 Task: Check the sale-to-list ratio of 2 full bathrooms in the last 3 years.
Action: Mouse moved to (1139, 262)
Screenshot: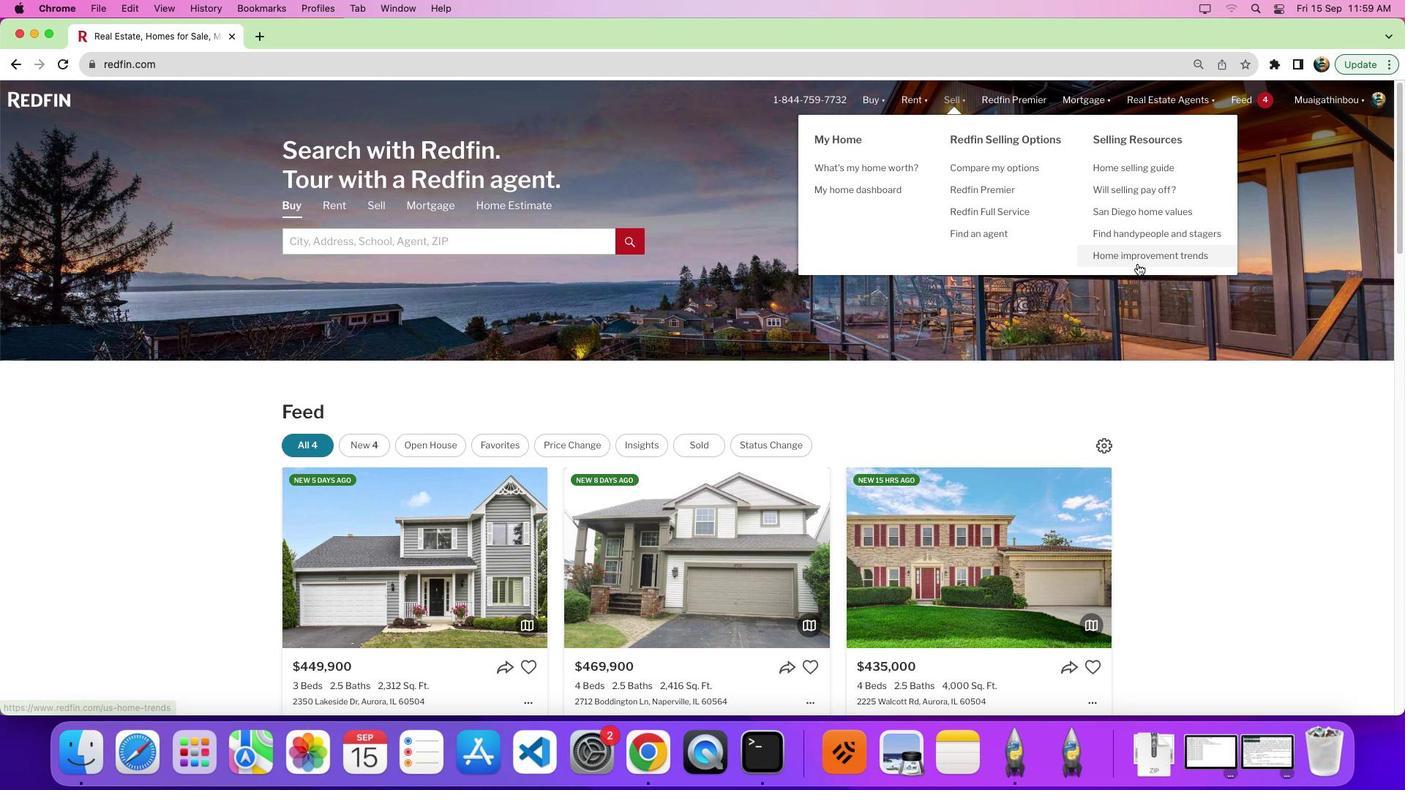 
Action: Mouse pressed left at (1139, 262)
Screenshot: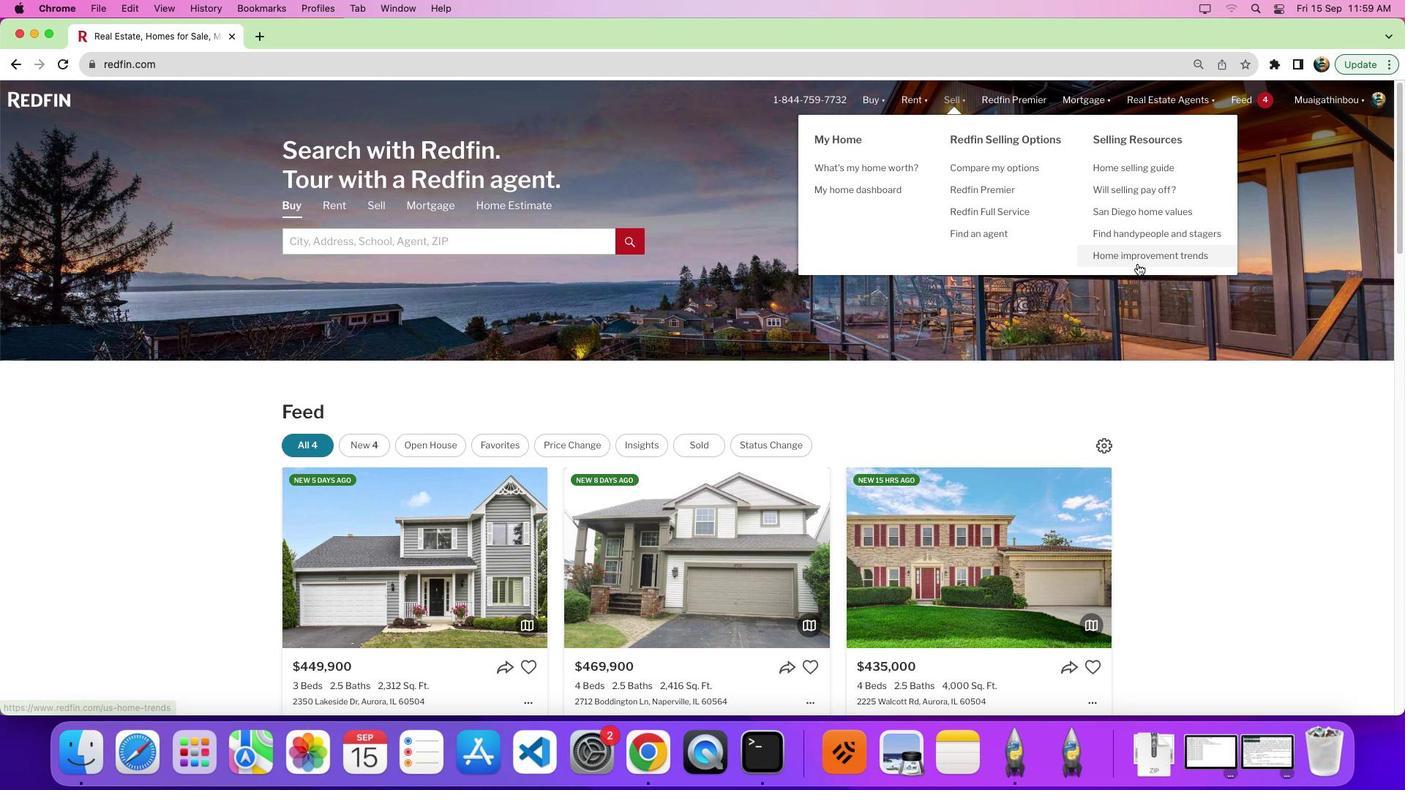 
Action: Mouse moved to (1139, 252)
Screenshot: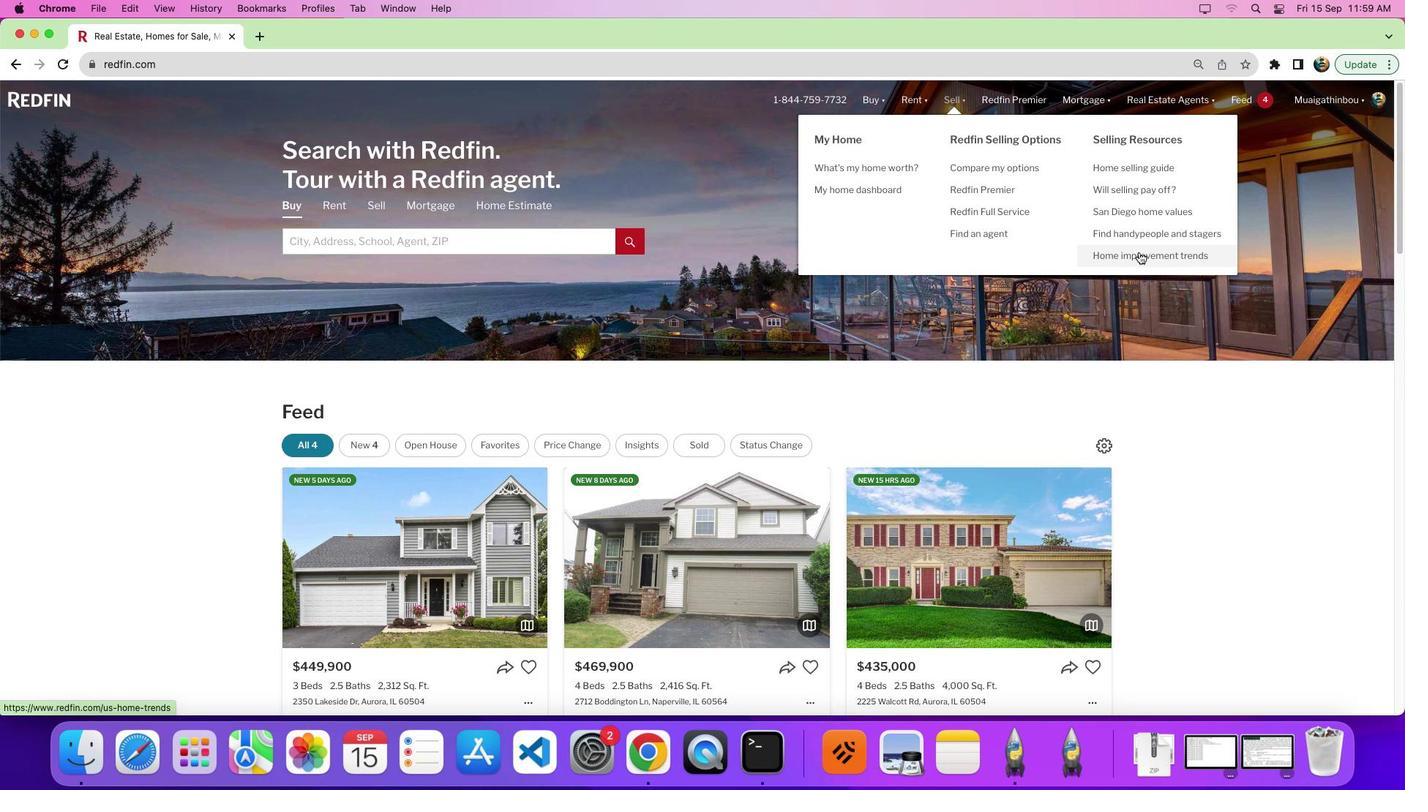 
Action: Mouse pressed left at (1139, 252)
Screenshot: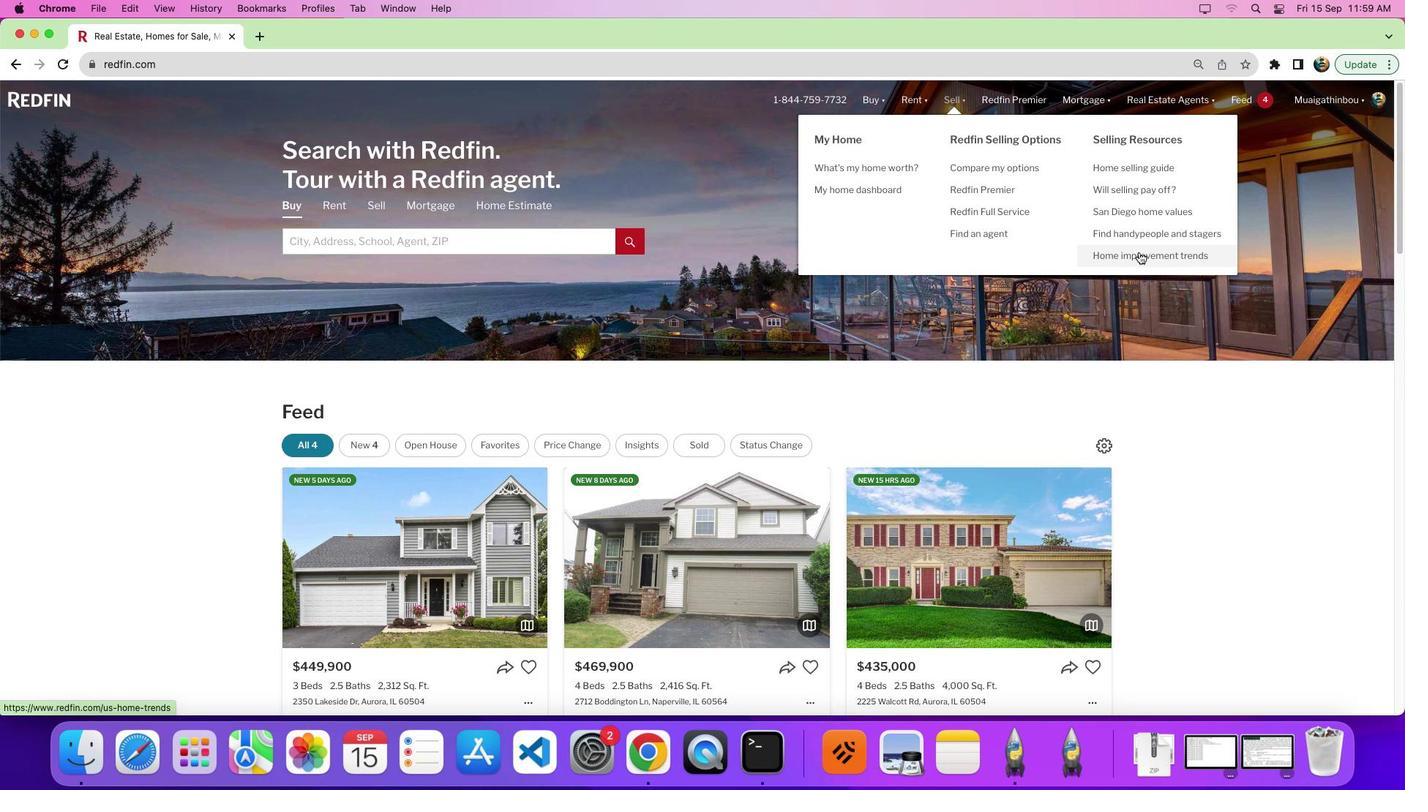 
Action: Mouse moved to (385, 281)
Screenshot: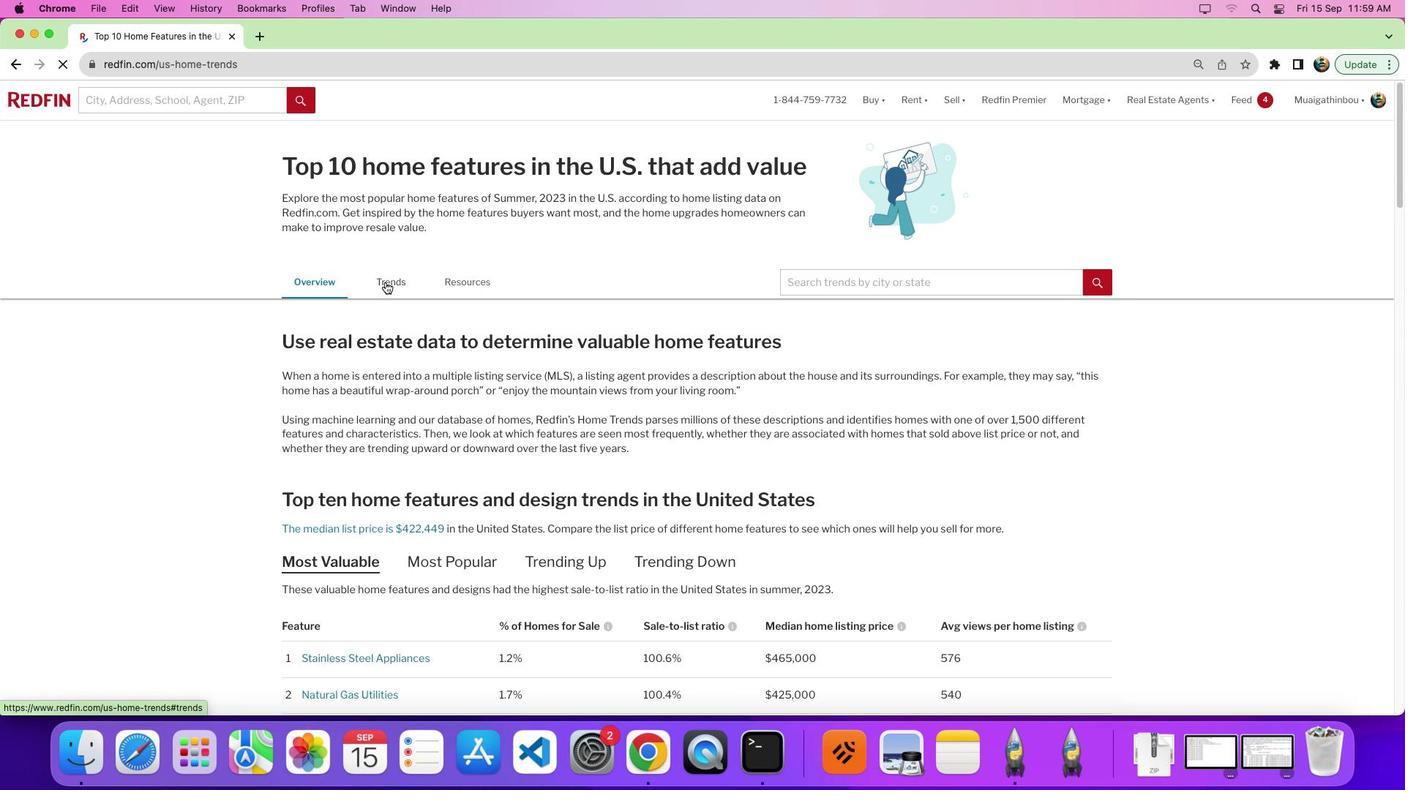 
Action: Mouse pressed left at (385, 281)
Screenshot: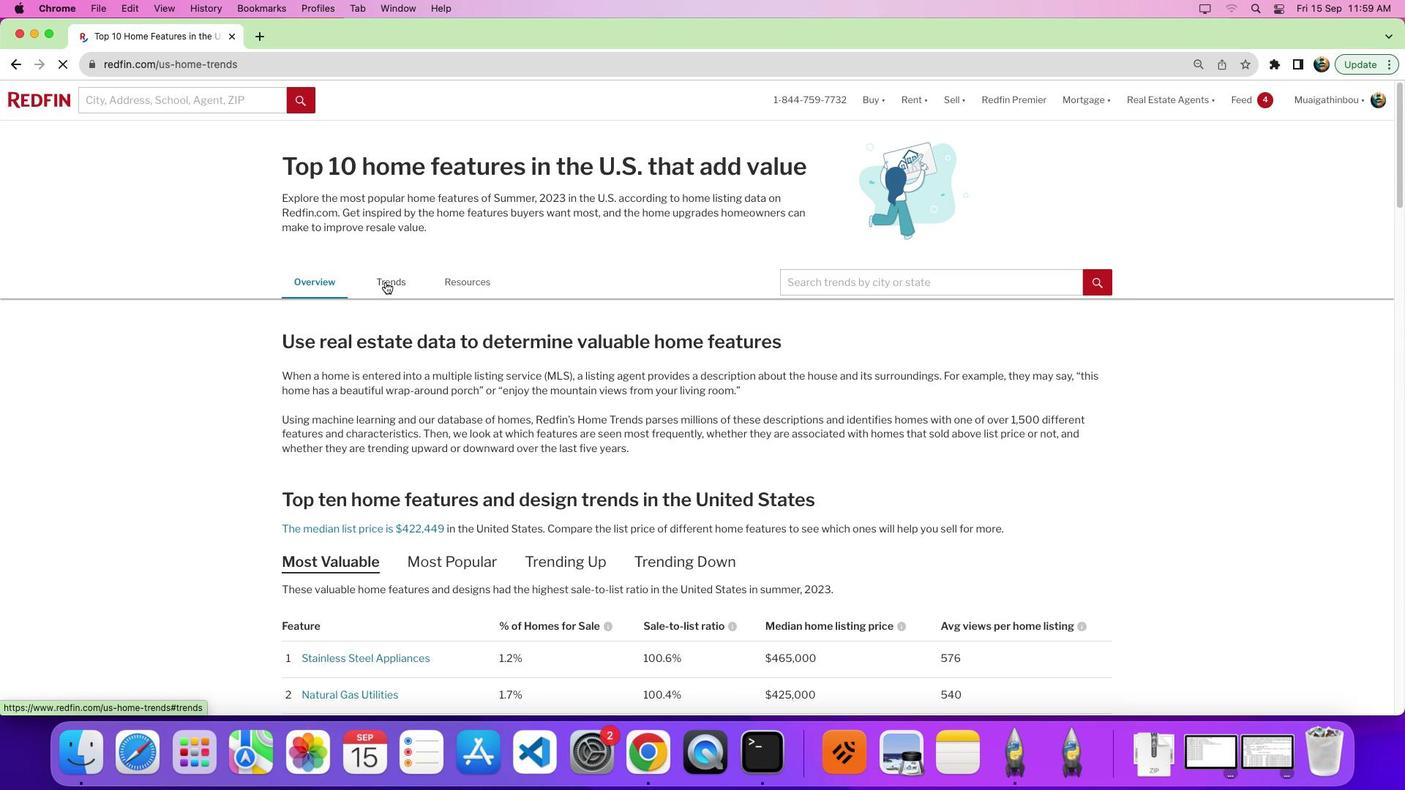 
Action: Mouse moved to (564, 434)
Screenshot: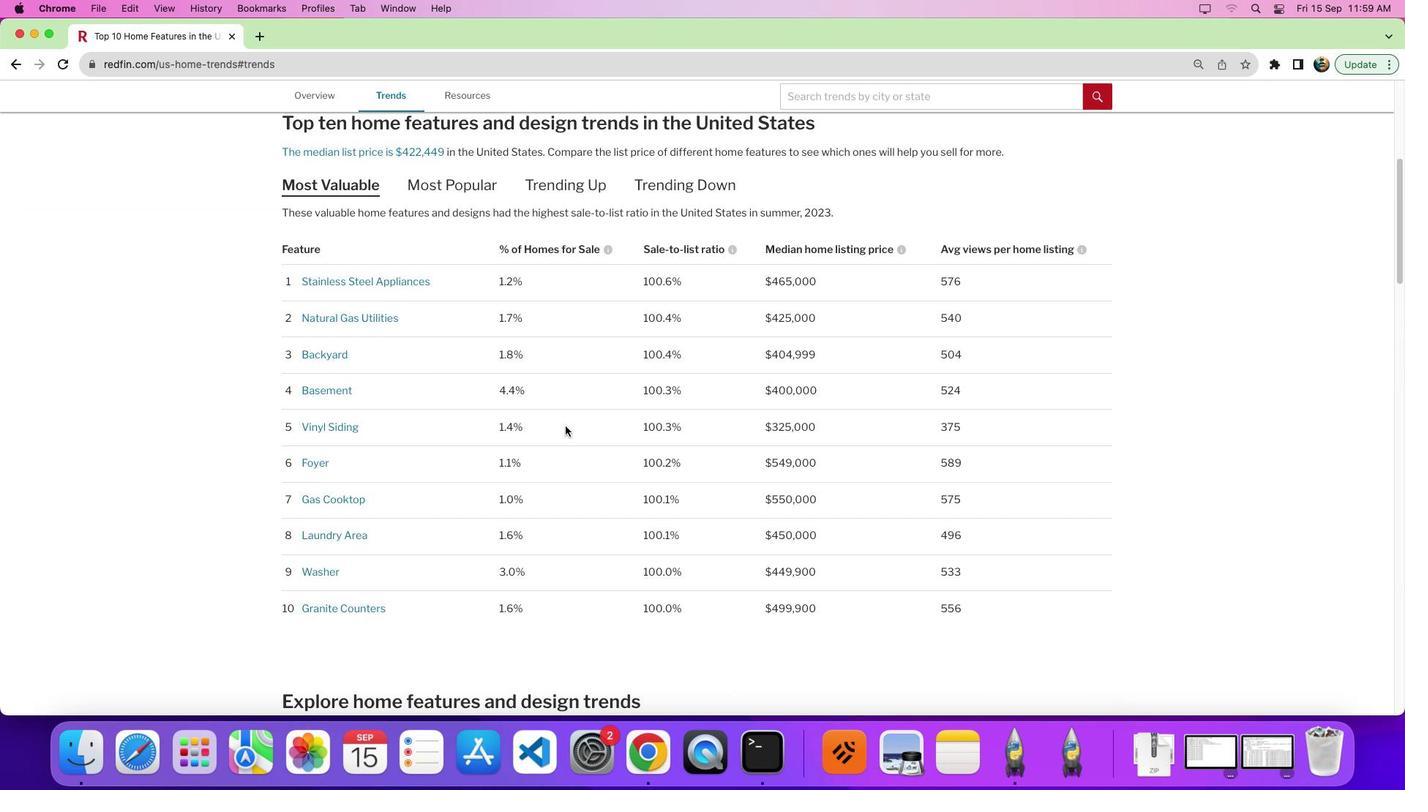 
Action: Mouse scrolled (564, 434) with delta (0, 0)
Screenshot: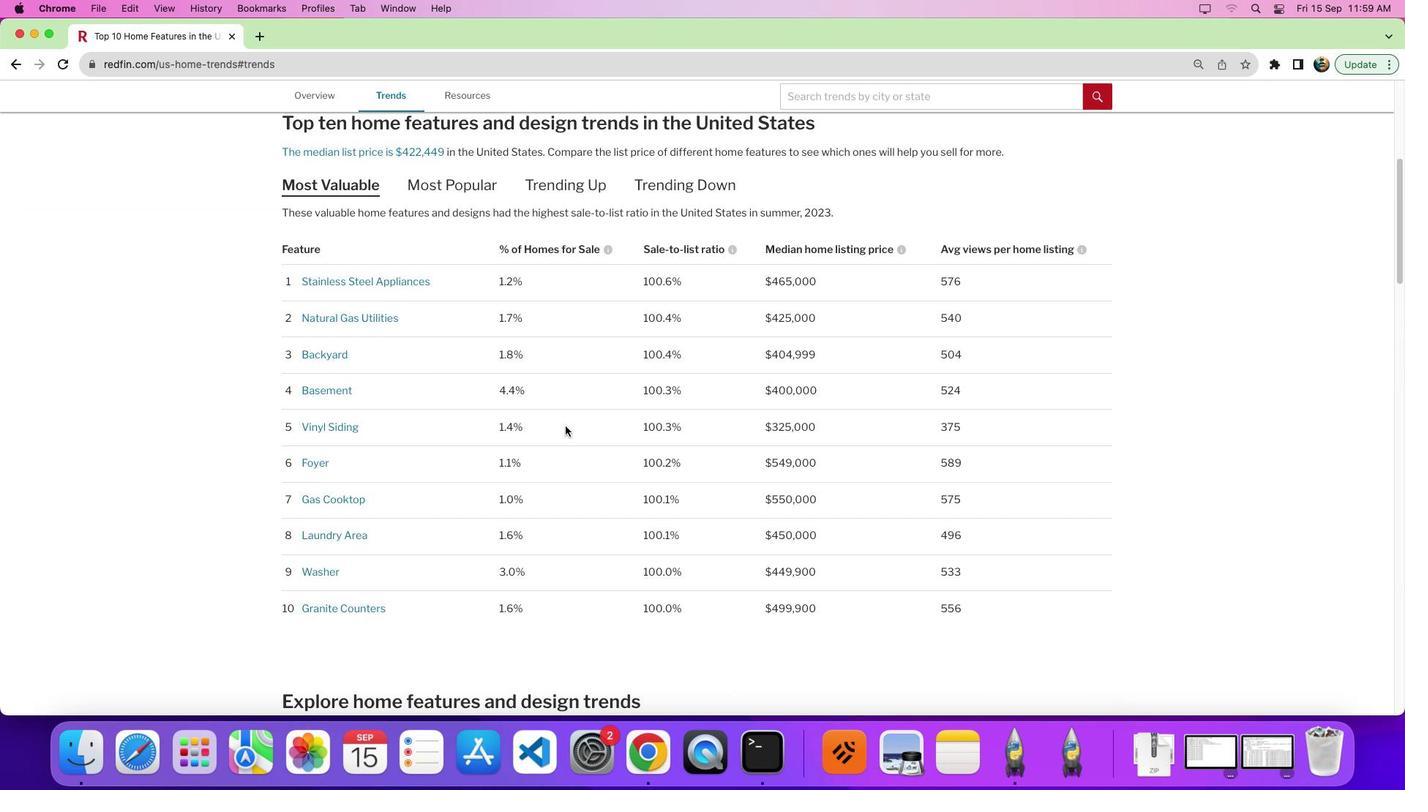 
Action: Mouse moved to (566, 427)
Screenshot: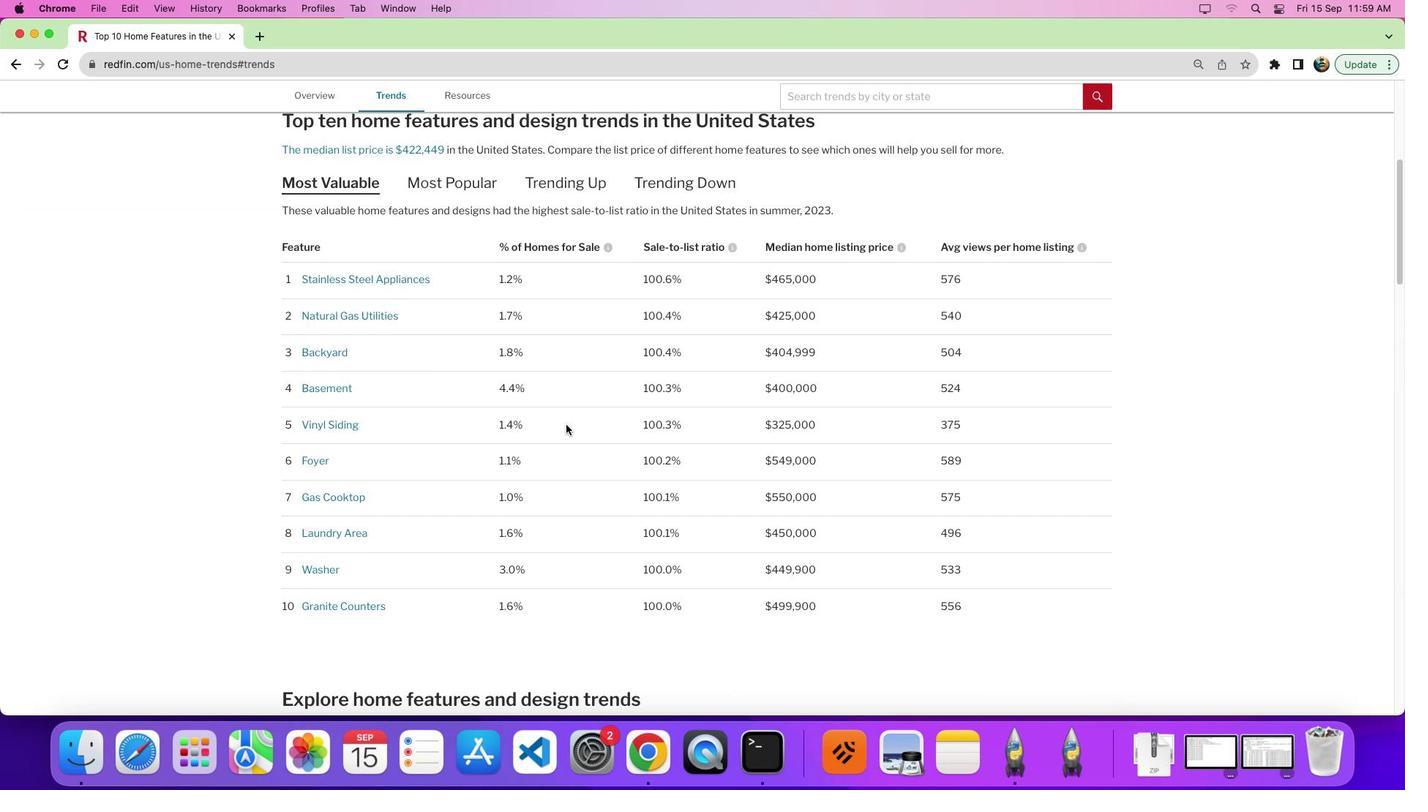 
Action: Mouse scrolled (566, 427) with delta (0, 0)
Screenshot: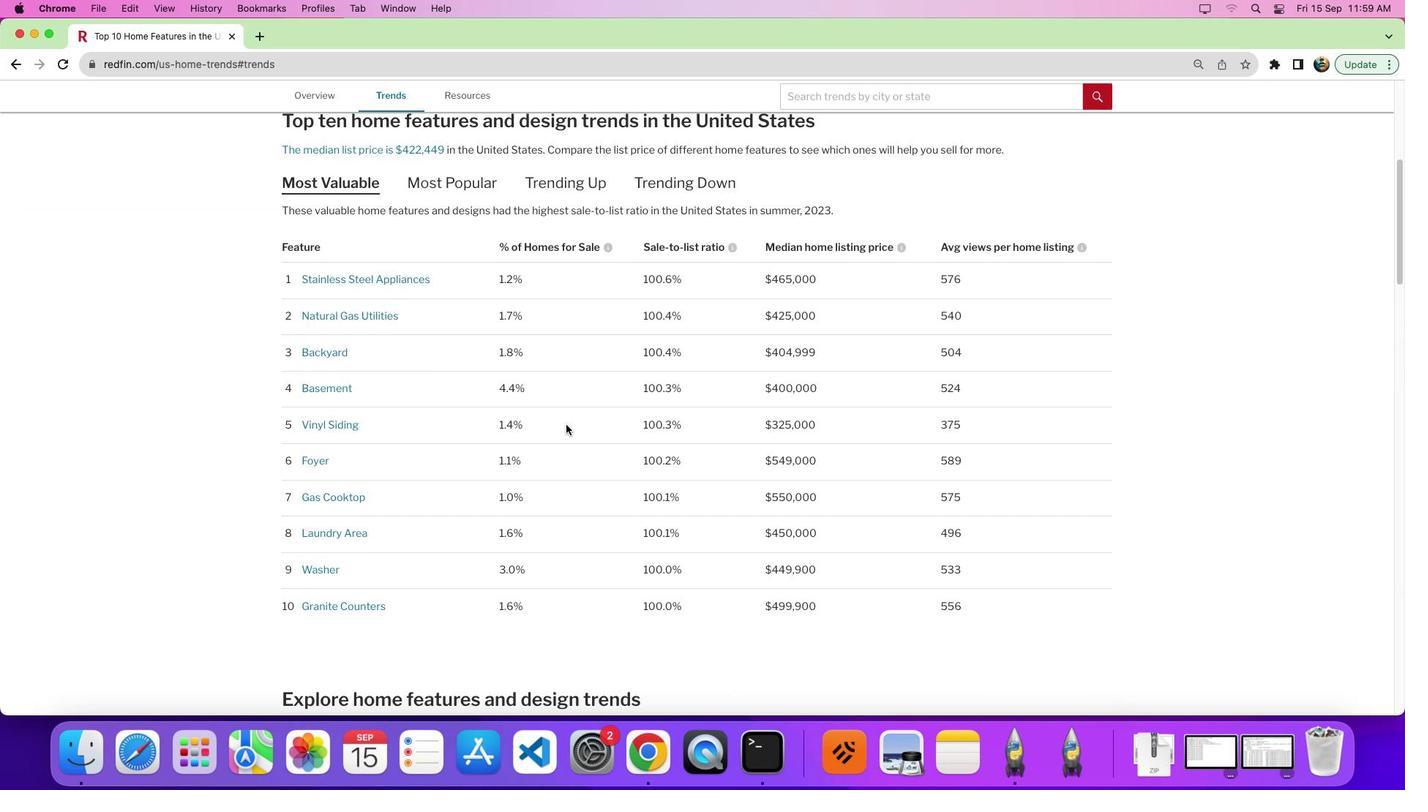
Action: Mouse moved to (566, 424)
Screenshot: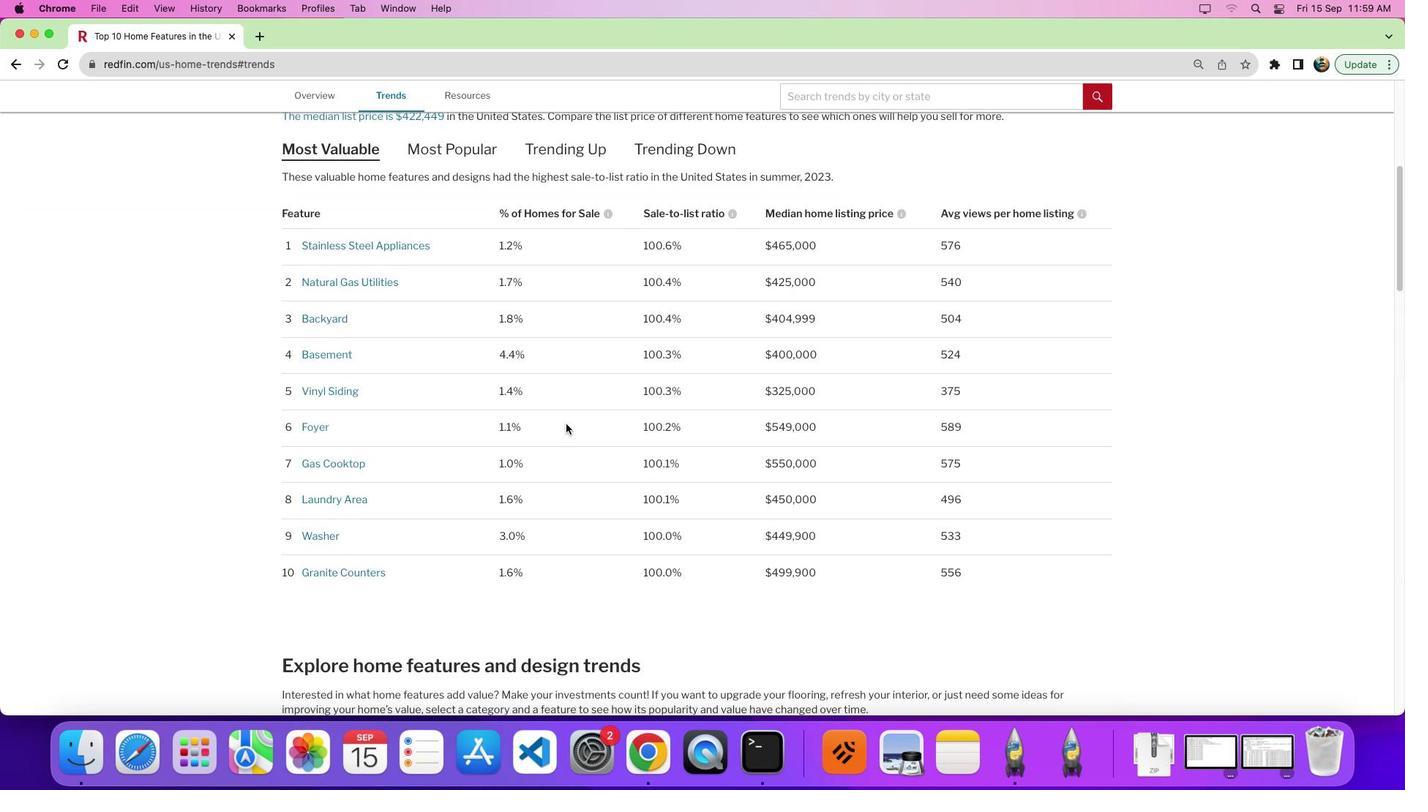 
Action: Mouse scrolled (566, 424) with delta (0, 0)
Screenshot: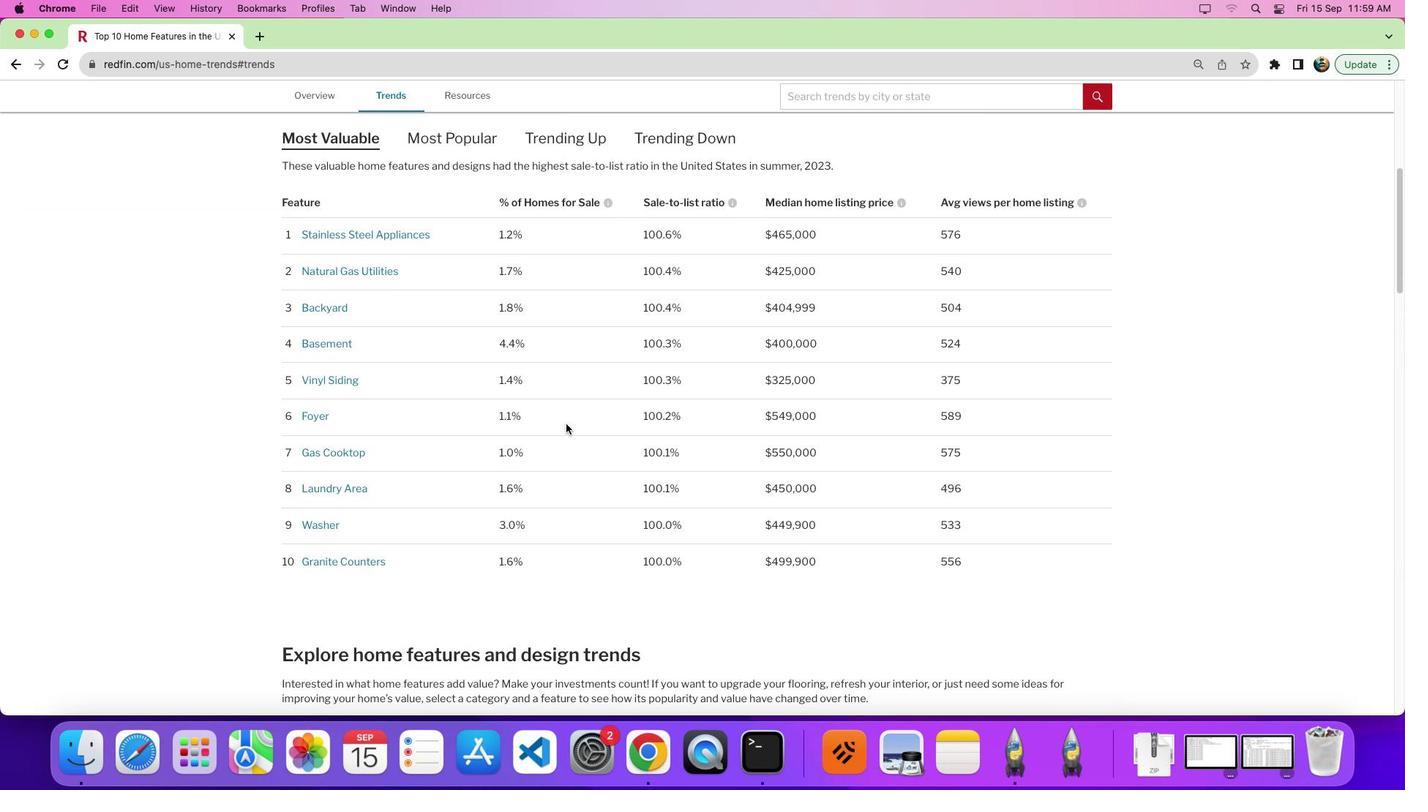 
Action: Mouse scrolled (566, 424) with delta (0, 0)
Screenshot: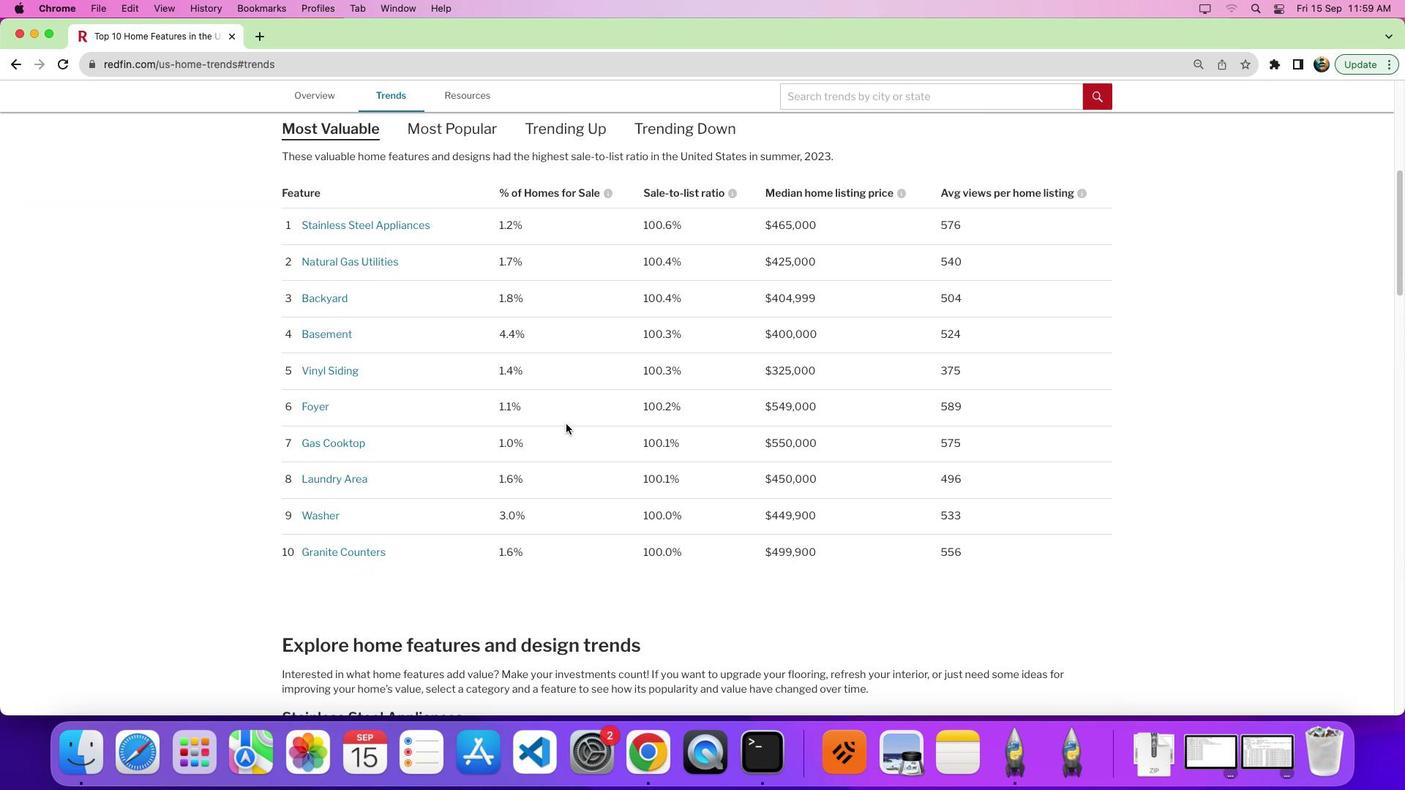 
Action: Mouse scrolled (566, 424) with delta (0, -4)
Screenshot: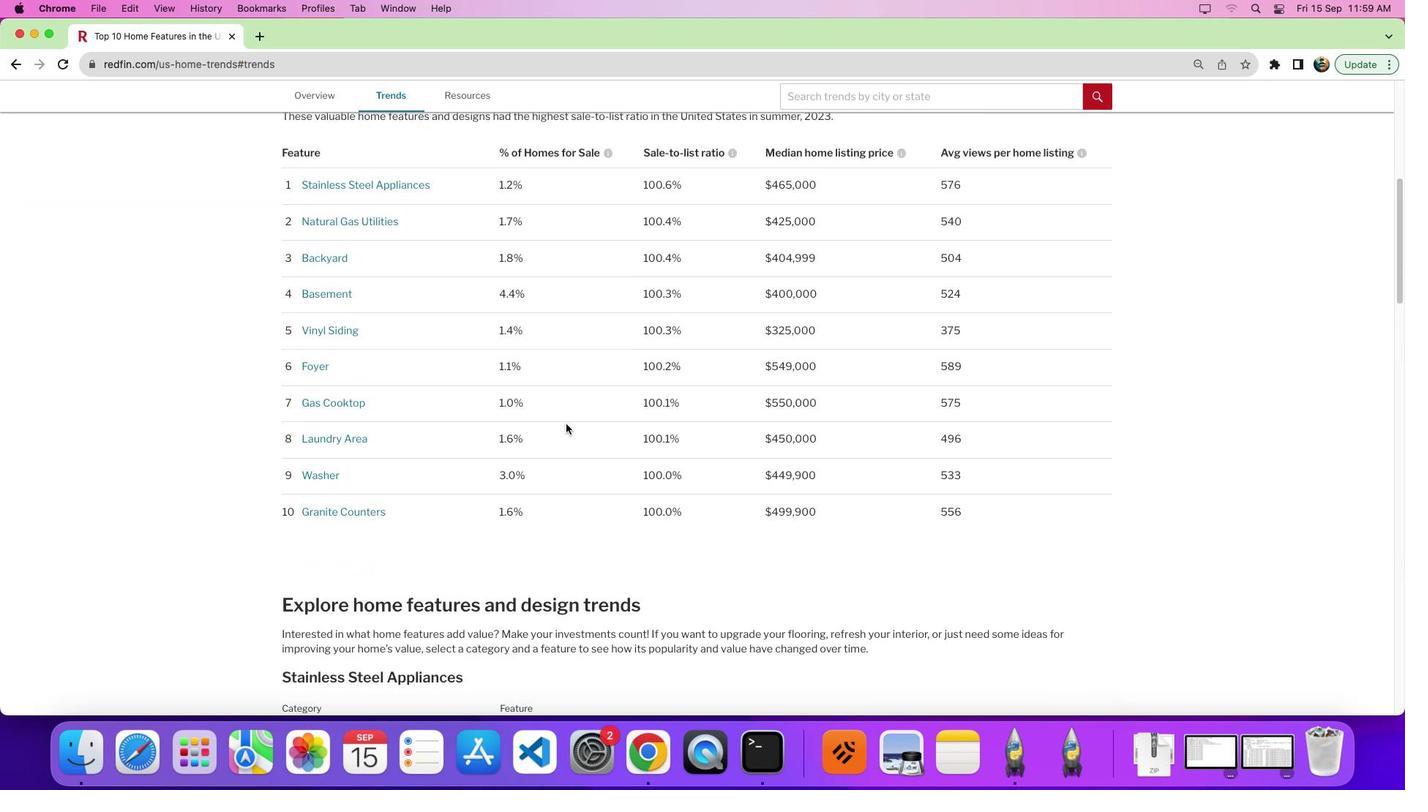 
Action: Mouse scrolled (566, 424) with delta (0, -4)
Screenshot: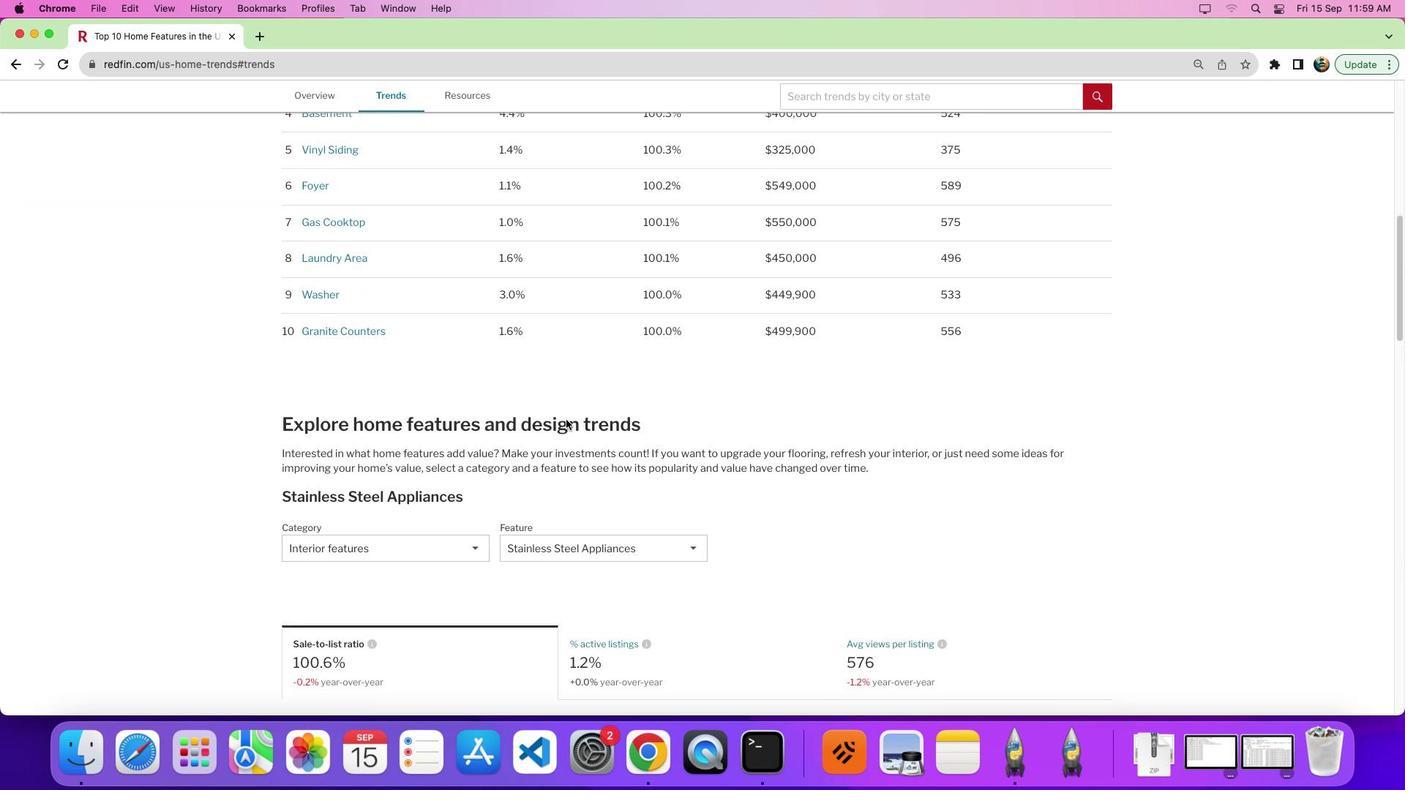 
Action: Mouse moved to (566, 413)
Screenshot: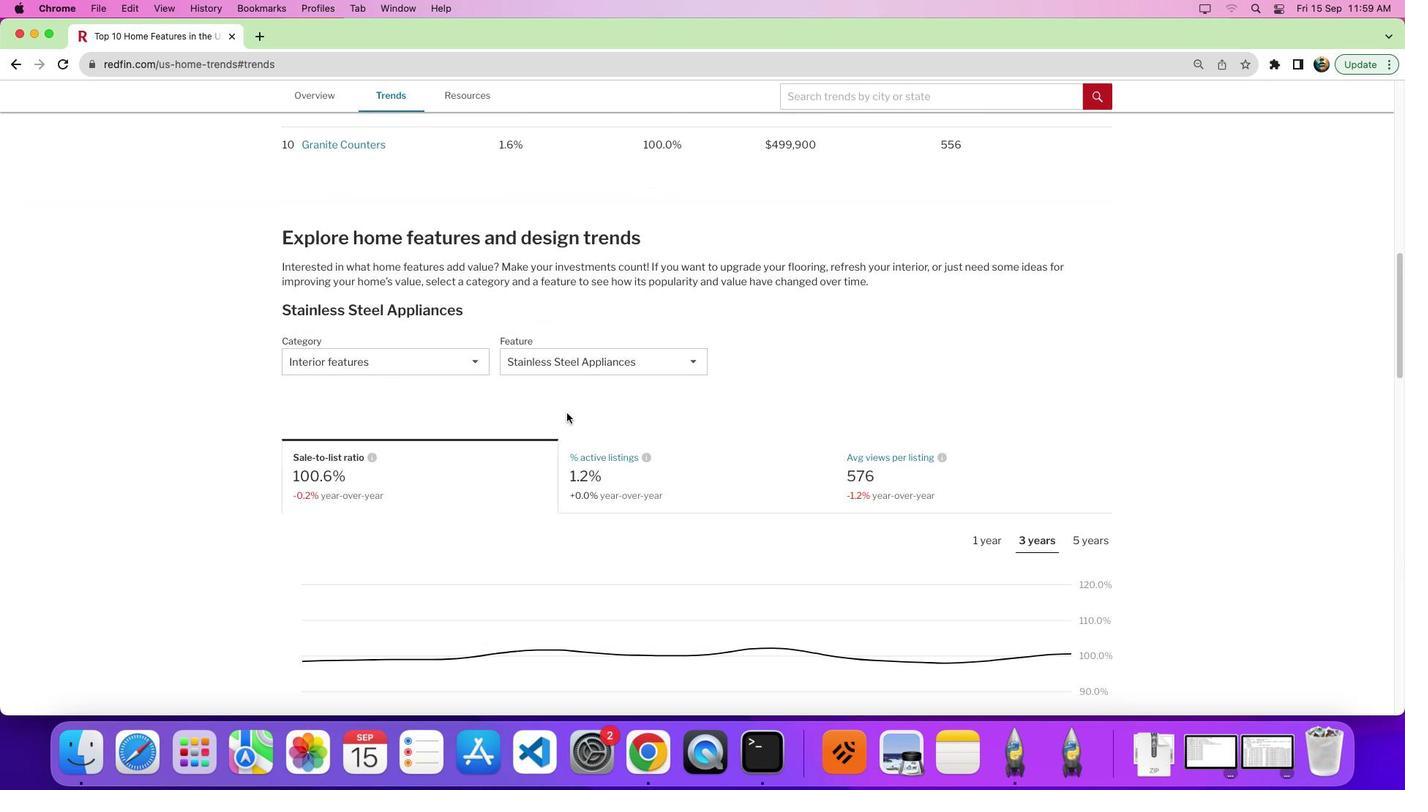 
Action: Mouse scrolled (566, 413) with delta (0, 0)
Screenshot: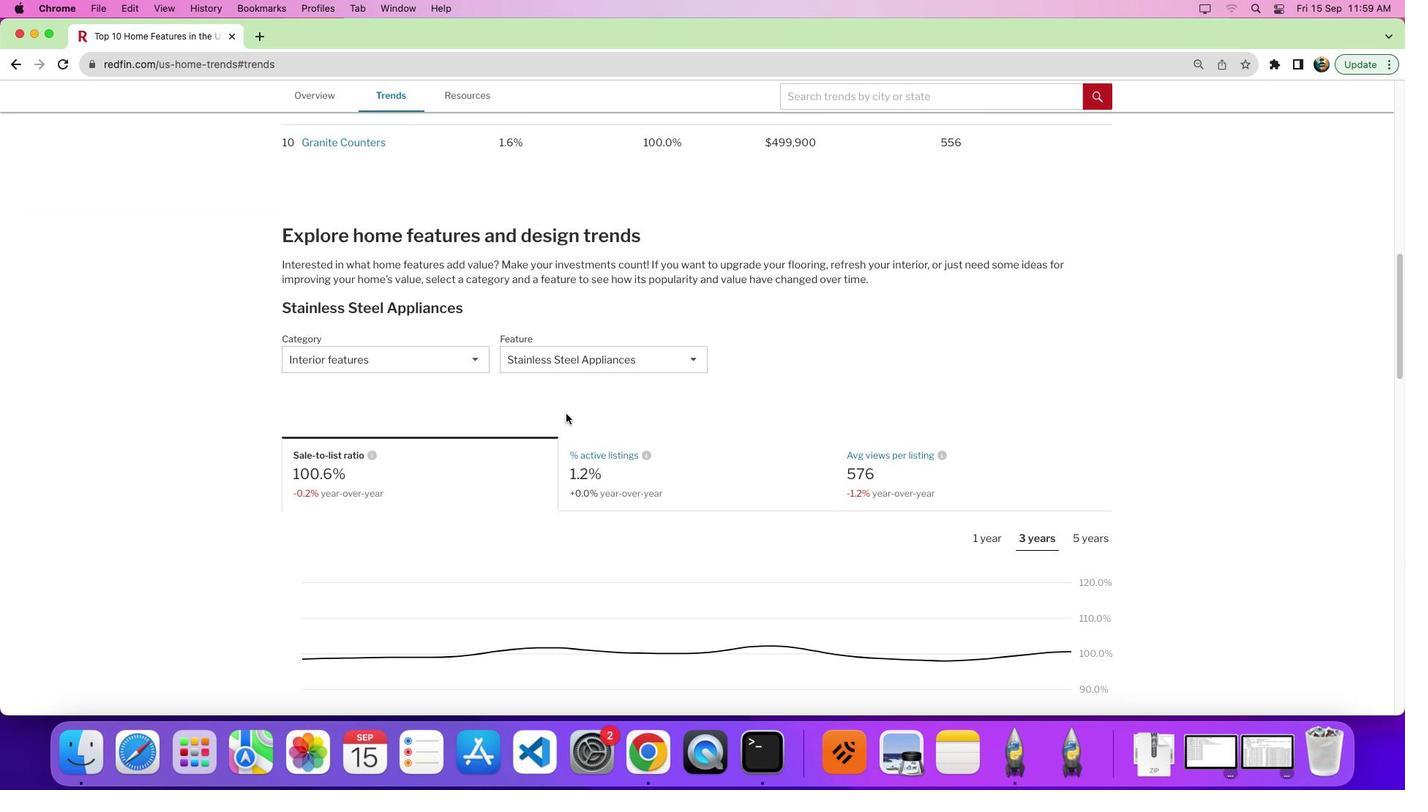 
Action: Mouse moved to (421, 363)
Screenshot: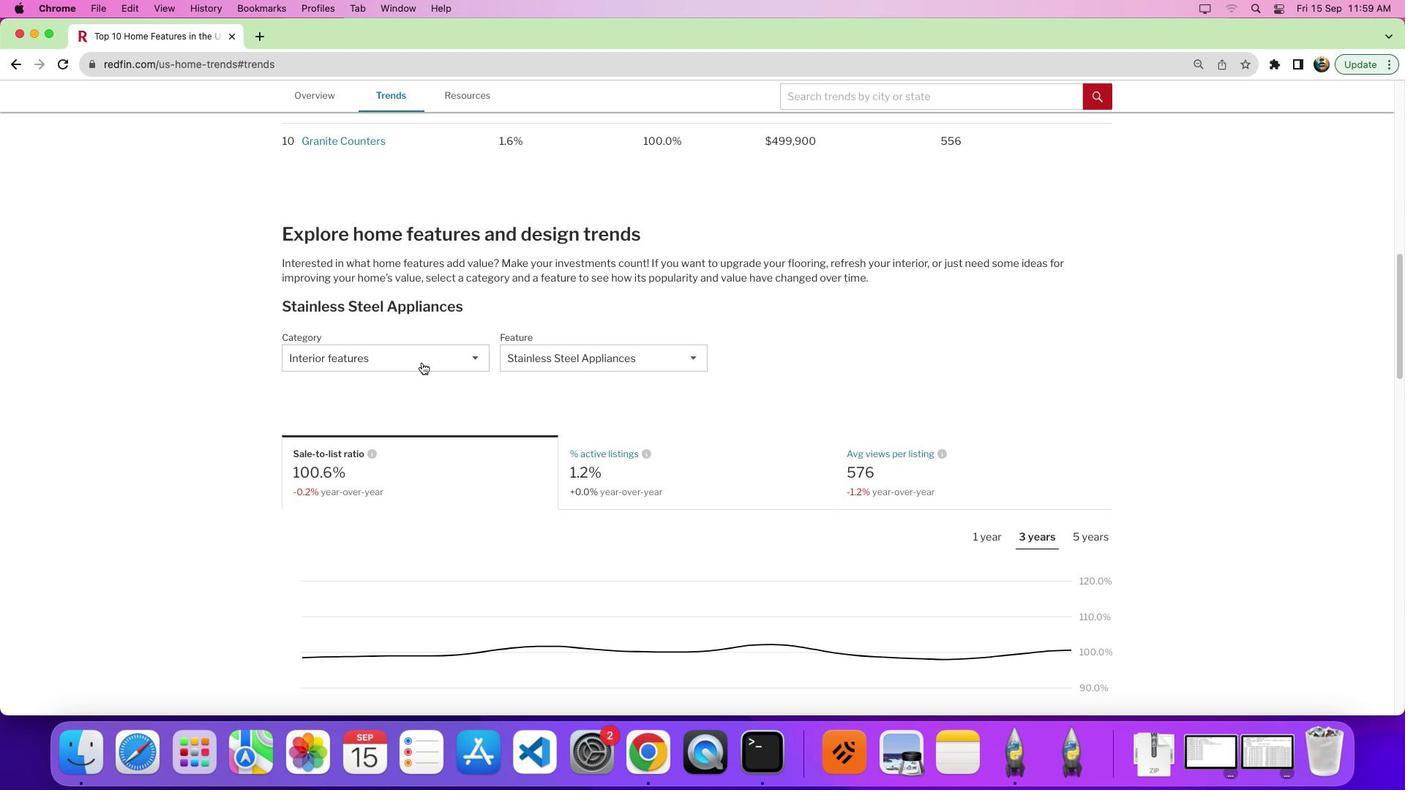 
Action: Mouse pressed left at (421, 363)
Screenshot: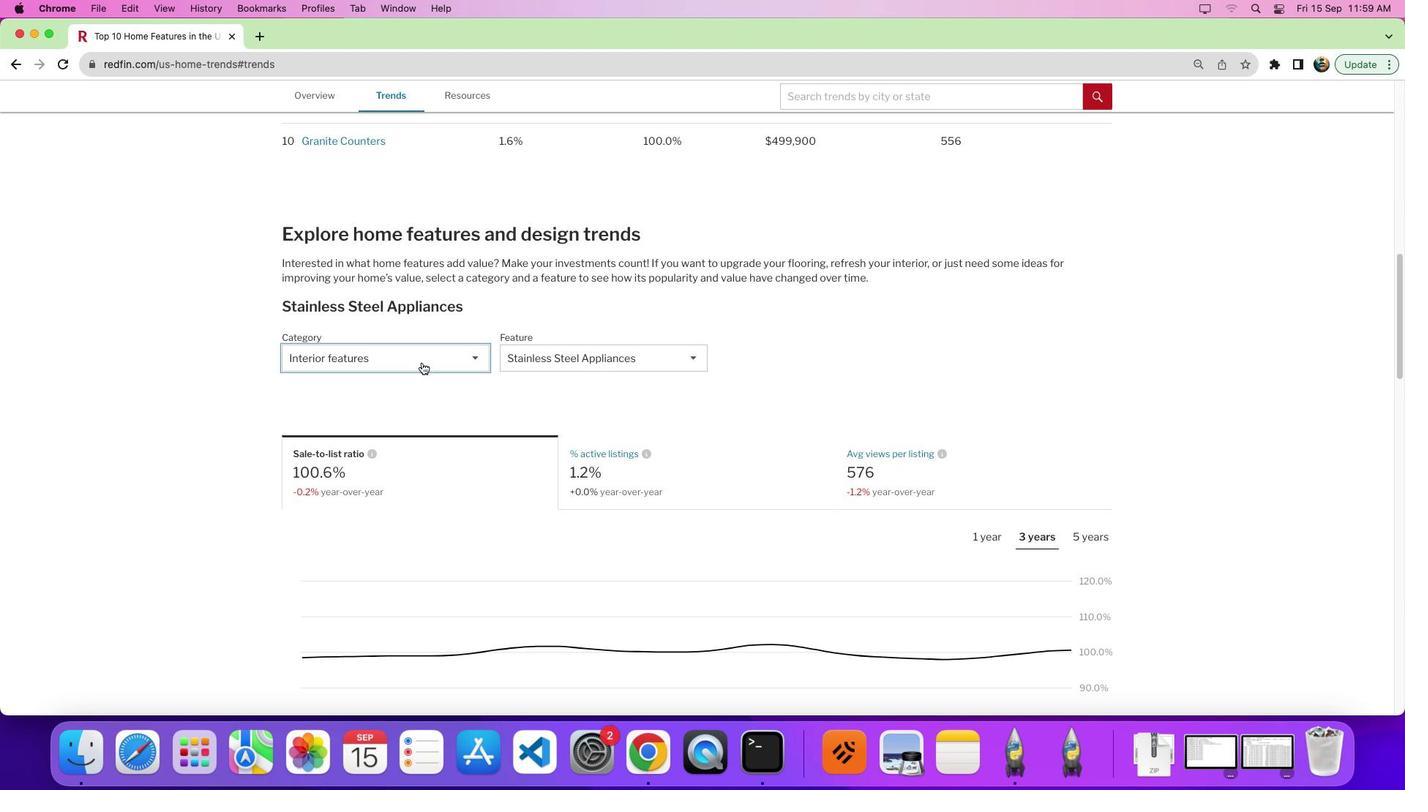 
Action: Mouse moved to (432, 417)
Screenshot: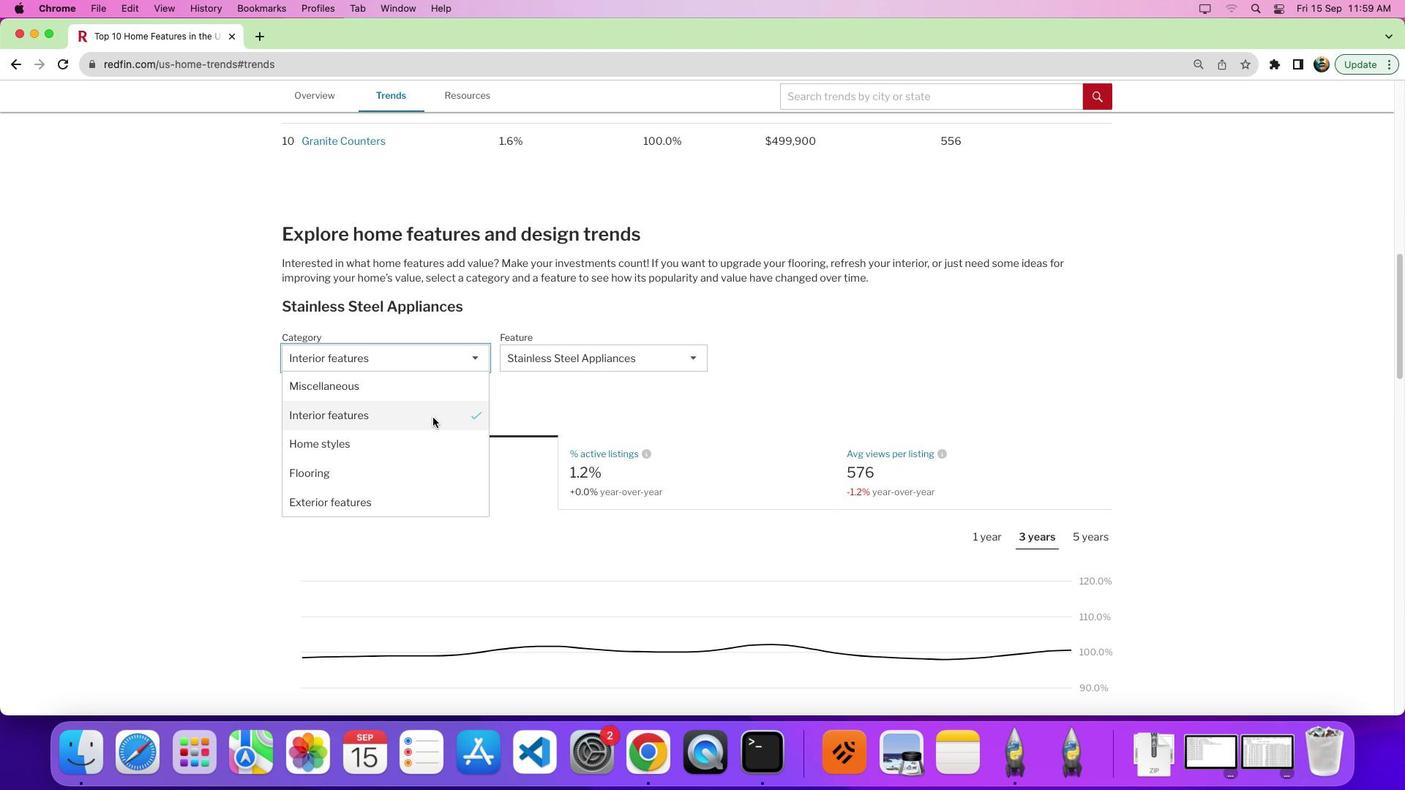 
Action: Mouse pressed left at (432, 417)
Screenshot: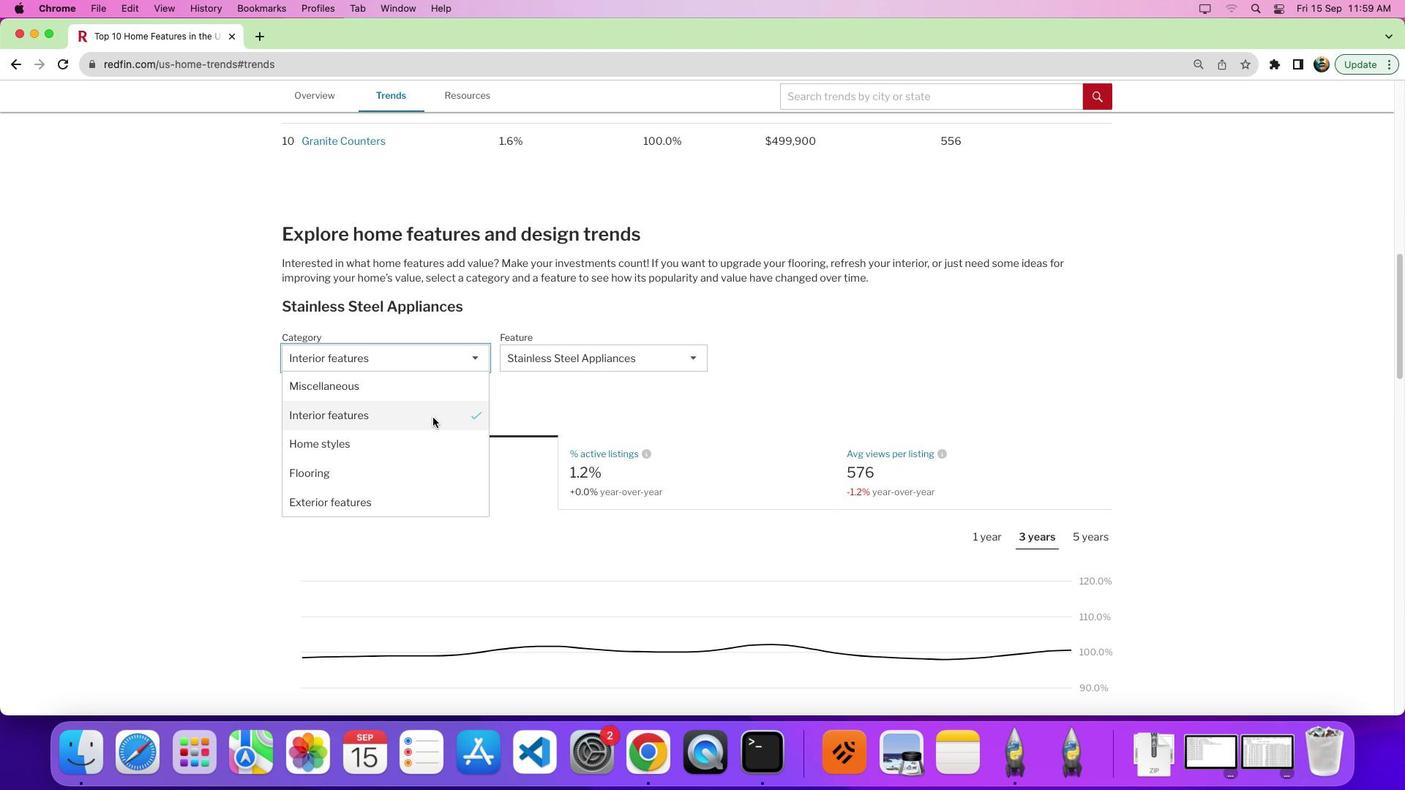 
Action: Mouse moved to (574, 374)
Screenshot: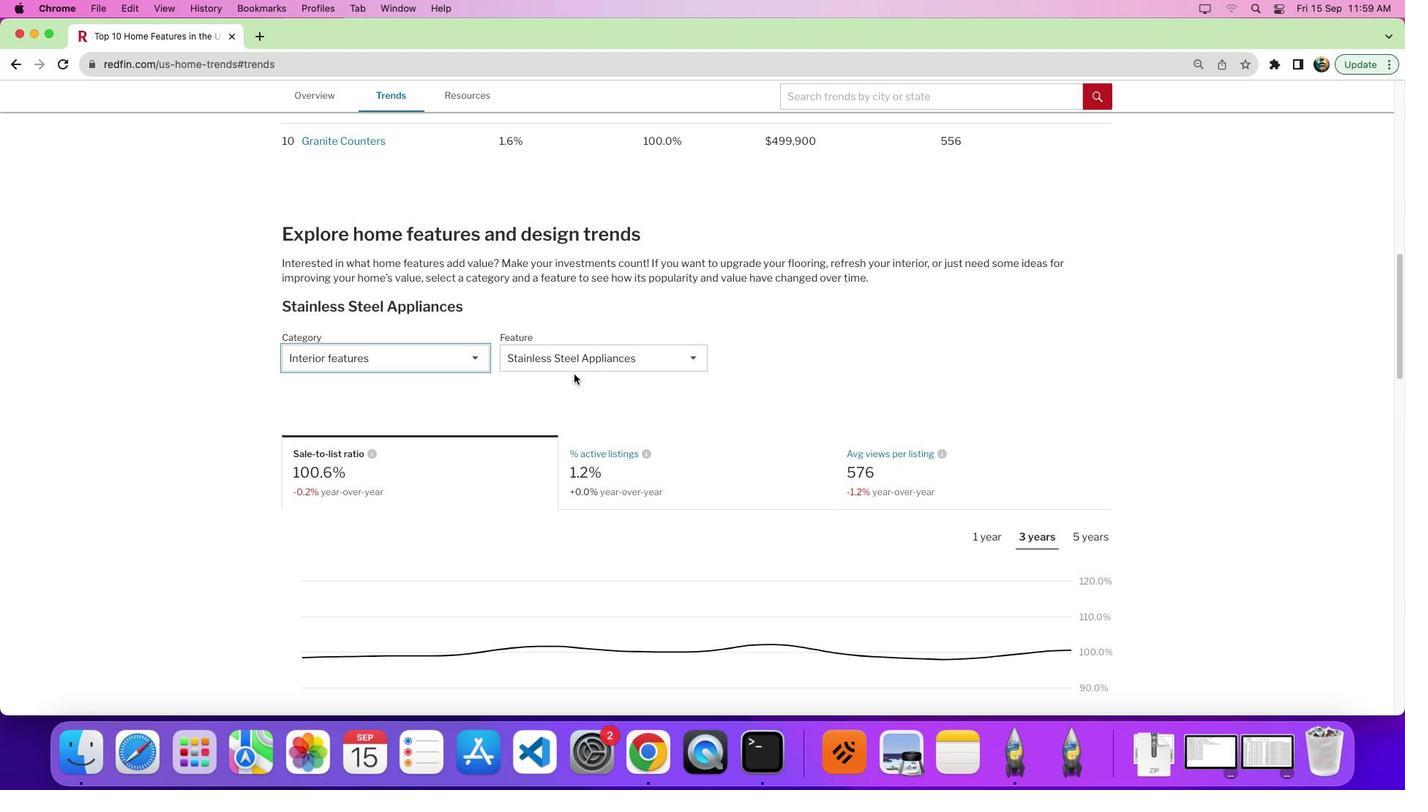 
Action: Mouse pressed left at (574, 374)
Screenshot: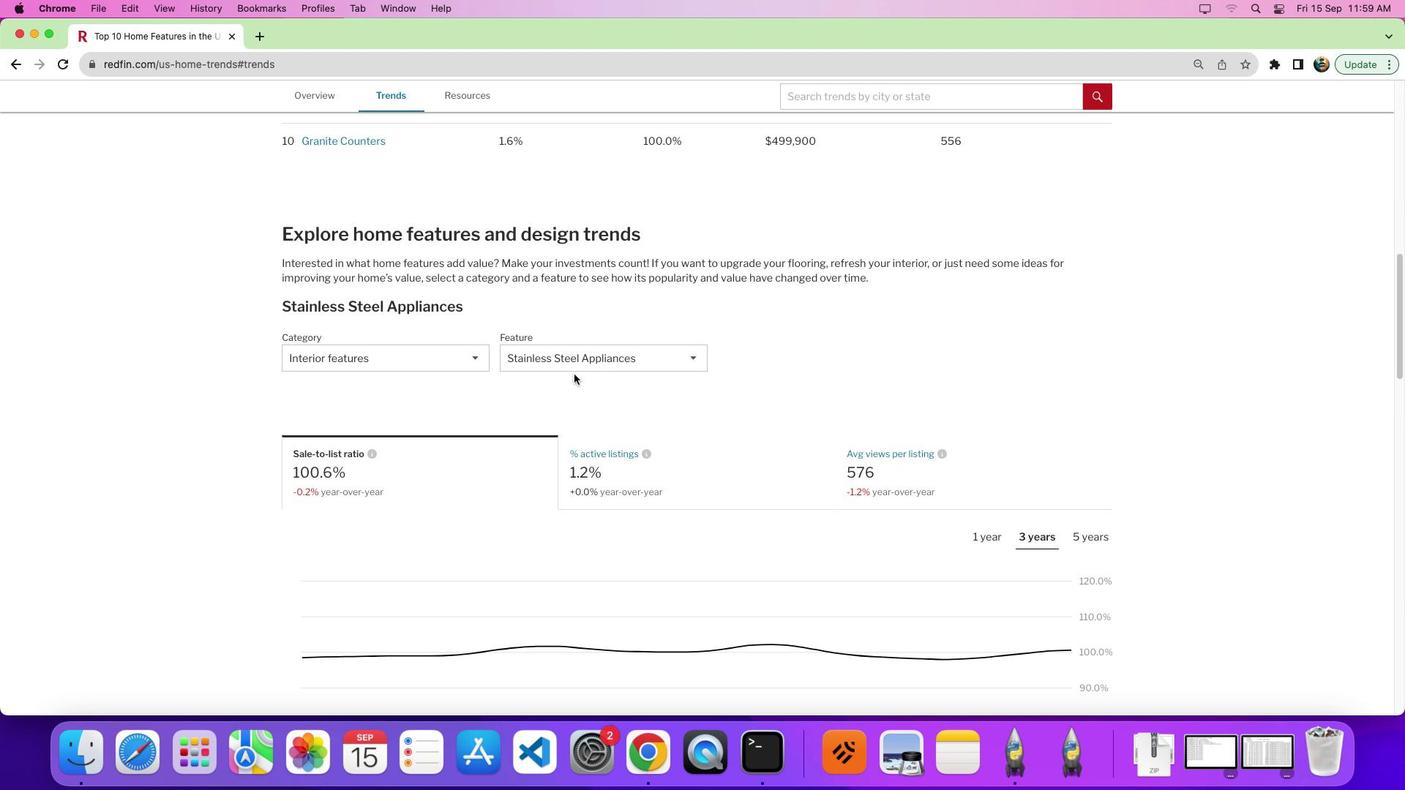 
Action: Mouse moved to (585, 364)
Screenshot: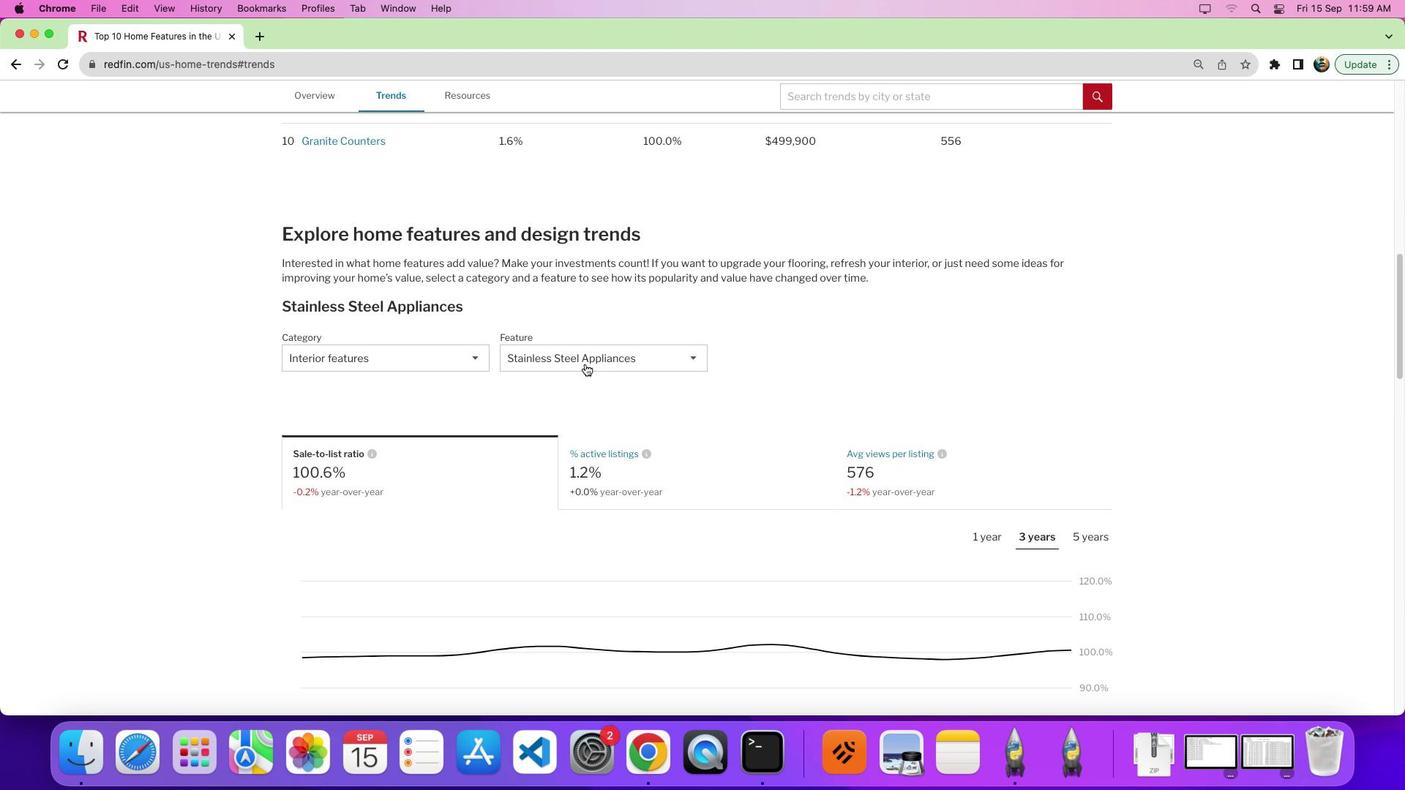 
Action: Mouse pressed left at (585, 364)
Screenshot: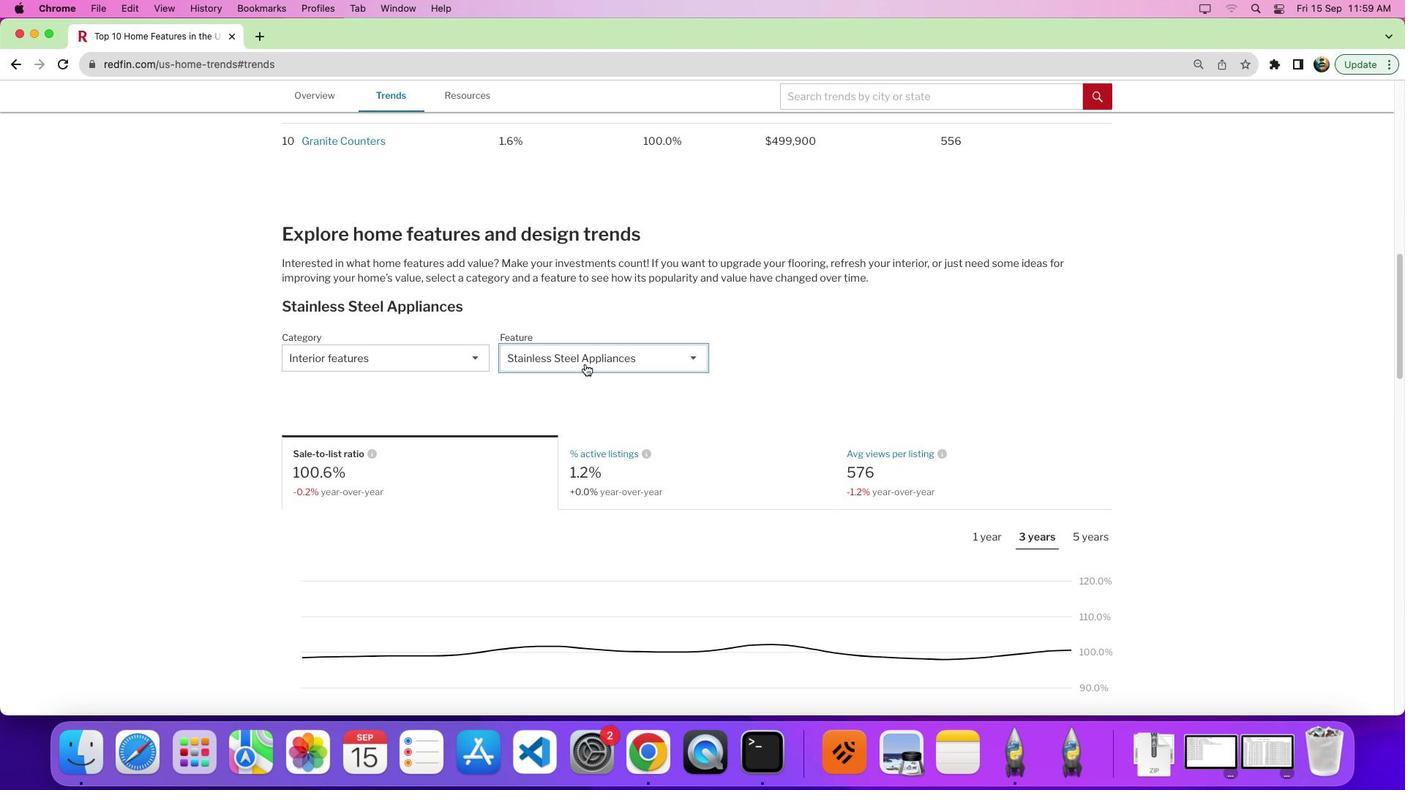 
Action: Mouse moved to (594, 417)
Screenshot: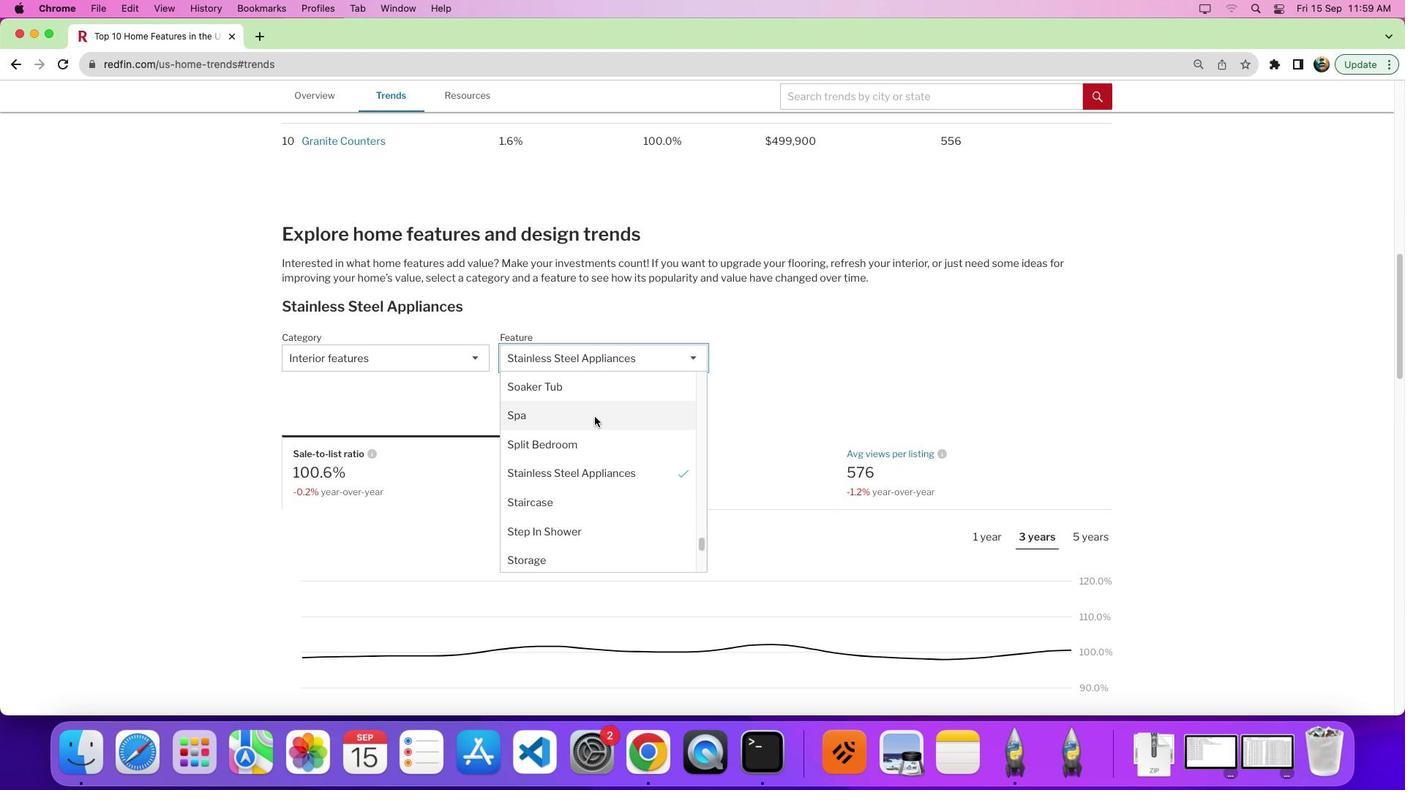 
Action: Mouse scrolled (594, 417) with delta (0, 0)
Screenshot: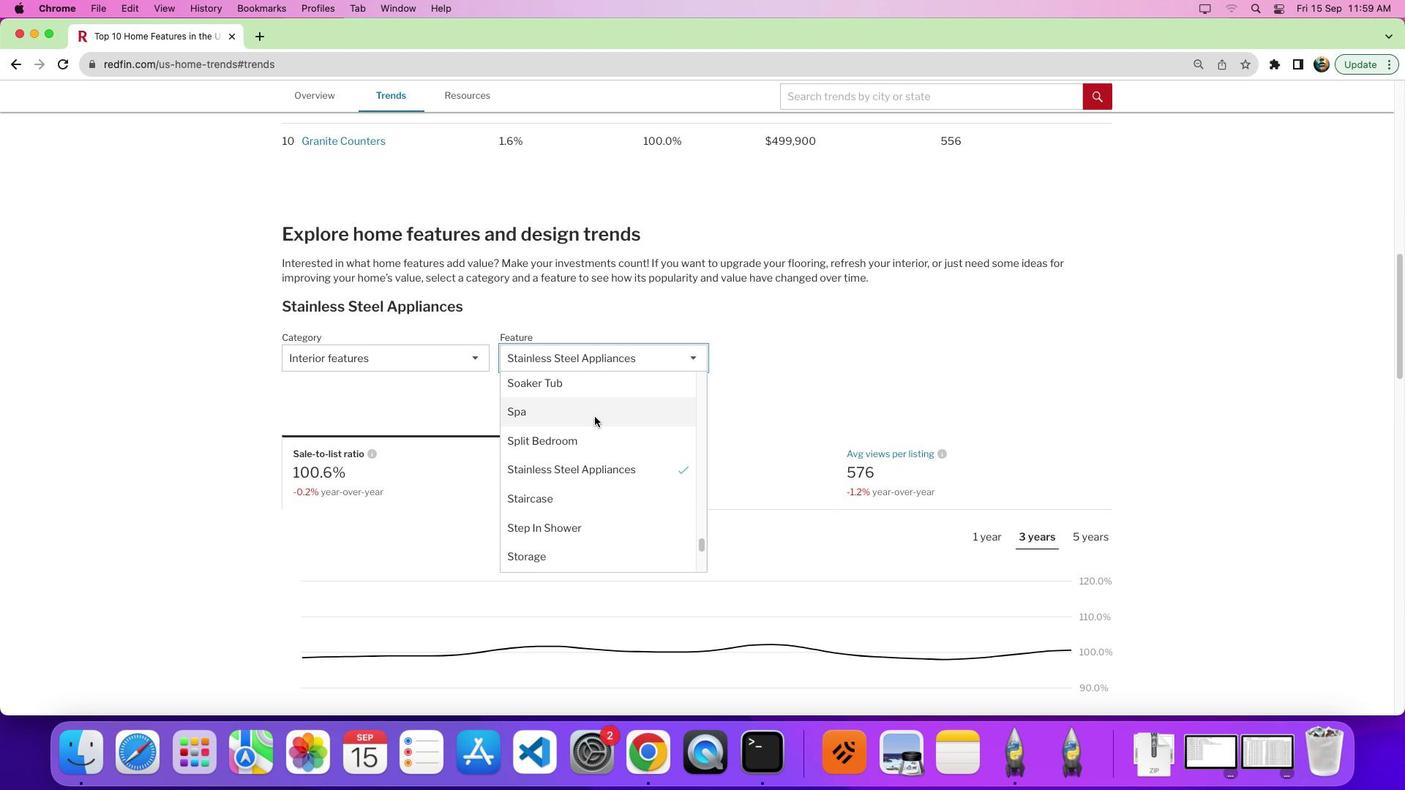
Action: Mouse scrolled (594, 417) with delta (0, 0)
Screenshot: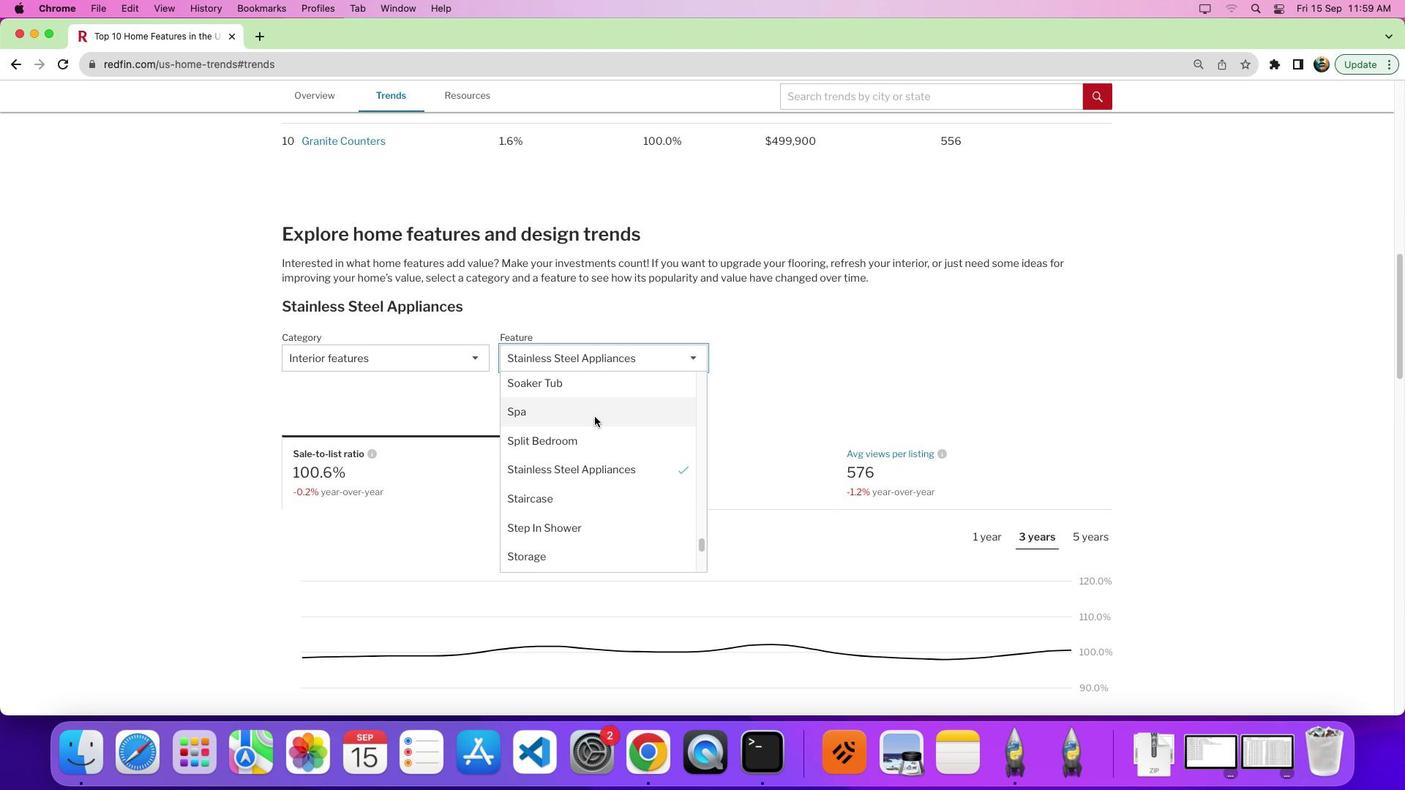 
Action: Mouse scrolled (594, 417) with delta (0, -3)
Screenshot: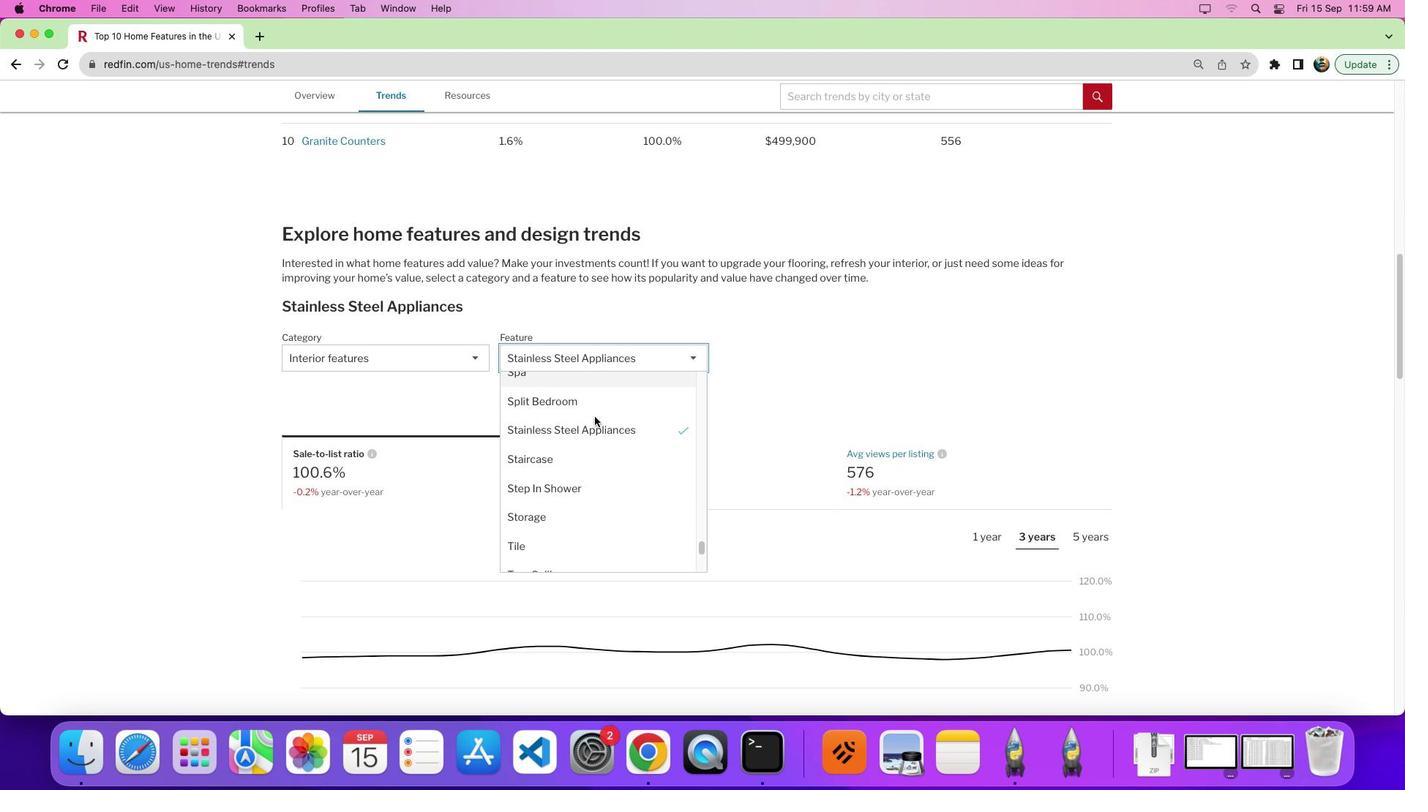 
Action: Mouse moved to (594, 417)
Screenshot: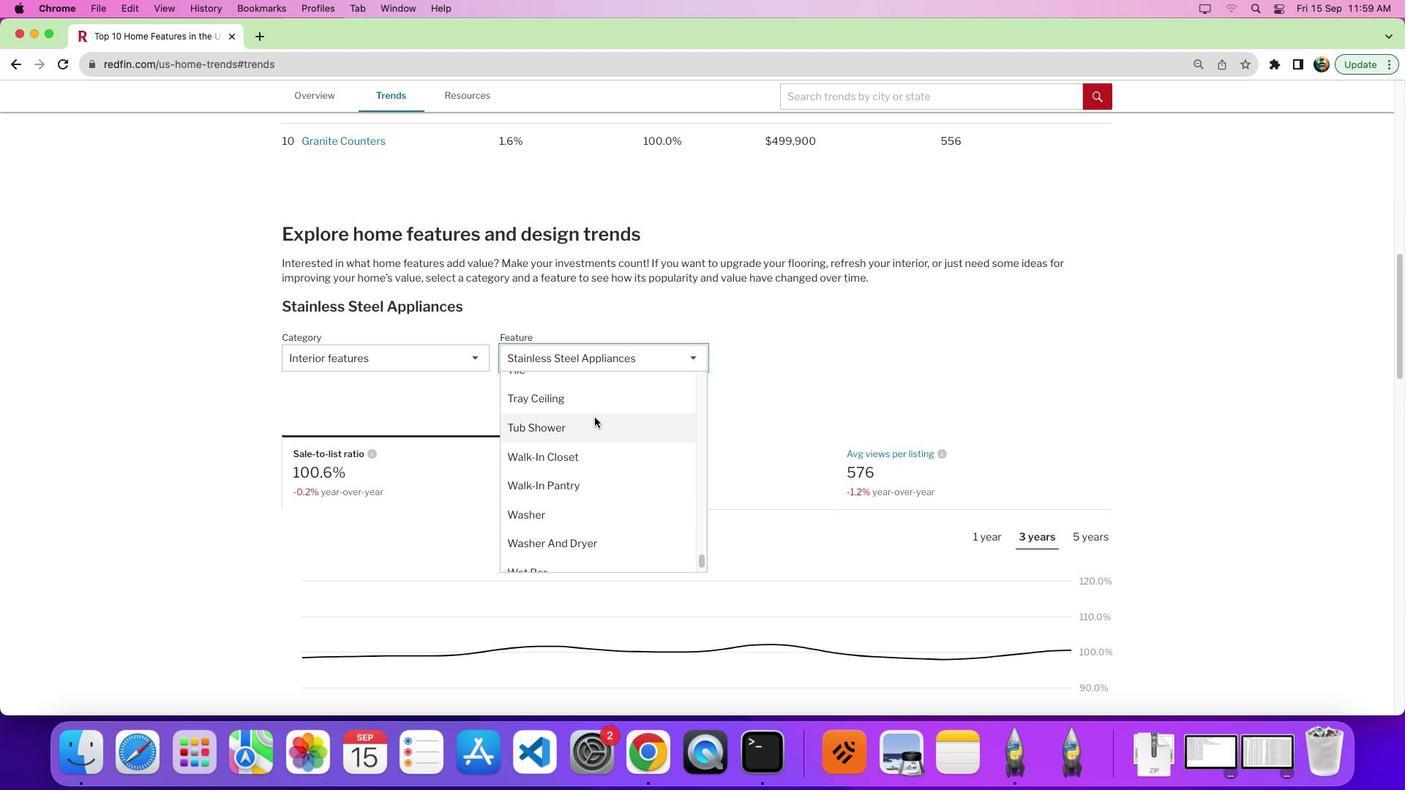 
Action: Mouse scrolled (594, 417) with delta (0, 0)
Screenshot: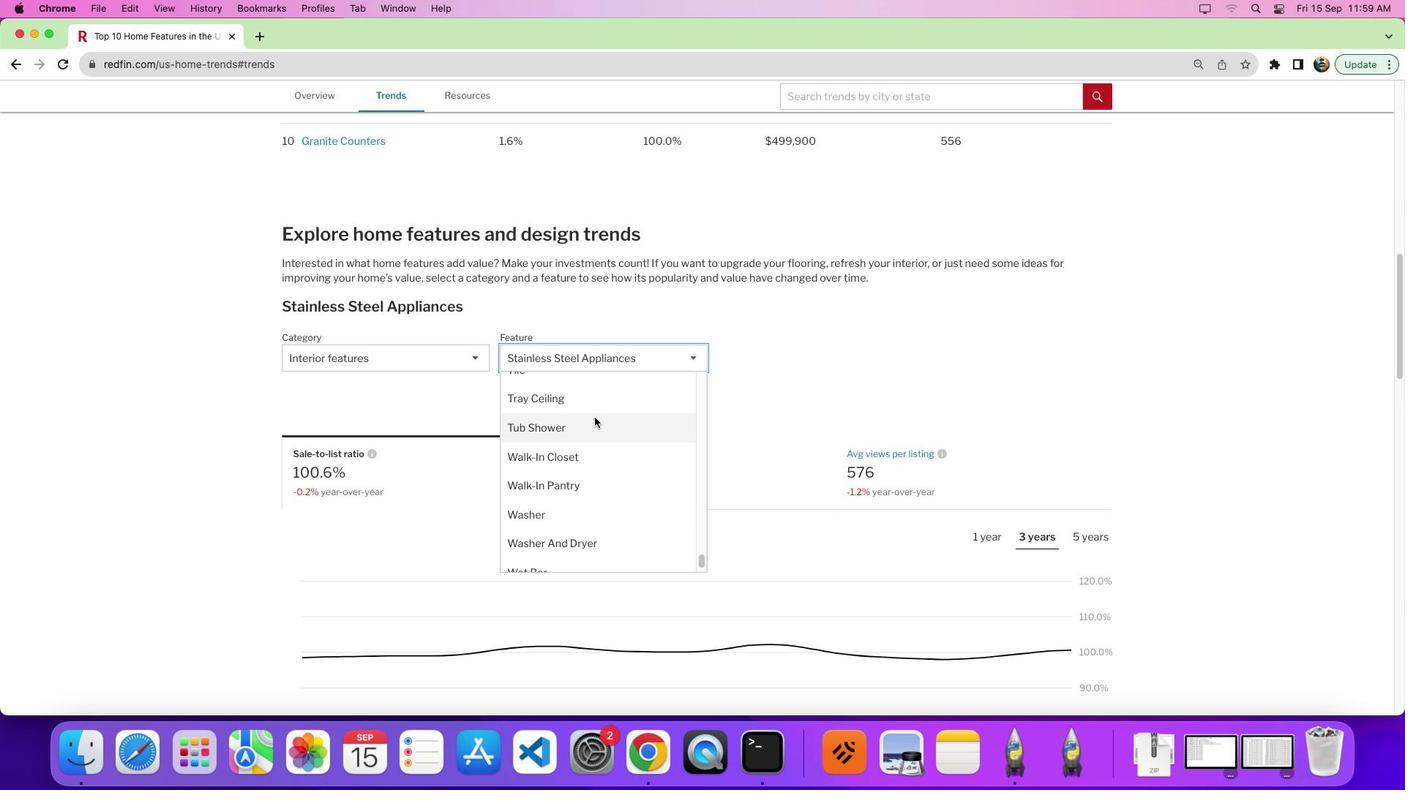 
Action: Mouse scrolled (594, 417) with delta (0, 0)
Screenshot: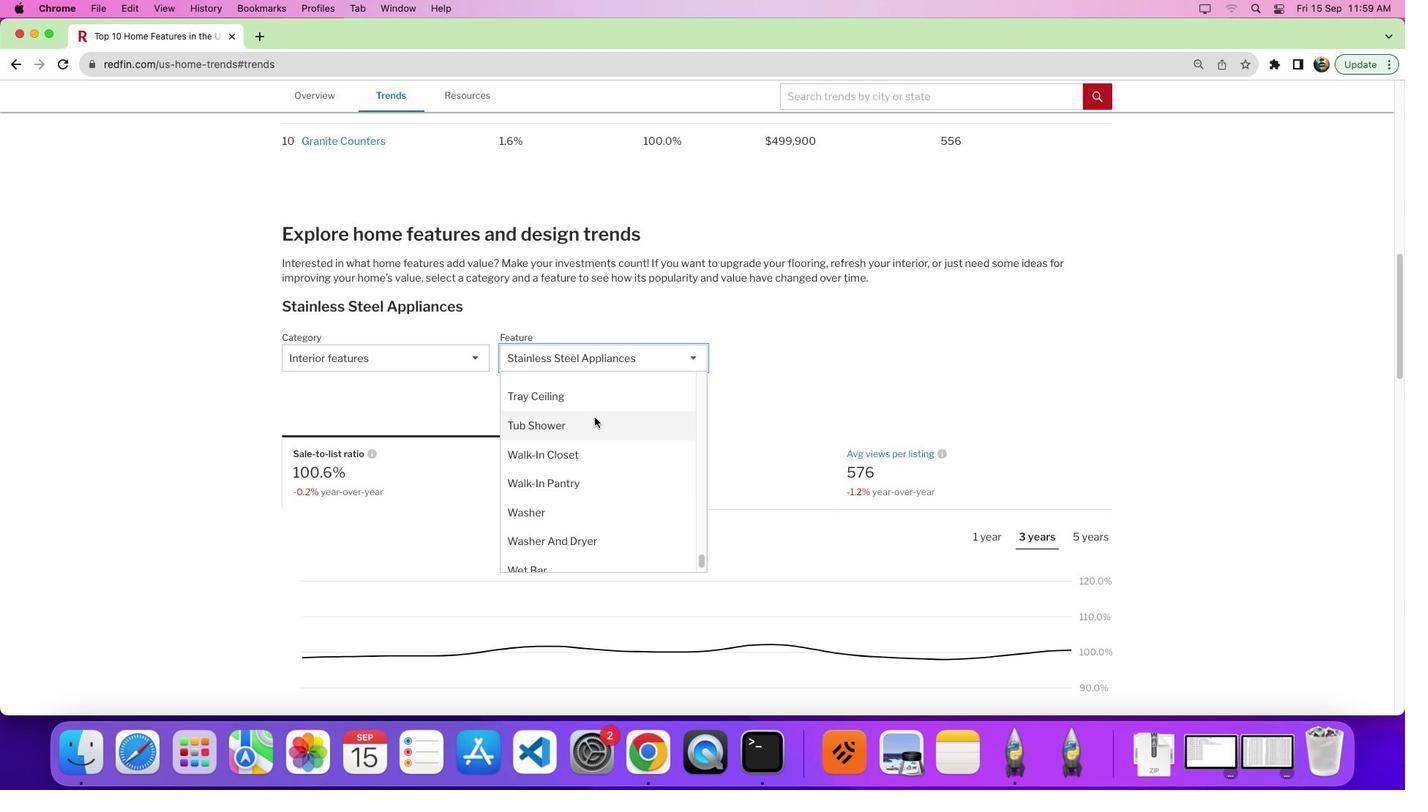 
Action: Mouse scrolled (594, 417) with delta (0, 0)
Screenshot: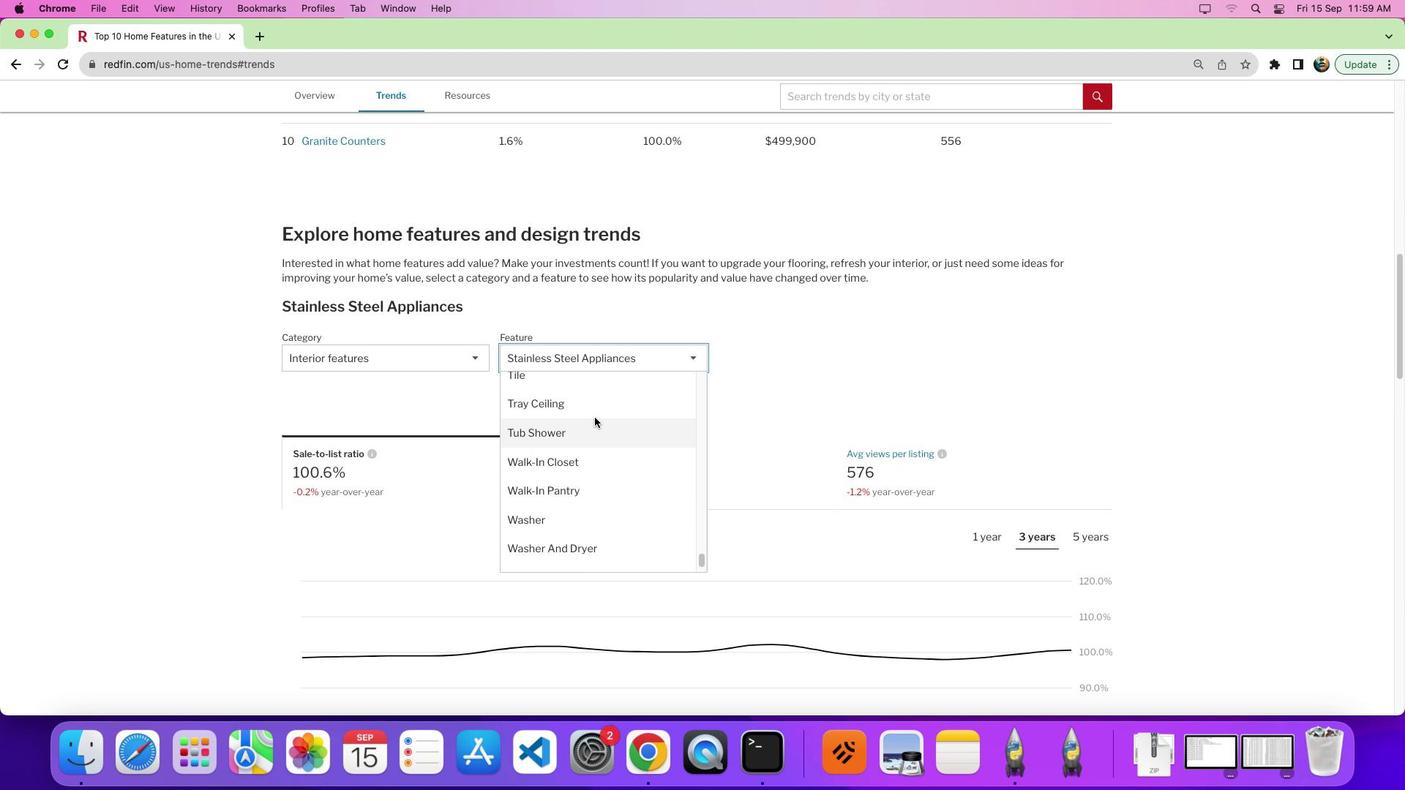 
Action: Mouse scrolled (594, 417) with delta (0, 1)
Screenshot: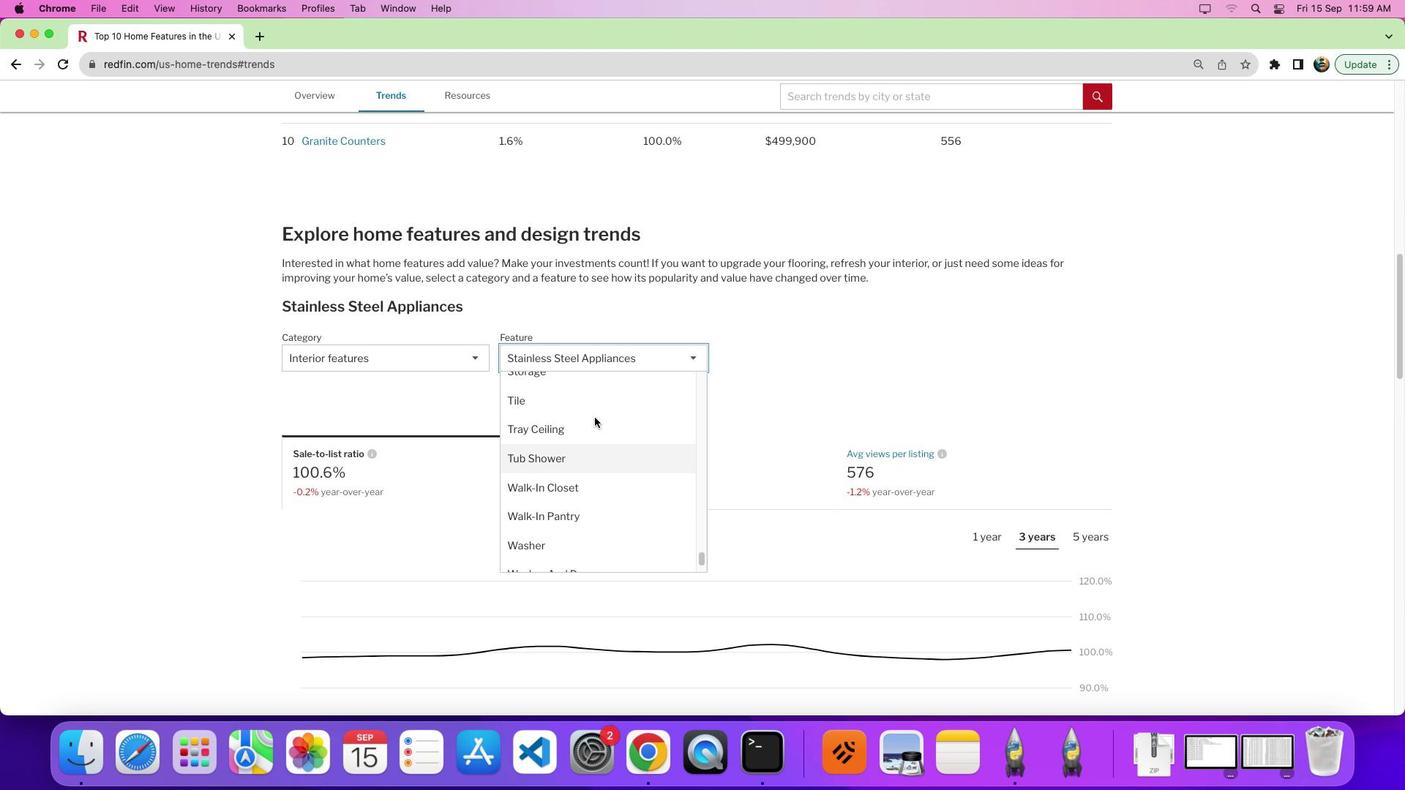 
Action: Mouse moved to (595, 418)
Screenshot: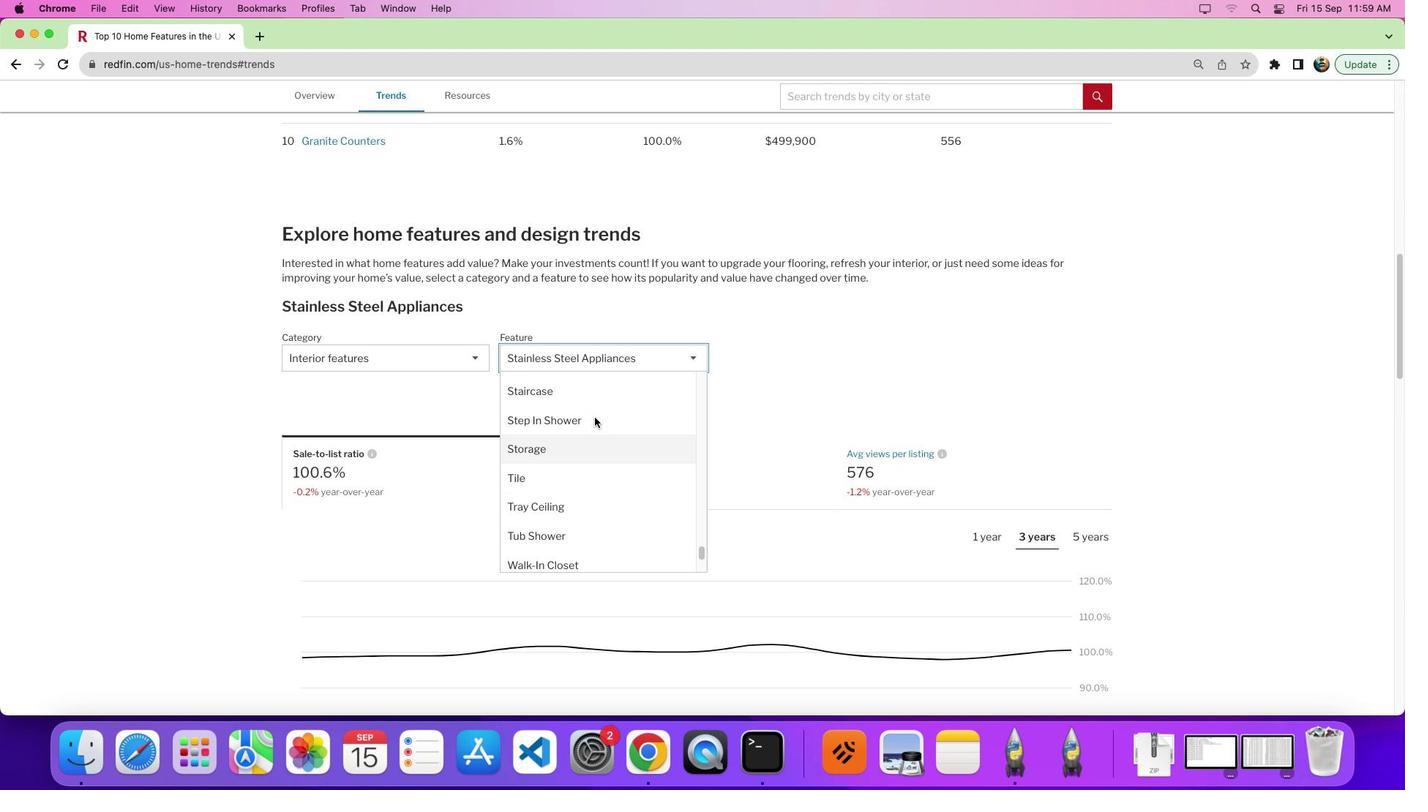 
Action: Mouse scrolled (595, 418) with delta (0, 0)
Screenshot: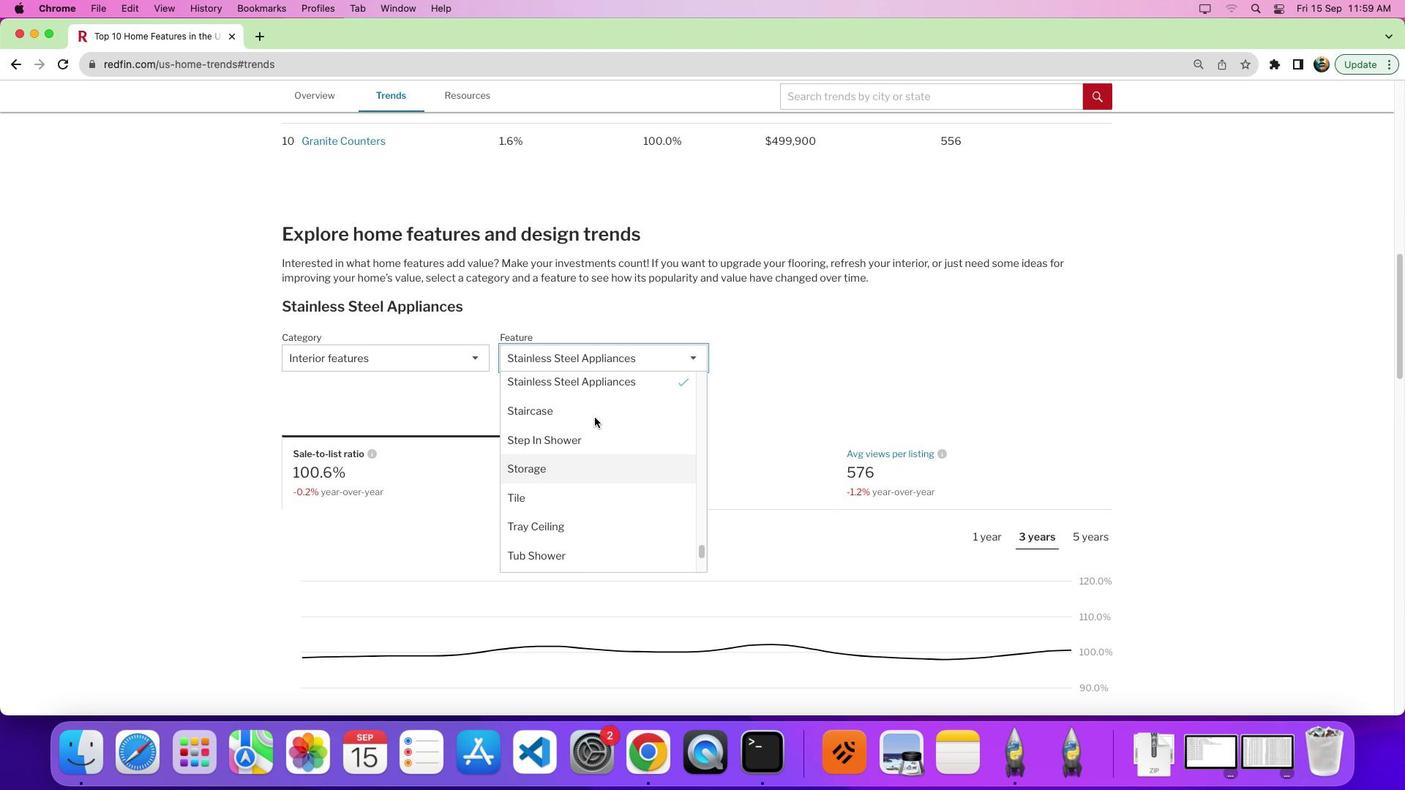 
Action: Mouse scrolled (595, 418) with delta (0, 1)
Screenshot: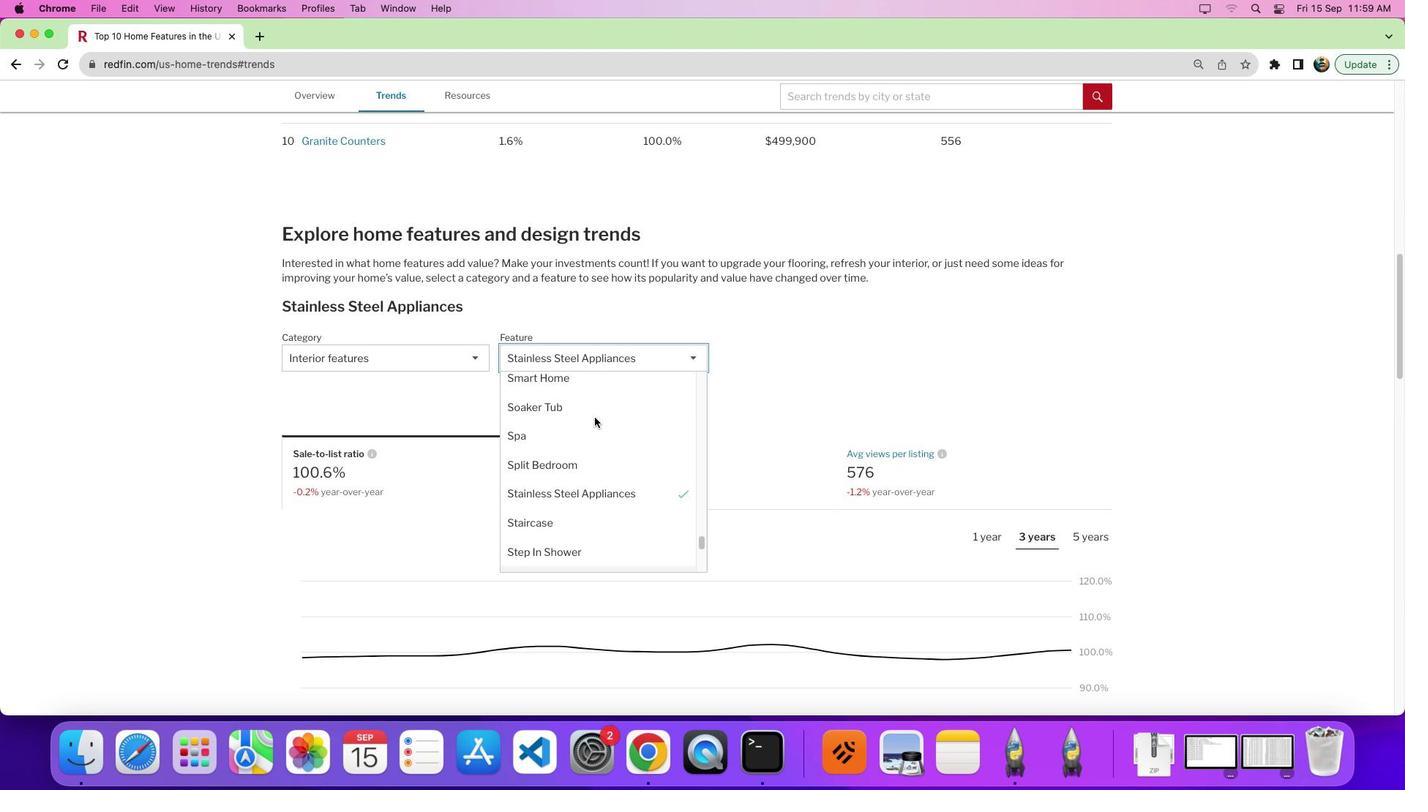 
Action: Mouse scrolled (595, 418) with delta (0, 6)
Screenshot: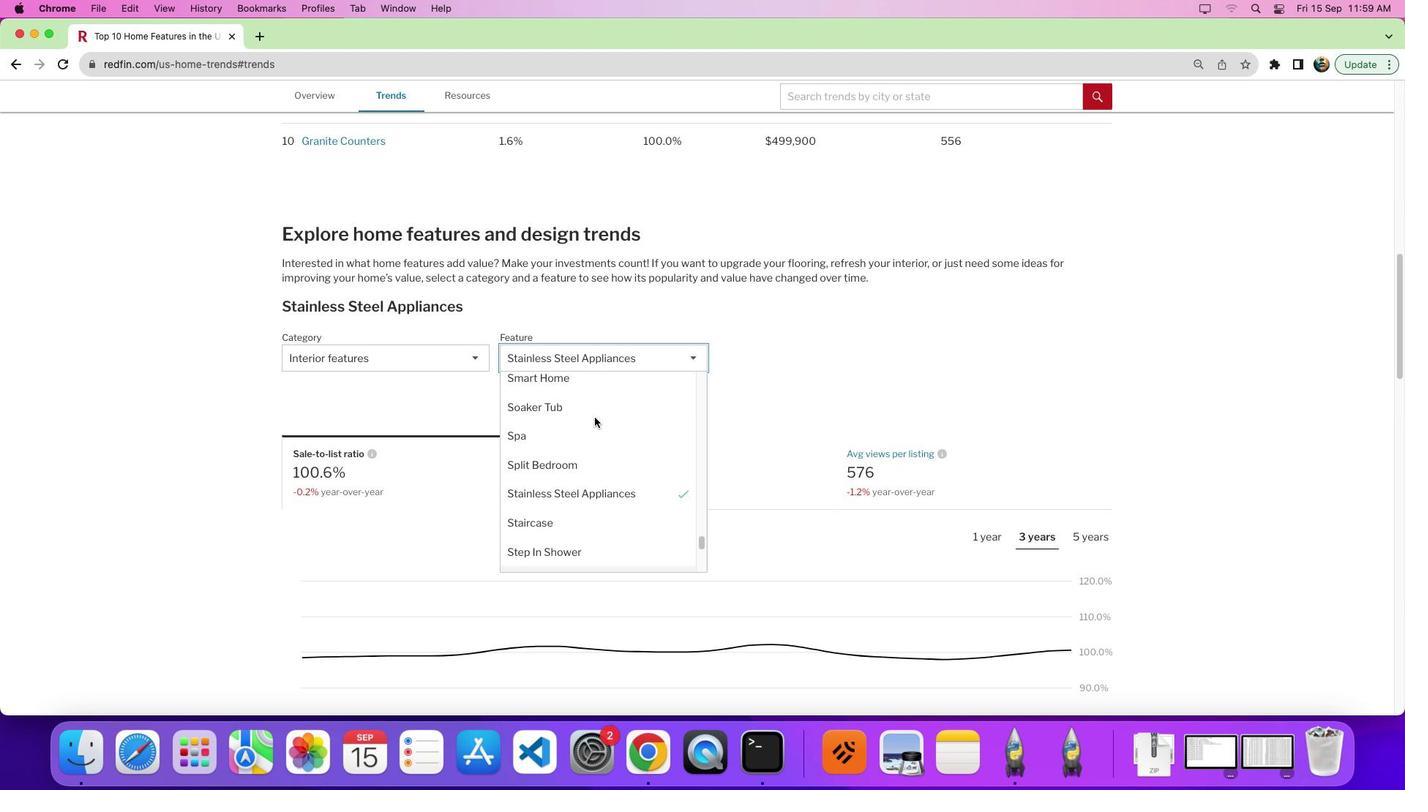 
Action: Mouse moved to (595, 420)
Screenshot: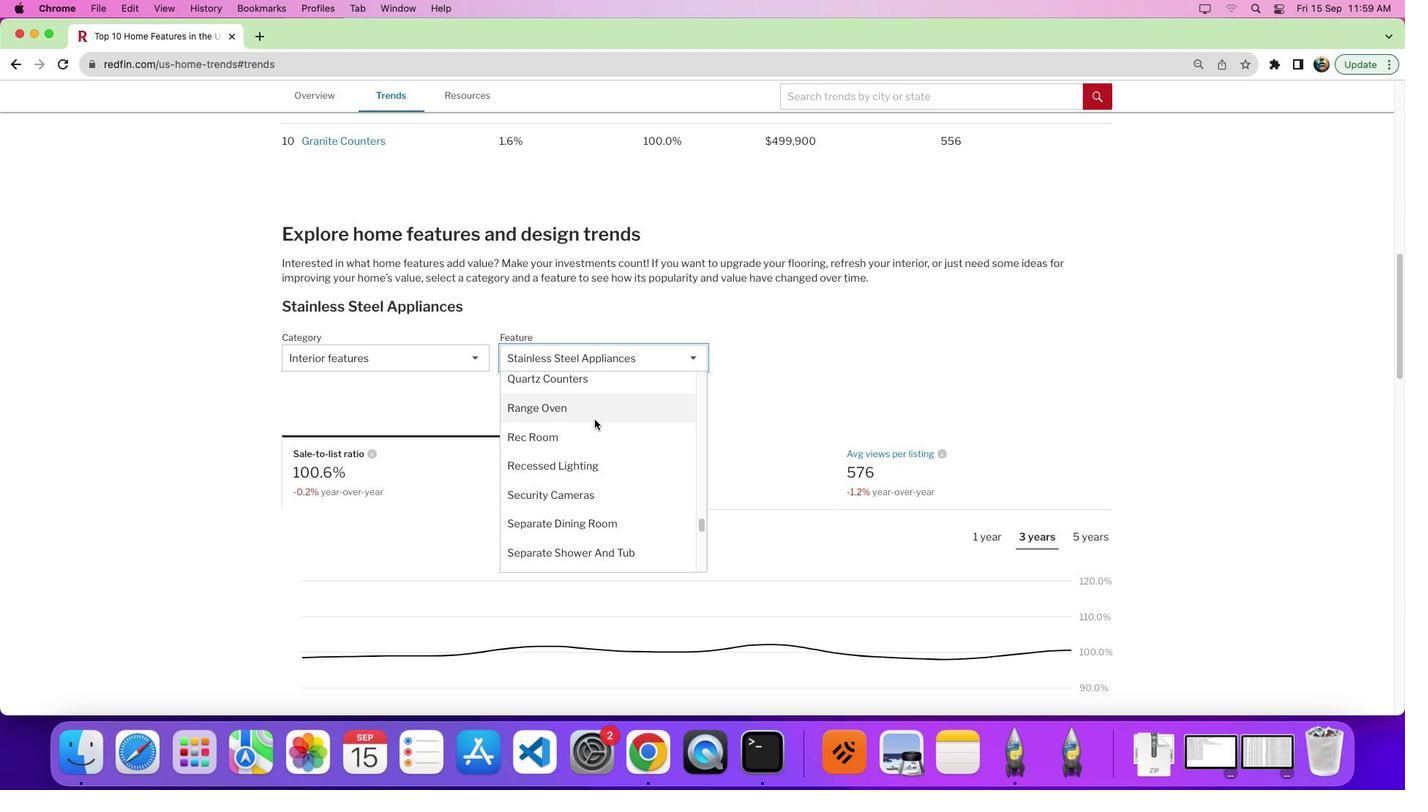 
Action: Mouse scrolled (595, 420) with delta (0, 0)
Screenshot: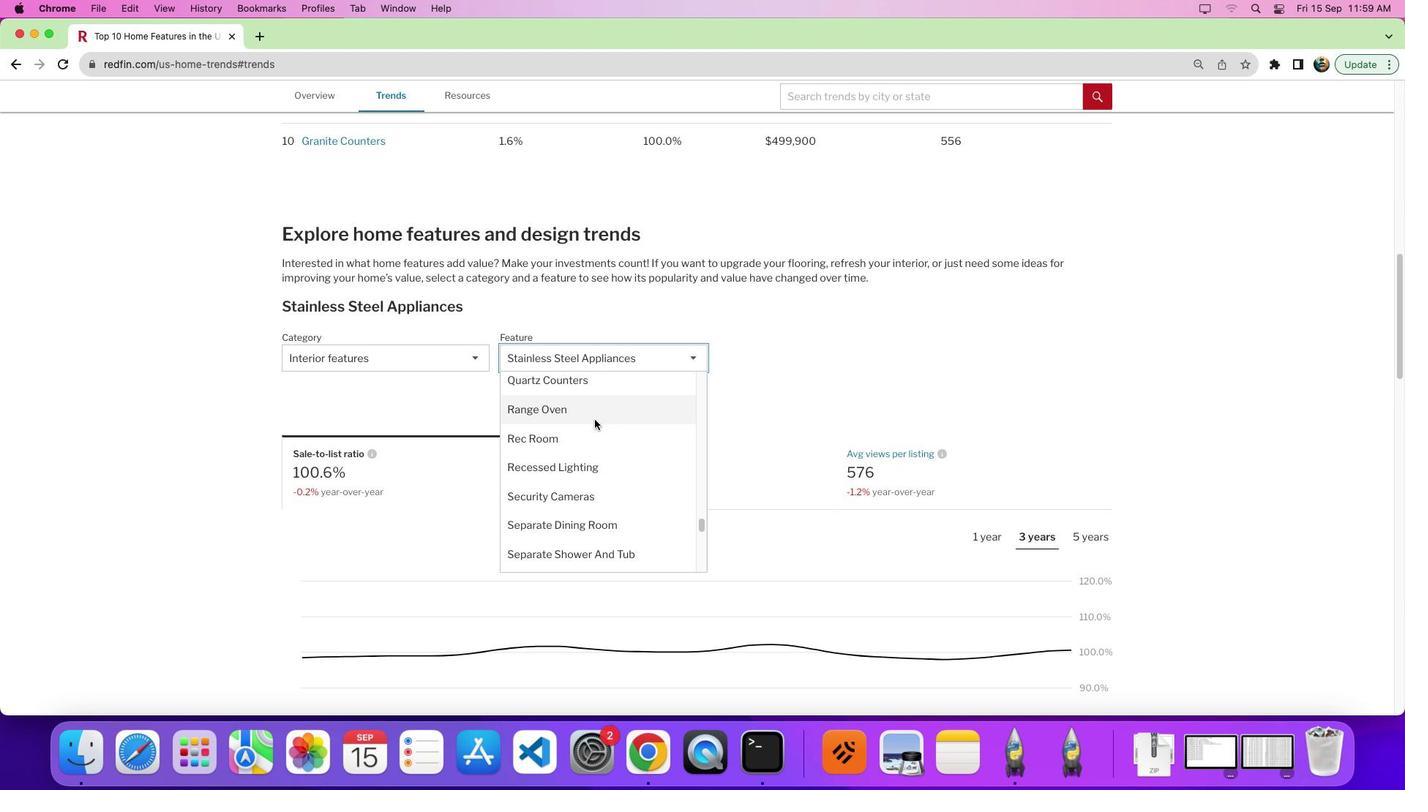 
Action: Mouse scrolled (595, 420) with delta (0, 0)
Screenshot: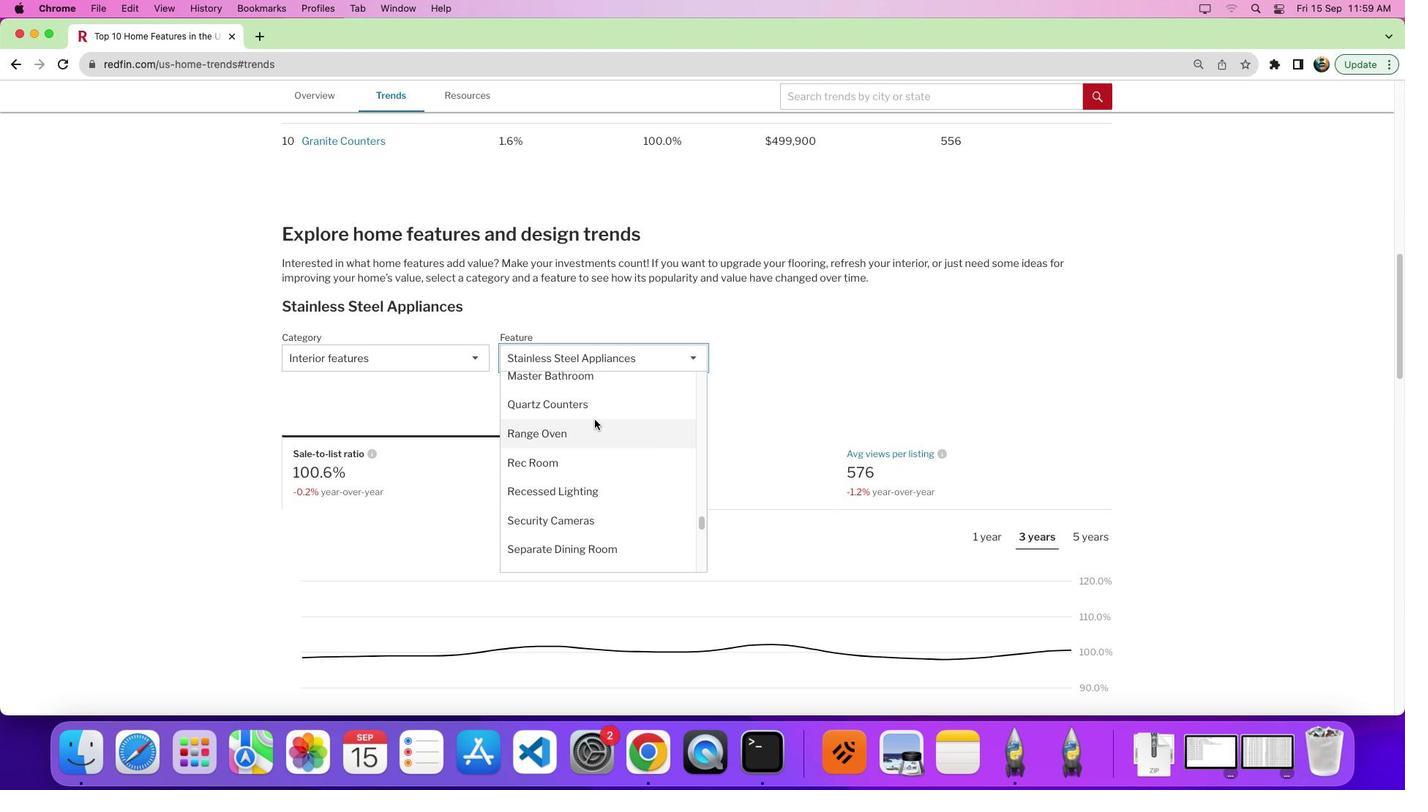 
Action: Mouse scrolled (595, 420) with delta (0, 5)
Screenshot: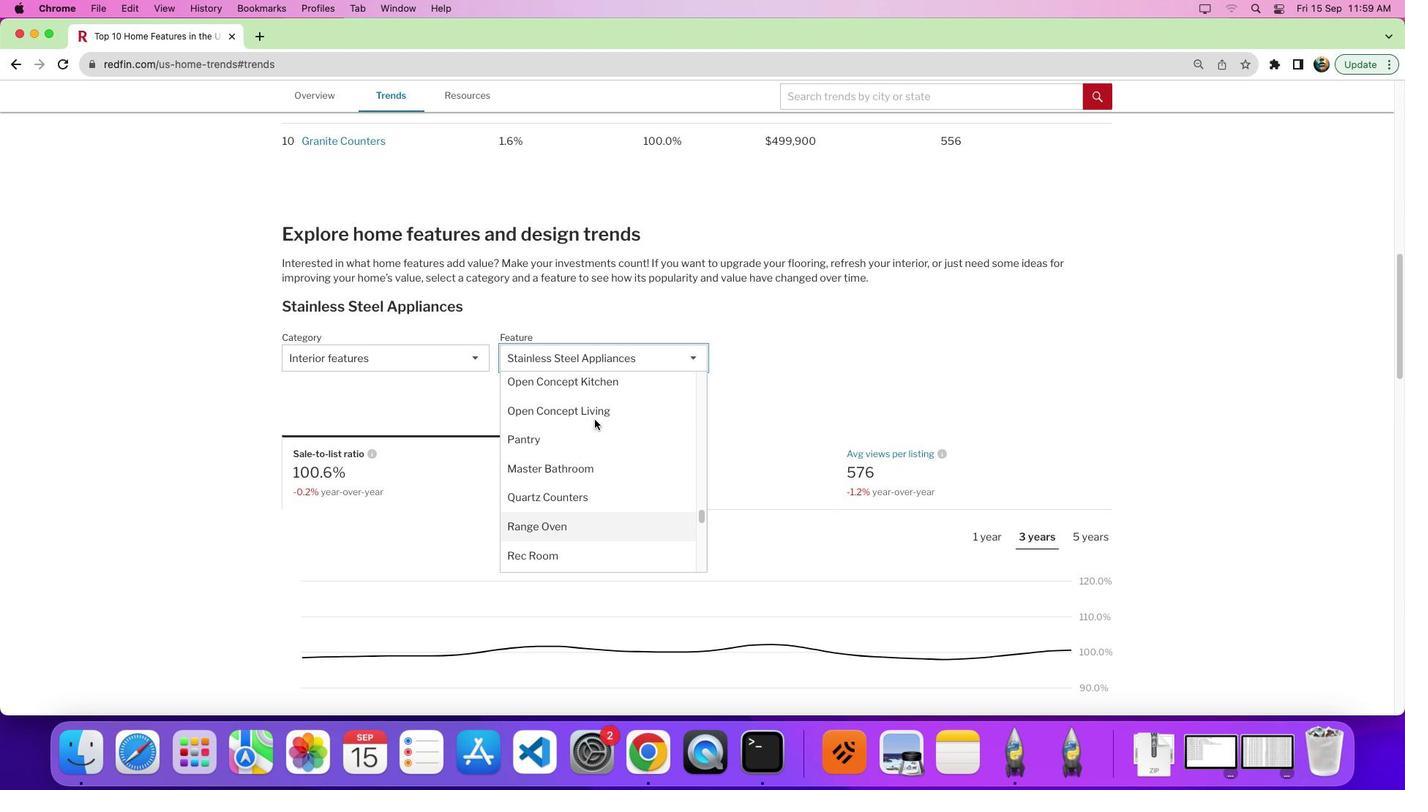 
Action: Mouse scrolled (595, 420) with delta (0, 0)
Screenshot: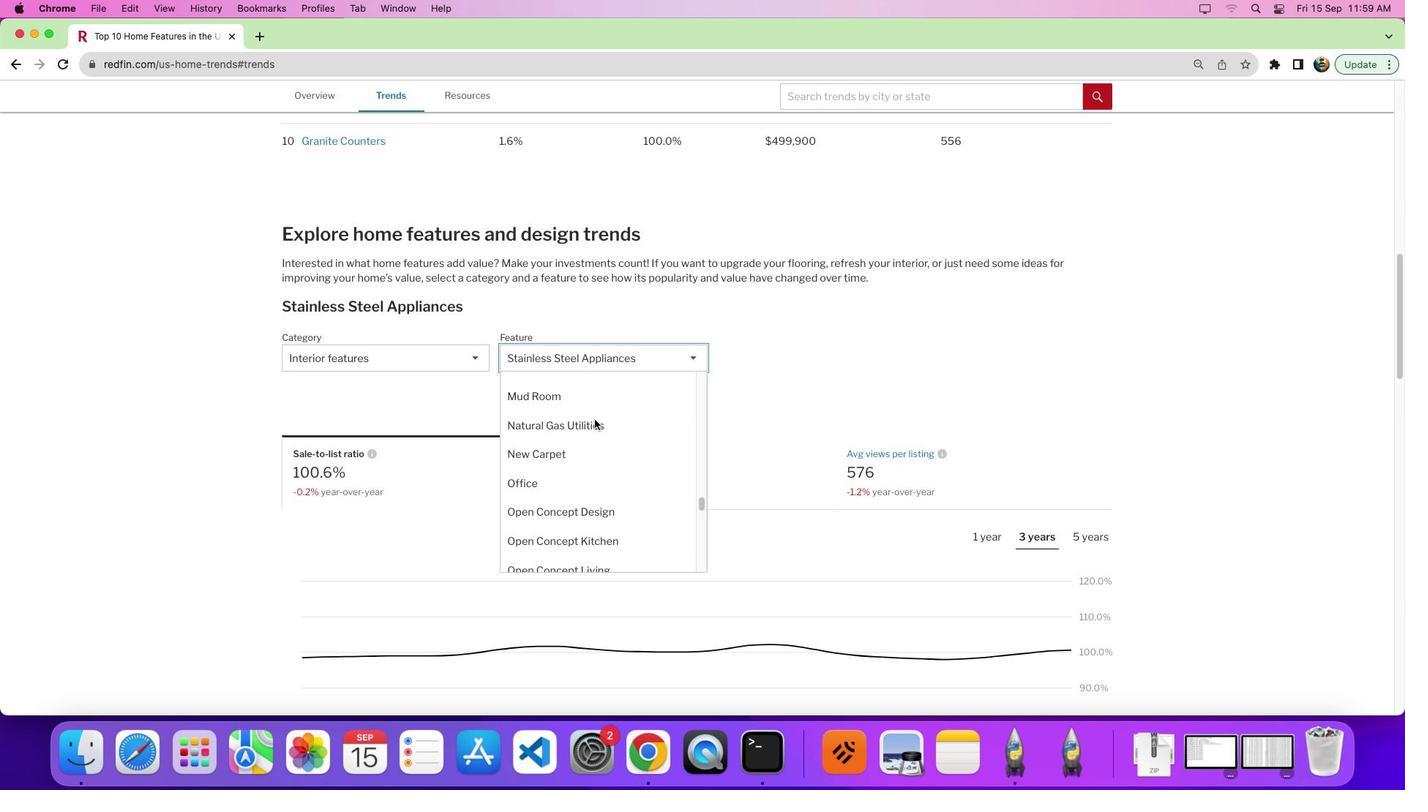 
Action: Mouse scrolled (595, 420) with delta (0, 0)
Screenshot: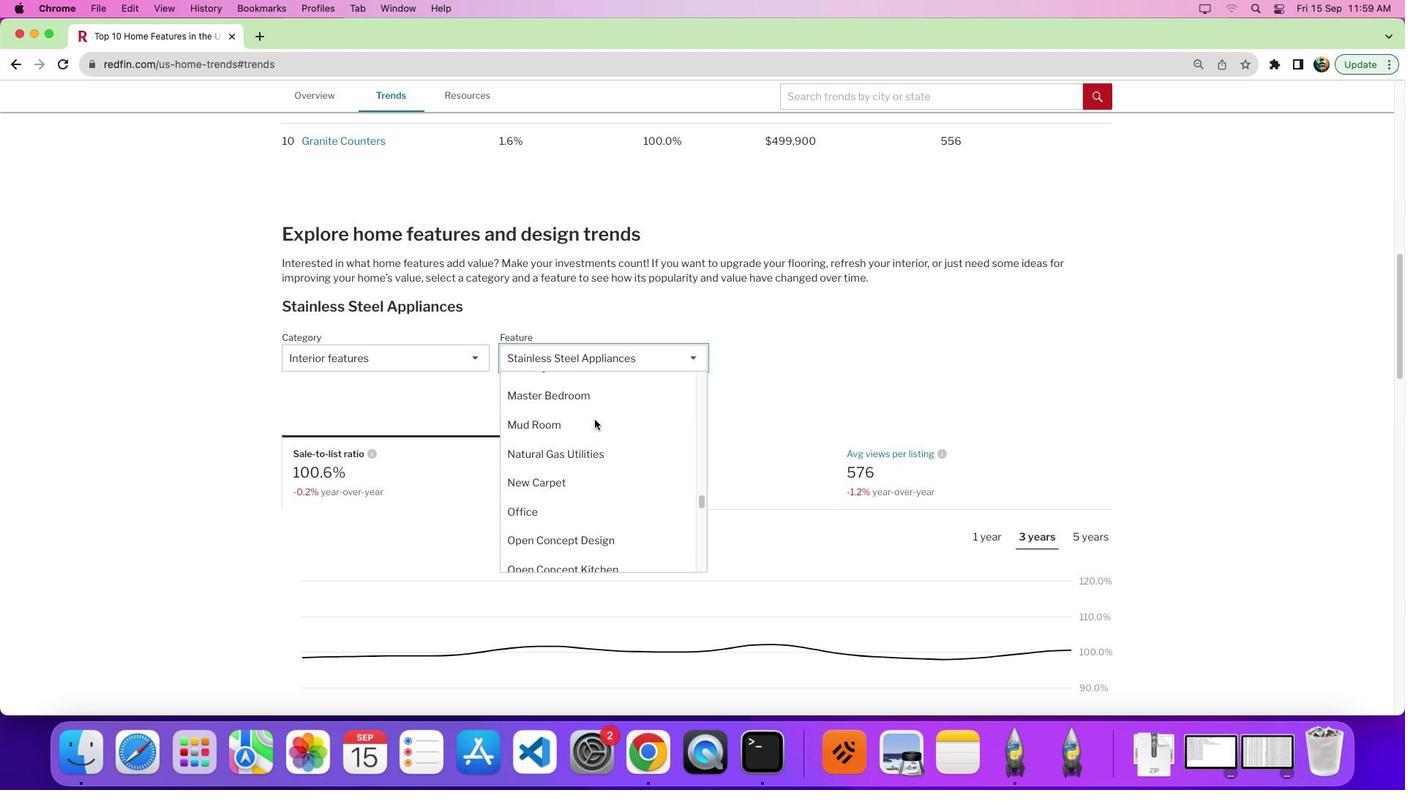 
Action: Mouse scrolled (595, 420) with delta (0, 6)
Screenshot: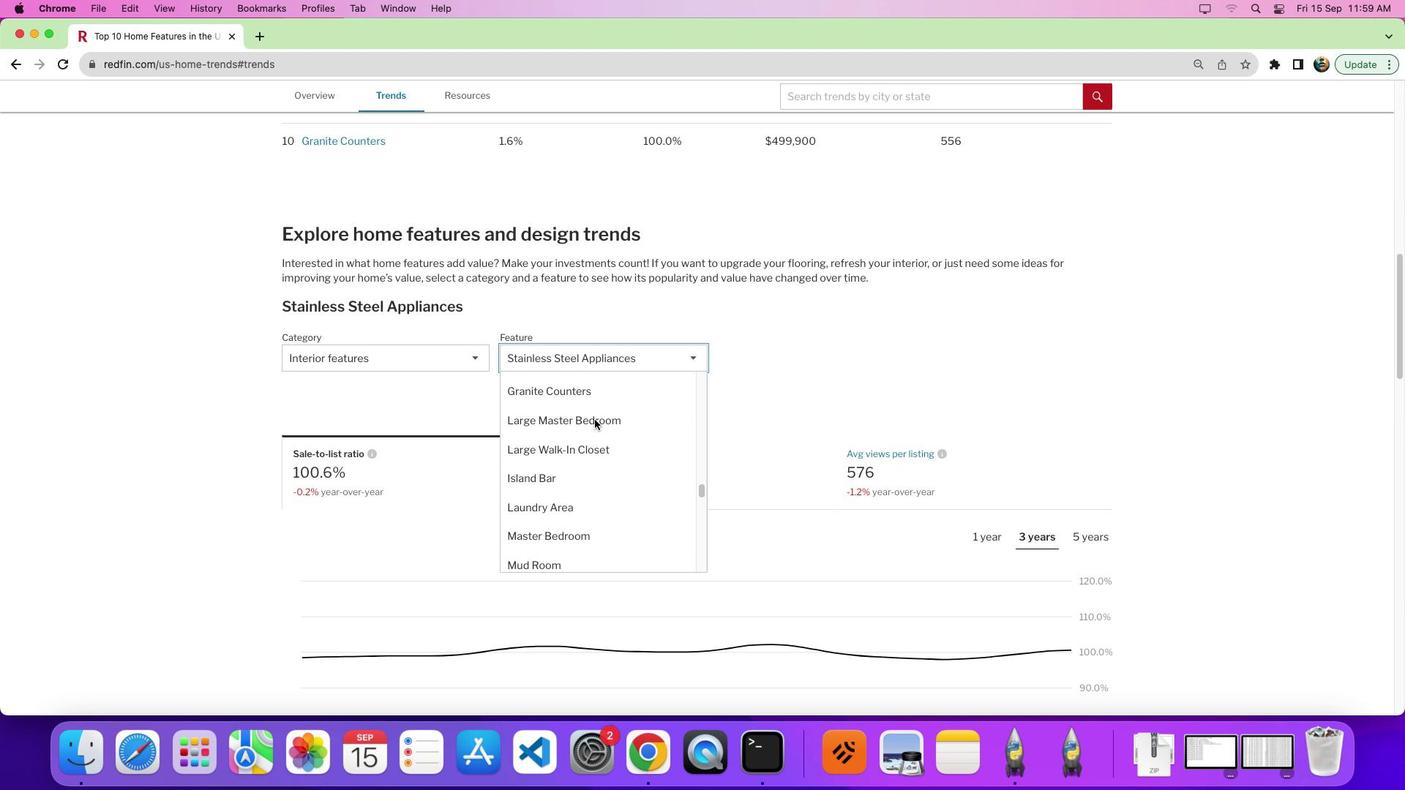 
Action: Mouse scrolled (595, 420) with delta (0, 0)
Screenshot: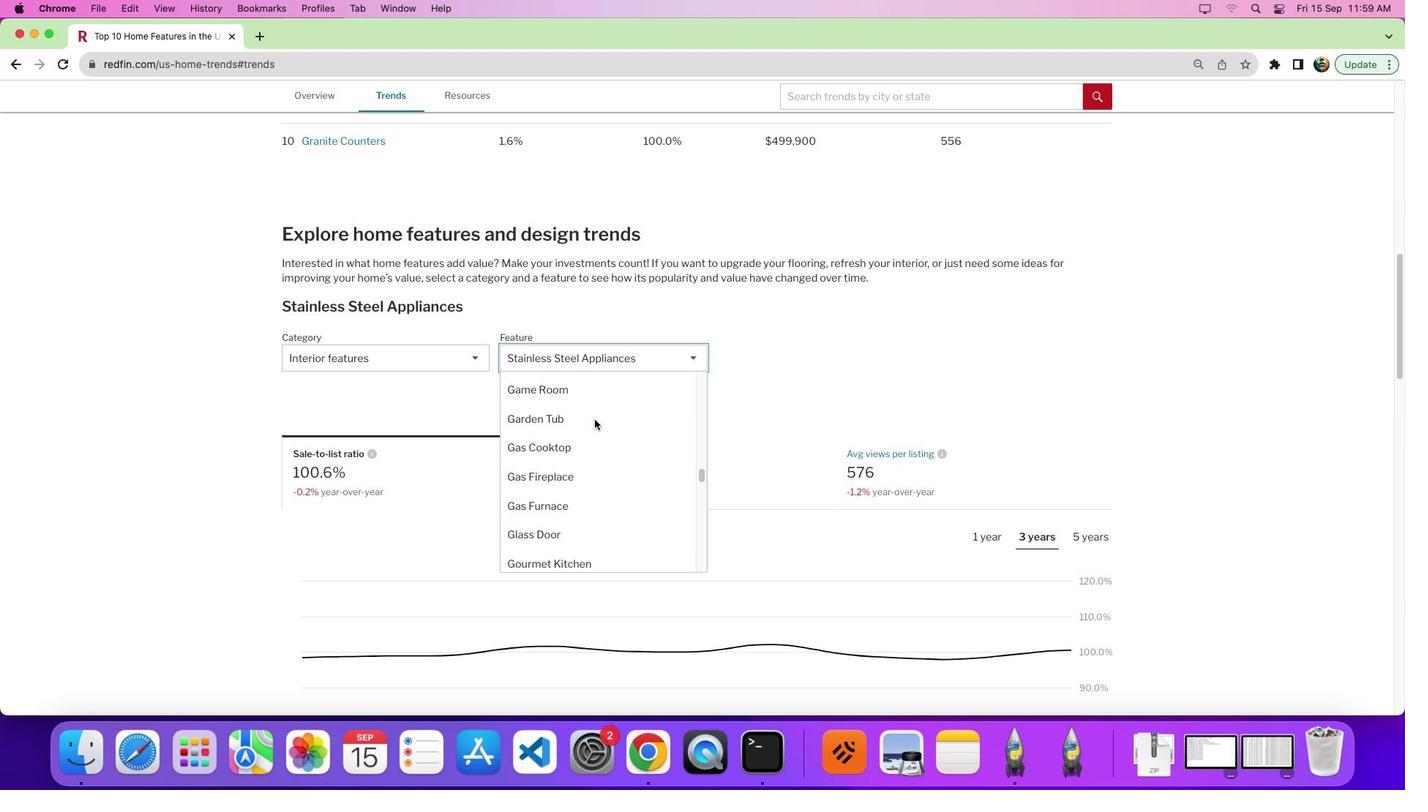 
Action: Mouse scrolled (595, 420) with delta (0, 0)
Screenshot: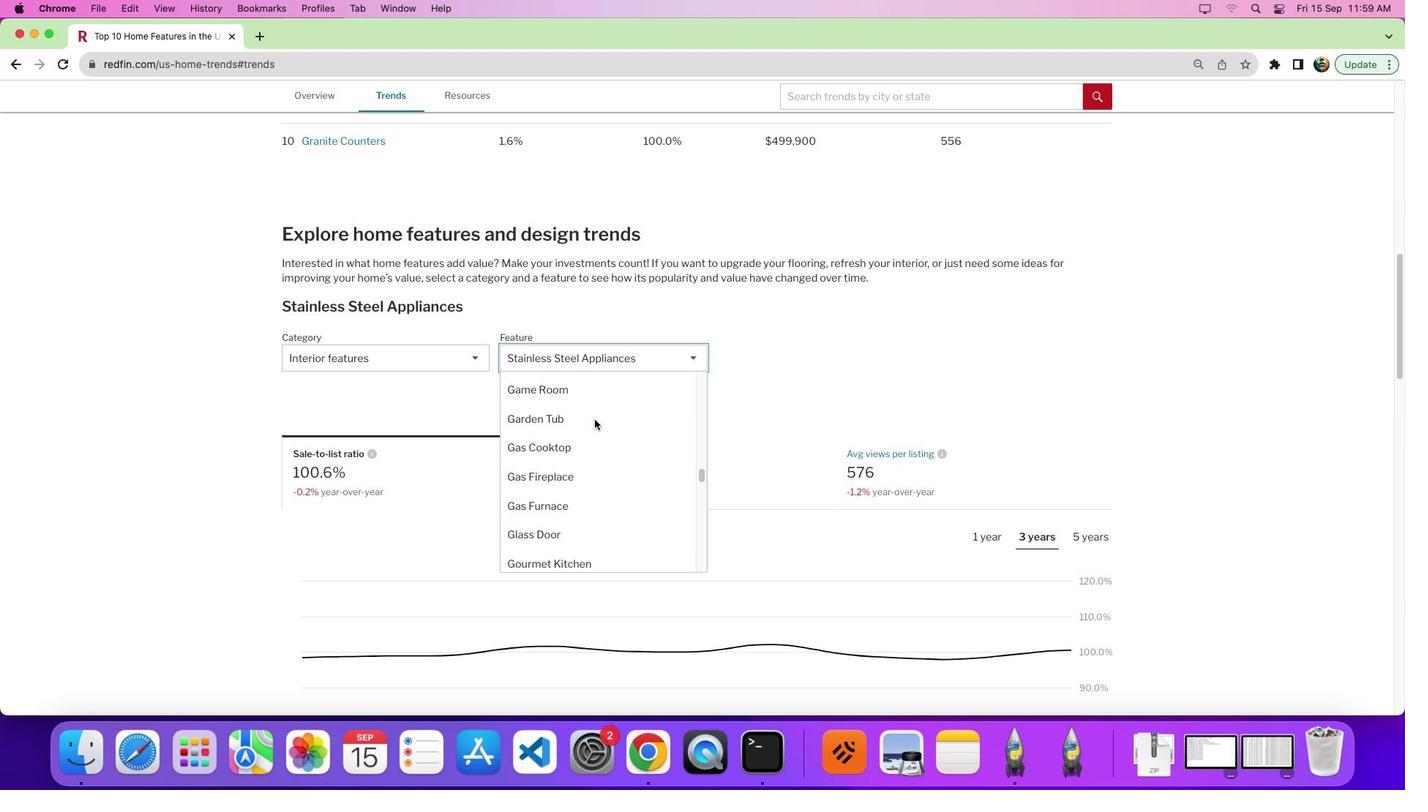 
Action: Mouse scrolled (595, 420) with delta (0, 6)
Screenshot: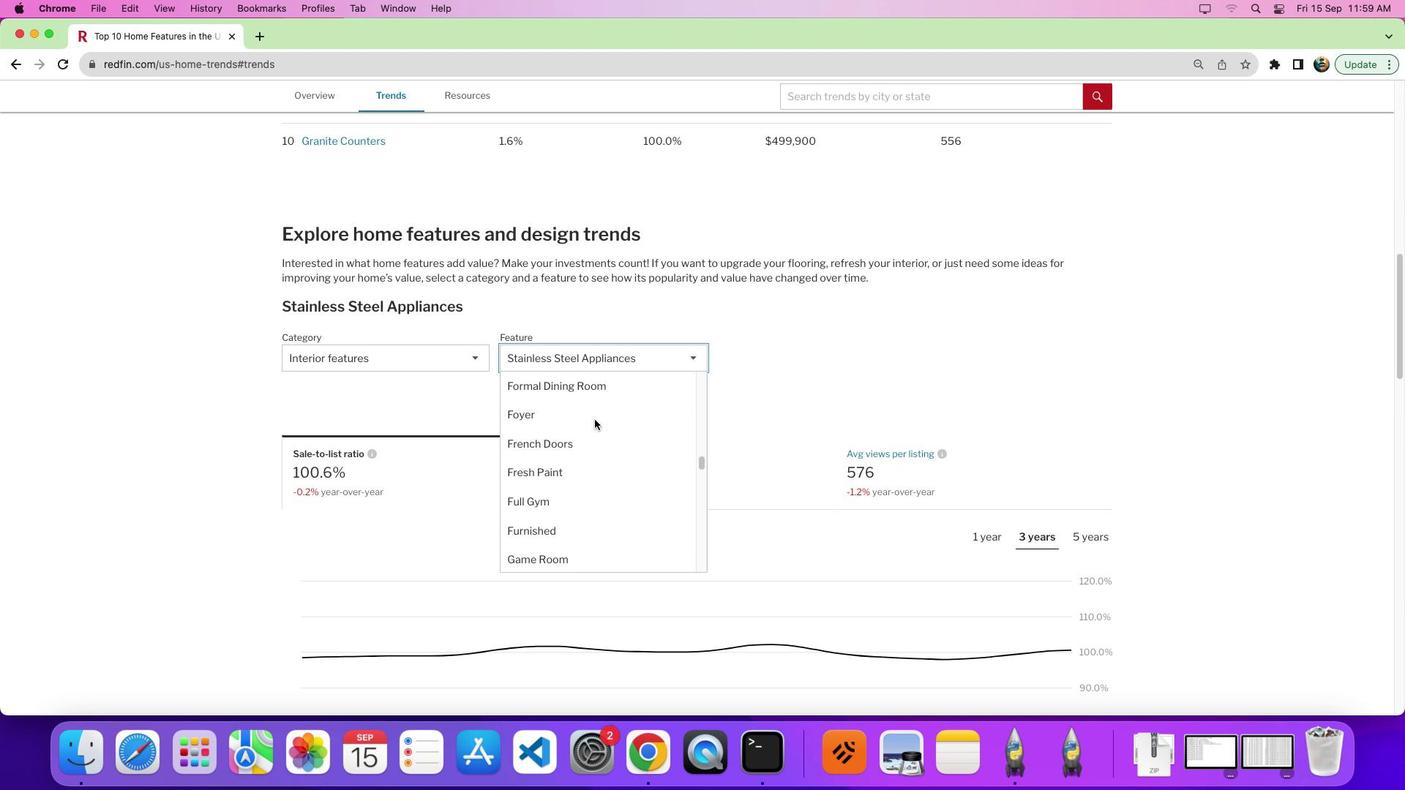 
Action: Mouse scrolled (595, 420) with delta (0, 0)
Screenshot: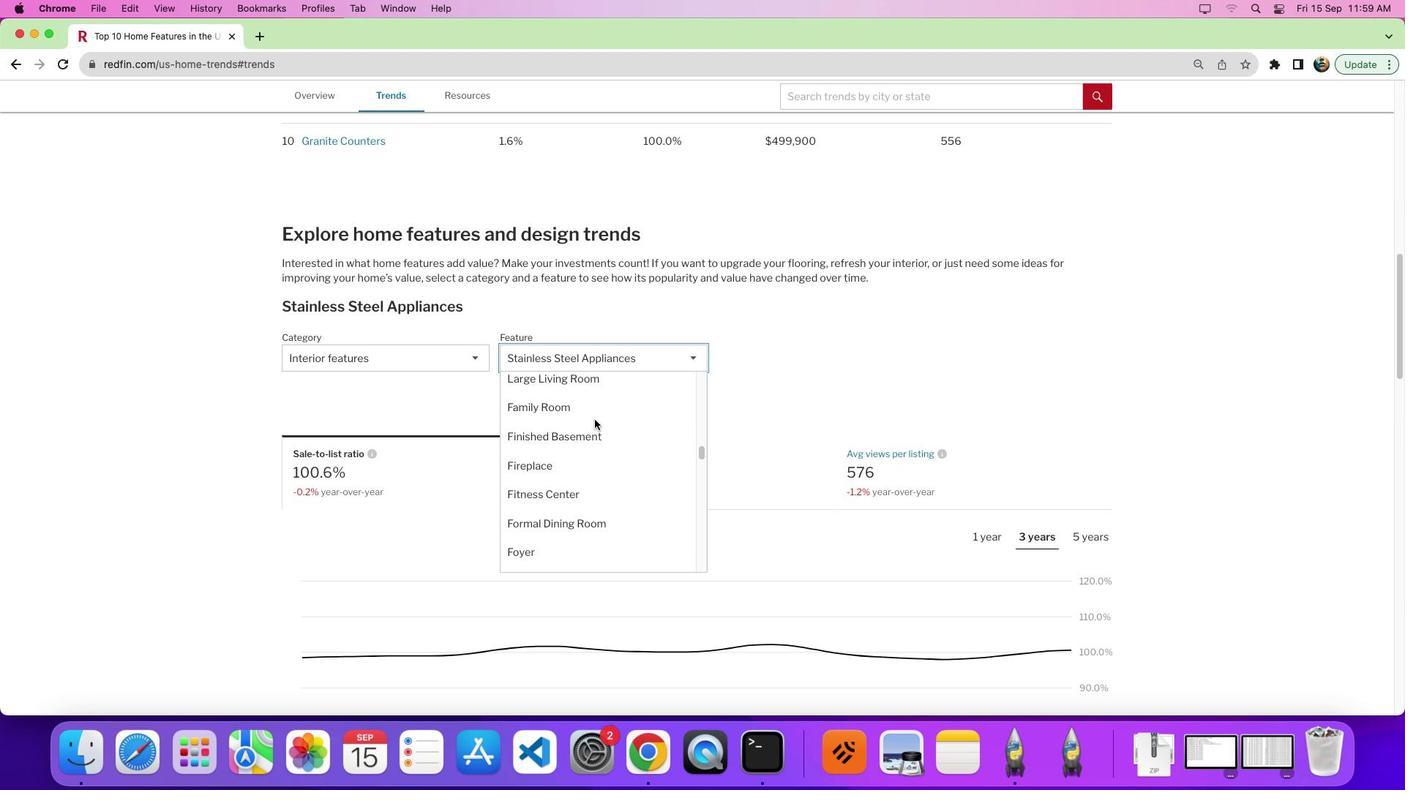 
Action: Mouse scrolled (595, 420) with delta (0, 1)
Screenshot: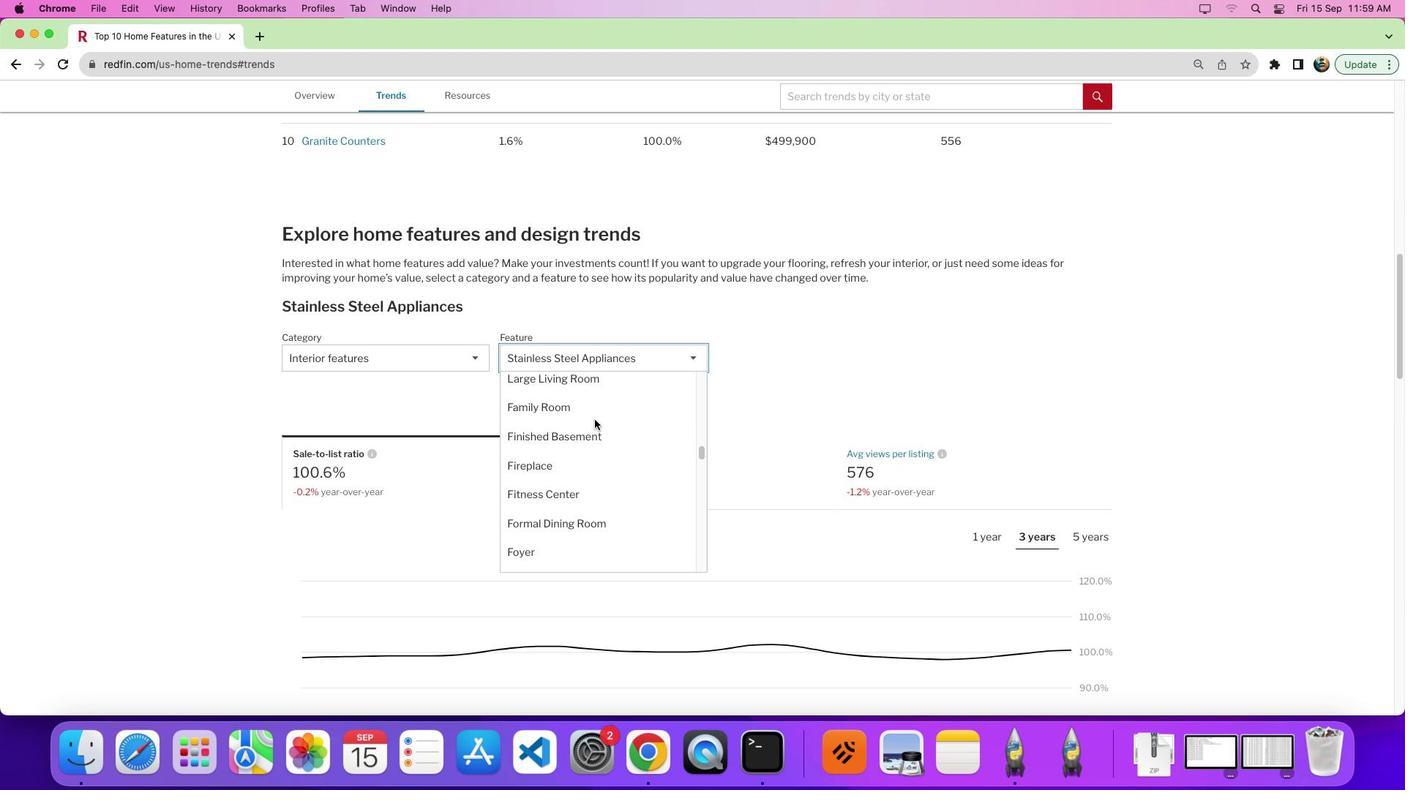 
Action: Mouse scrolled (595, 420) with delta (0, 6)
Screenshot: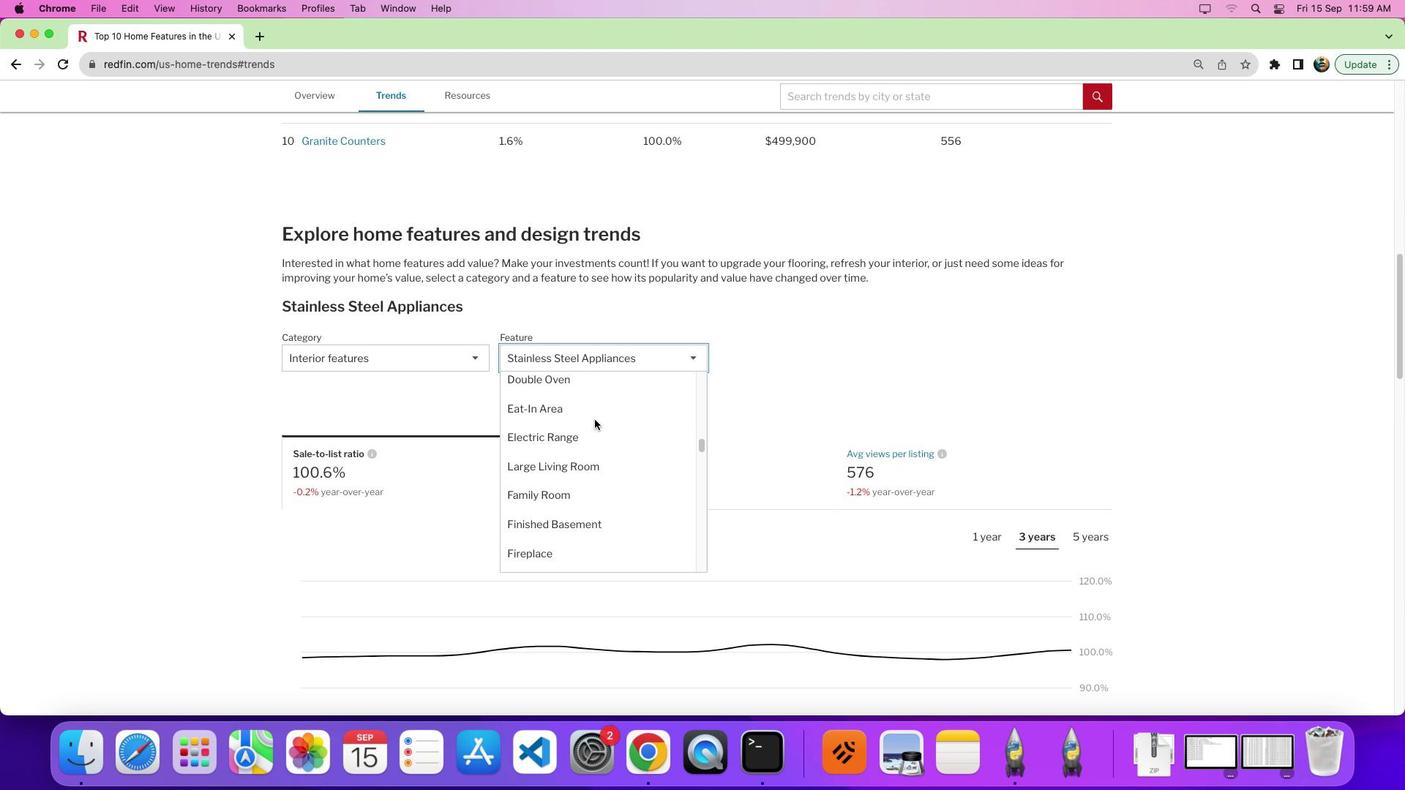
Action: Mouse moved to (596, 421)
Screenshot: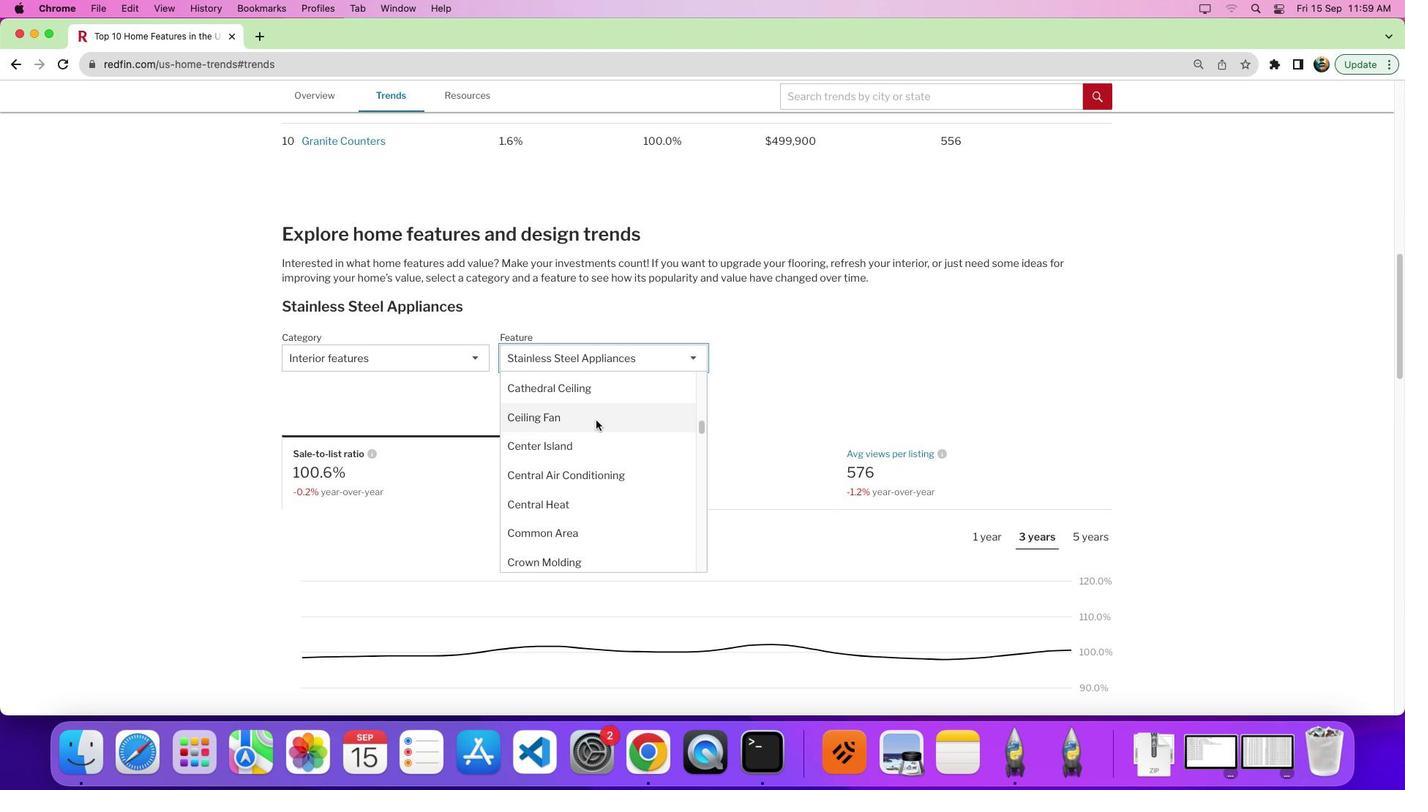 
Action: Mouse scrolled (596, 421) with delta (0, 0)
Screenshot: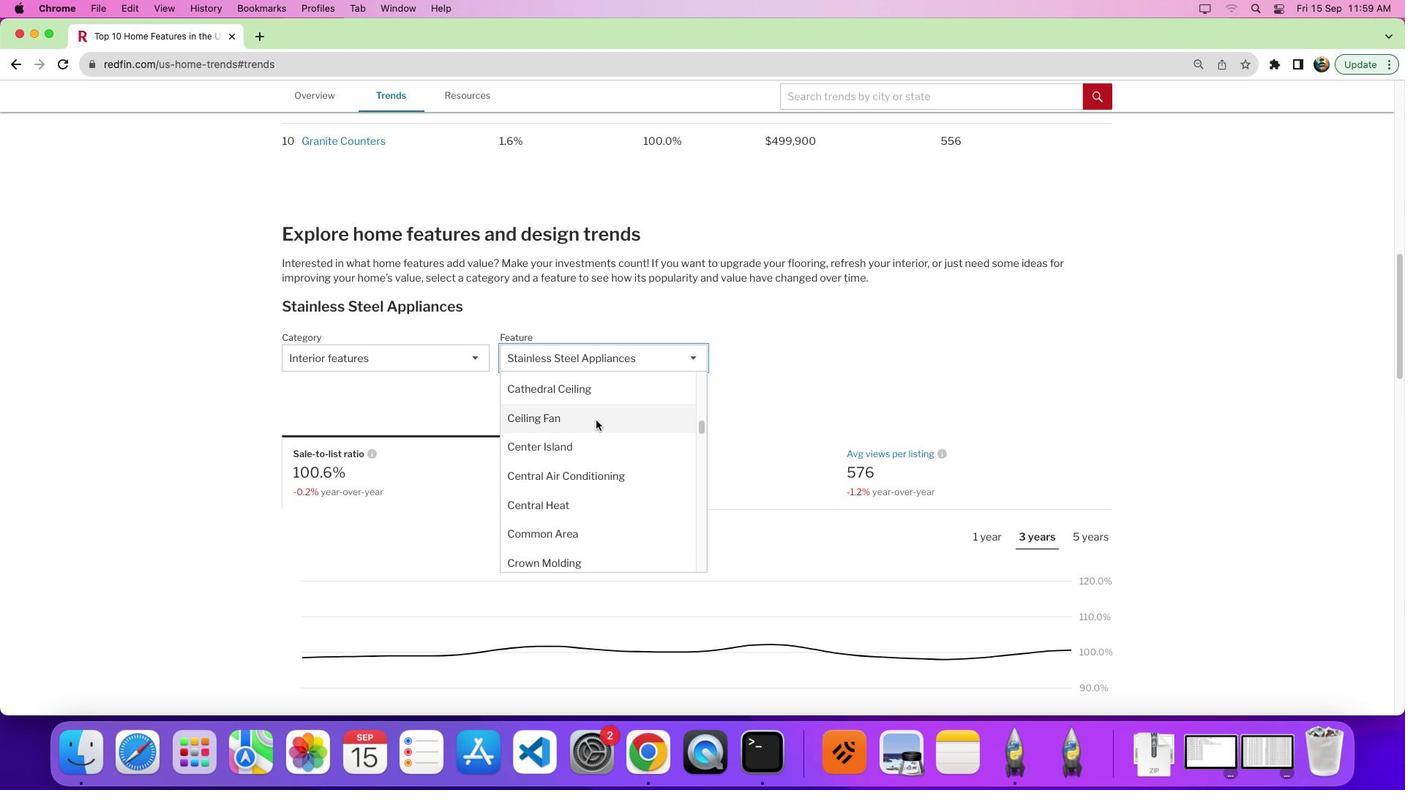 
Action: Mouse scrolled (596, 421) with delta (0, 0)
Screenshot: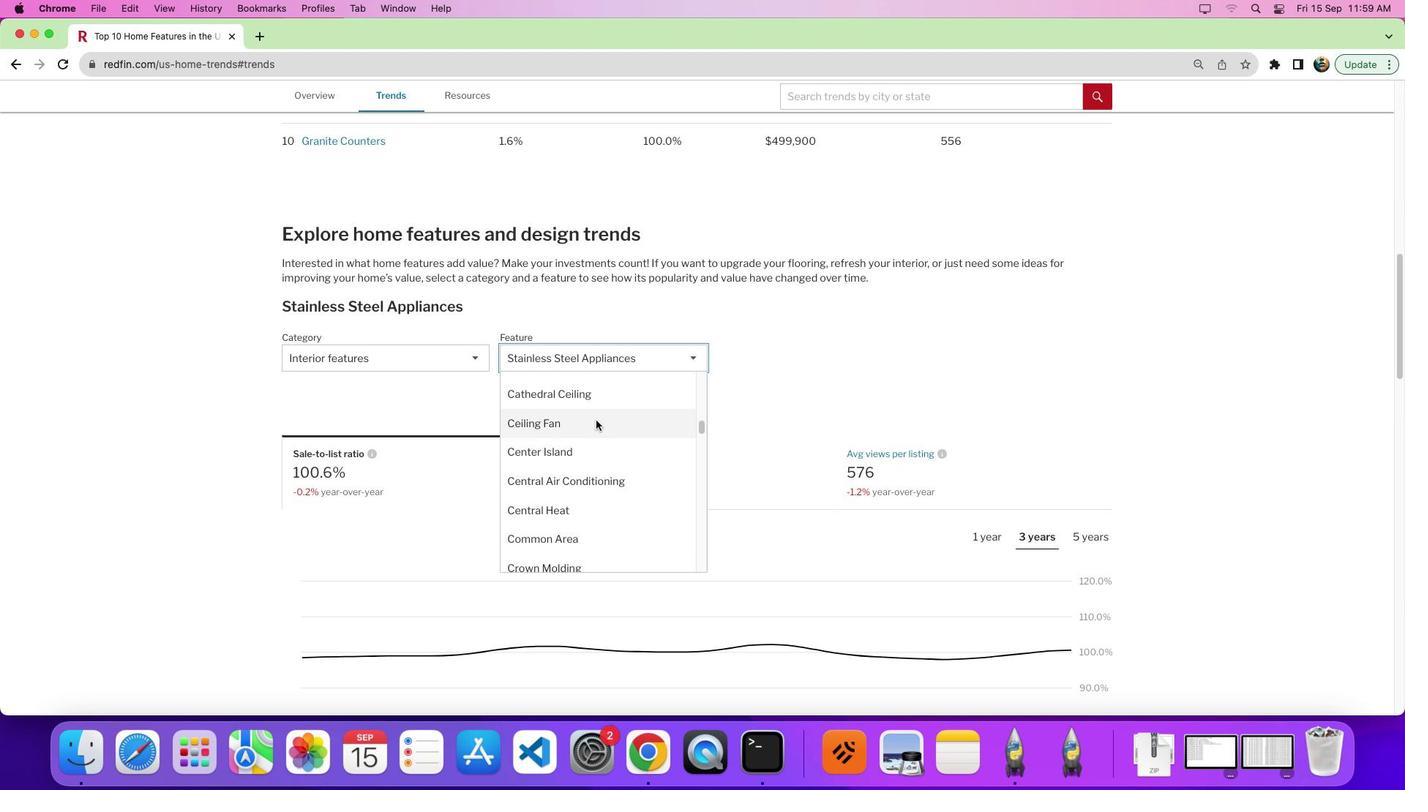 
Action: Mouse scrolled (596, 421) with delta (0, 1)
Screenshot: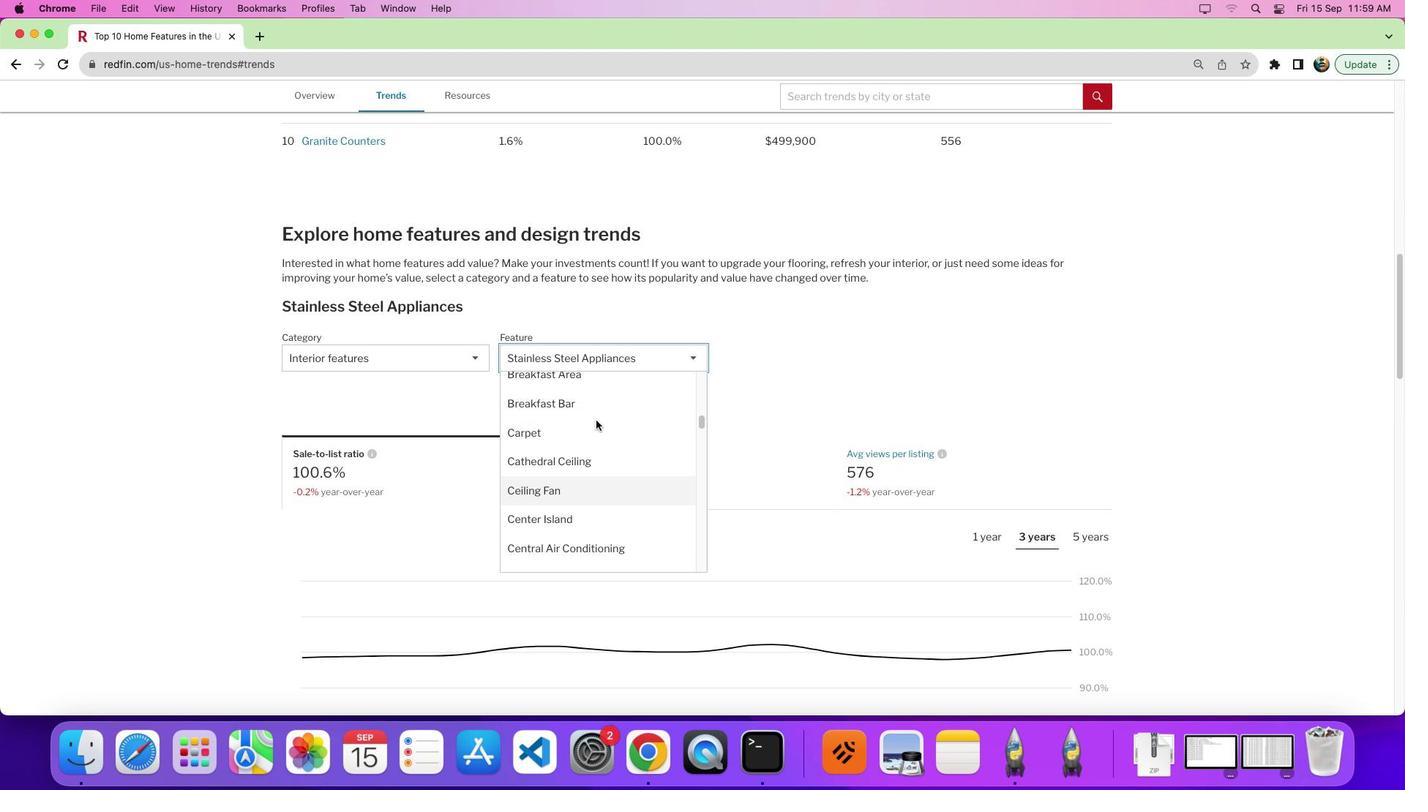 
Action: Mouse scrolled (596, 421) with delta (0, 6)
Screenshot: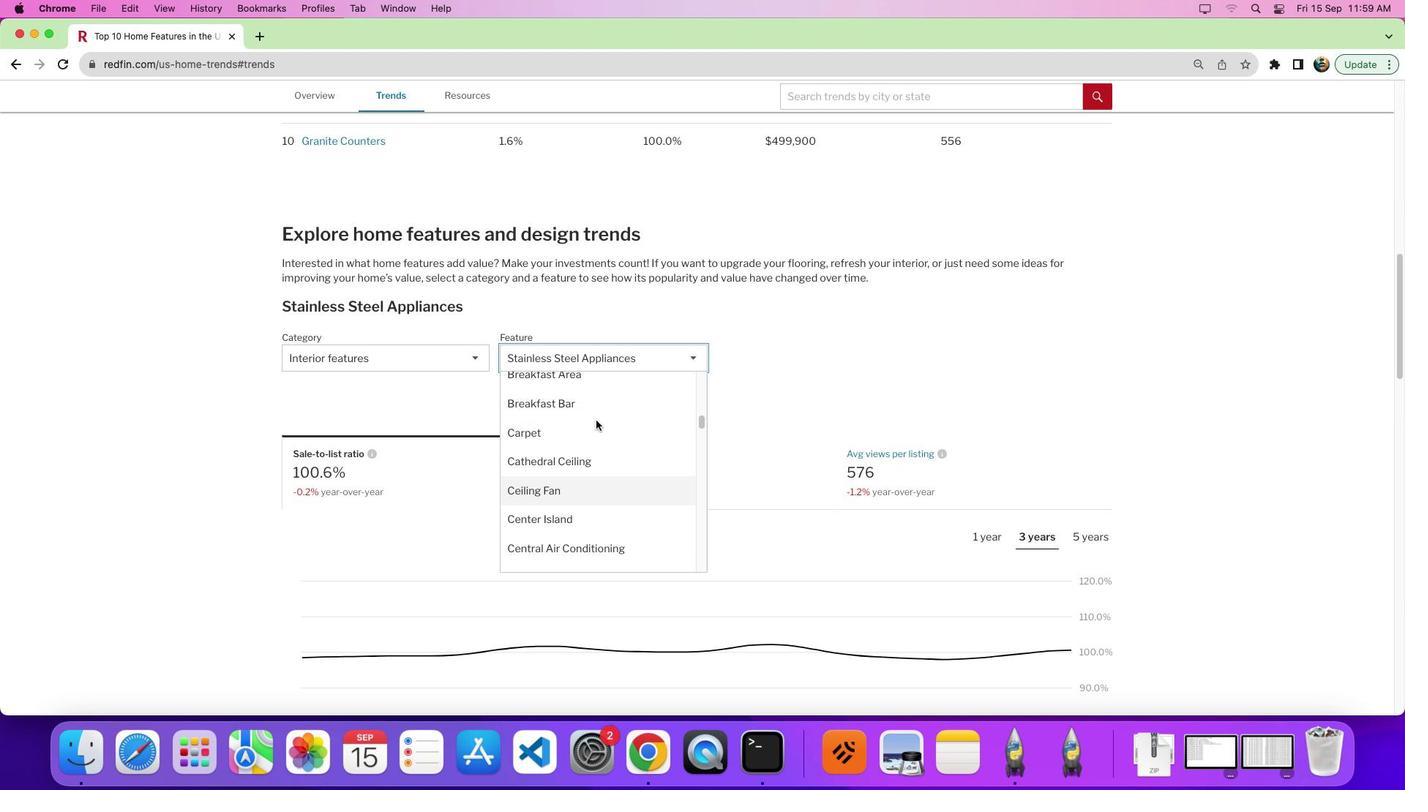 
Action: Mouse scrolled (596, 421) with delta (0, 0)
Screenshot: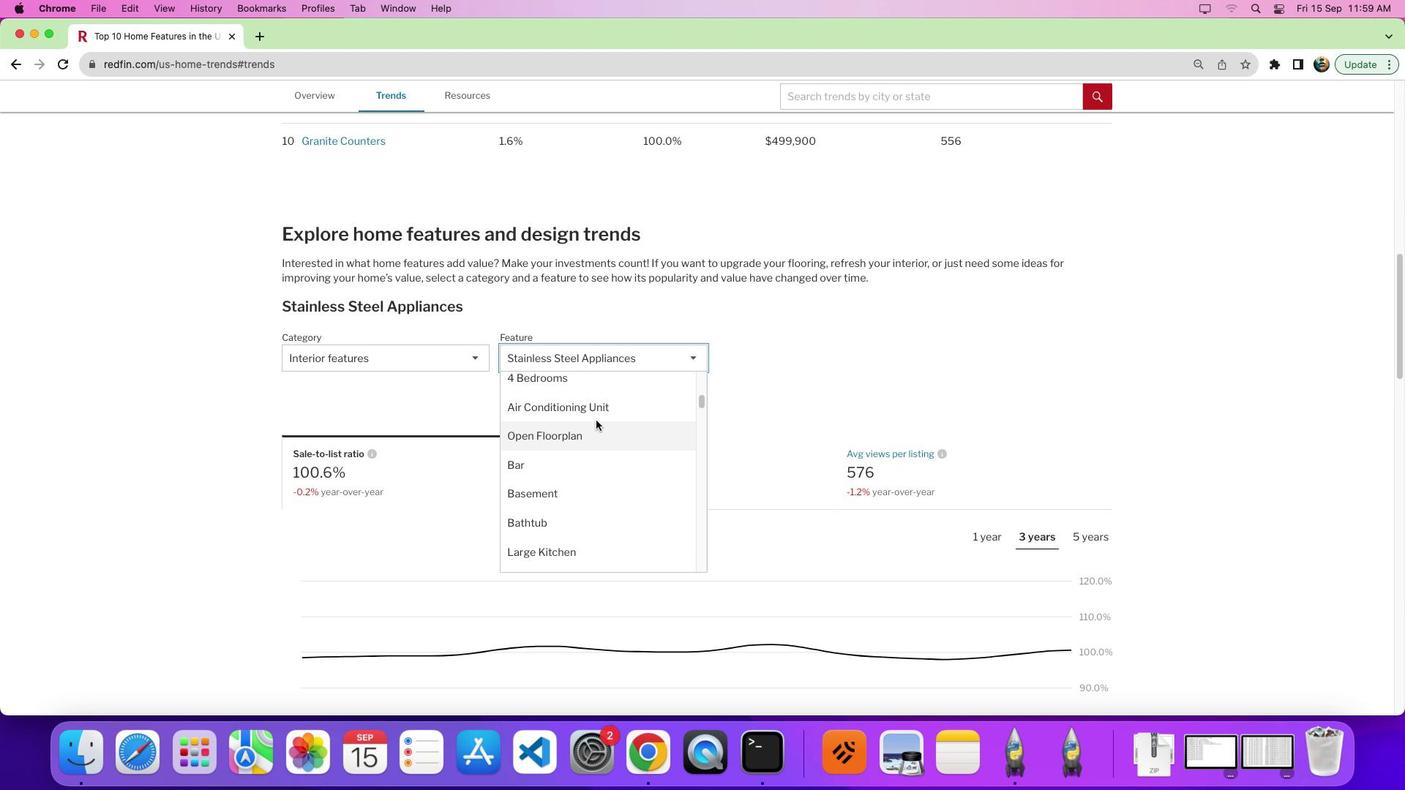 
Action: Mouse scrolled (596, 421) with delta (0, 0)
Screenshot: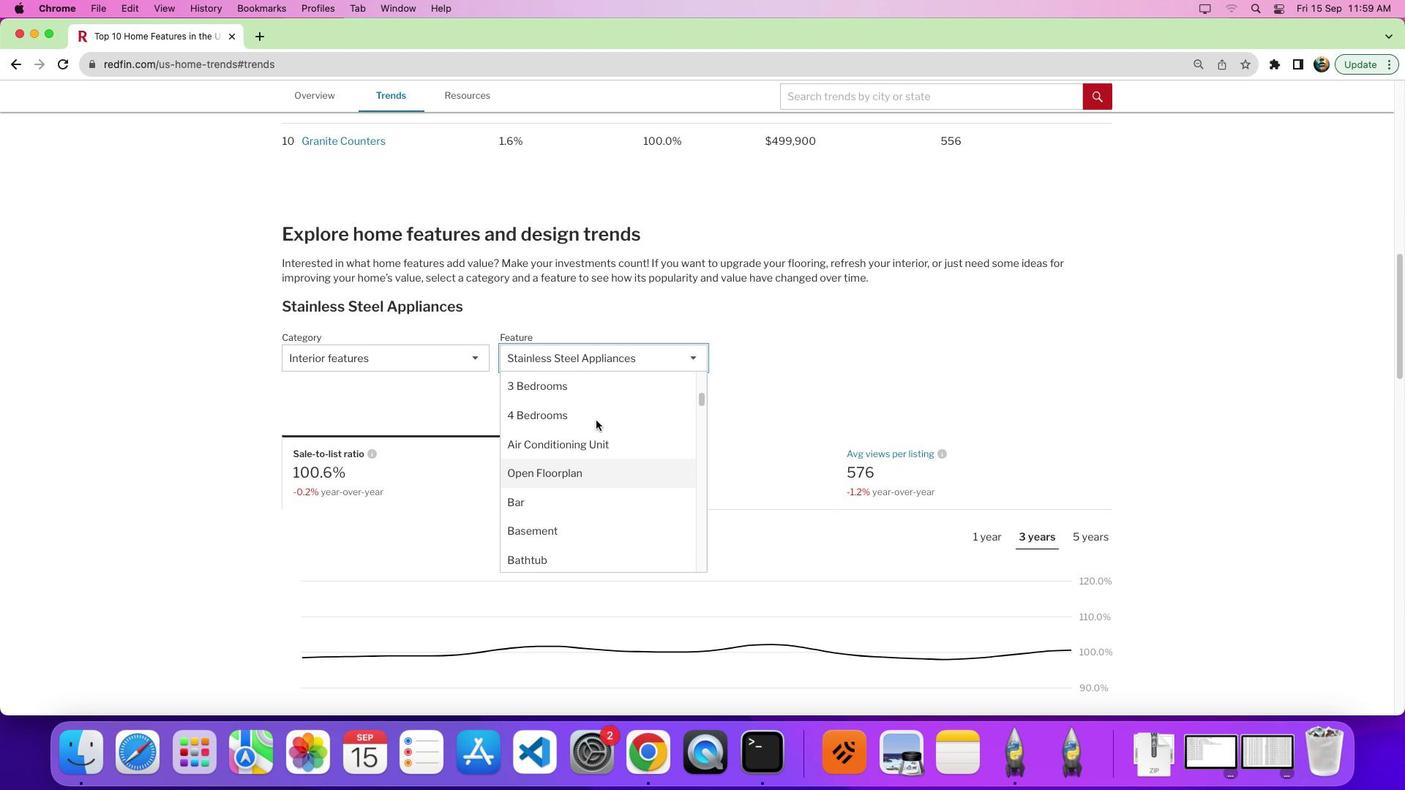 
Action: Mouse scrolled (596, 421) with delta (0, 5)
Screenshot: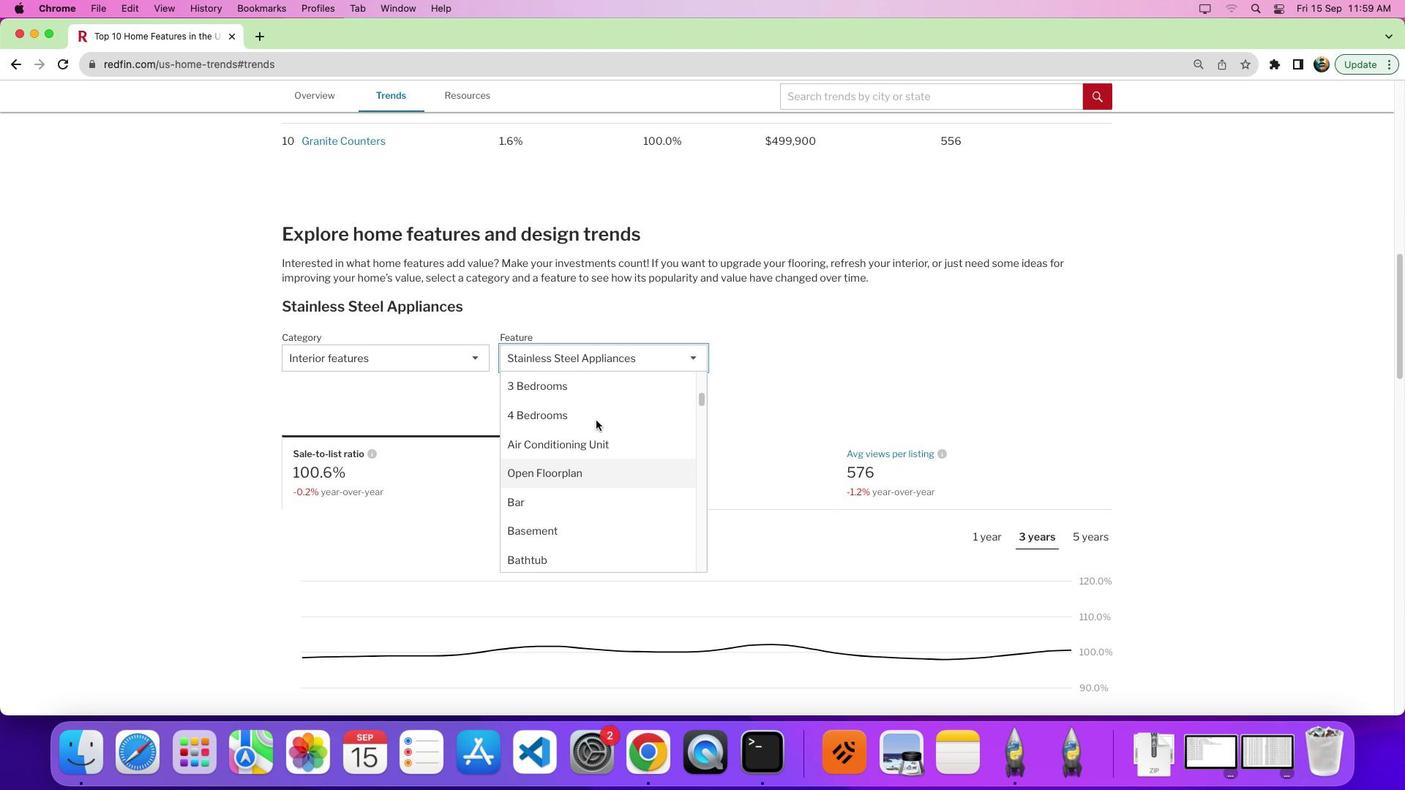 
Action: Mouse scrolled (596, 421) with delta (0, 8)
Screenshot: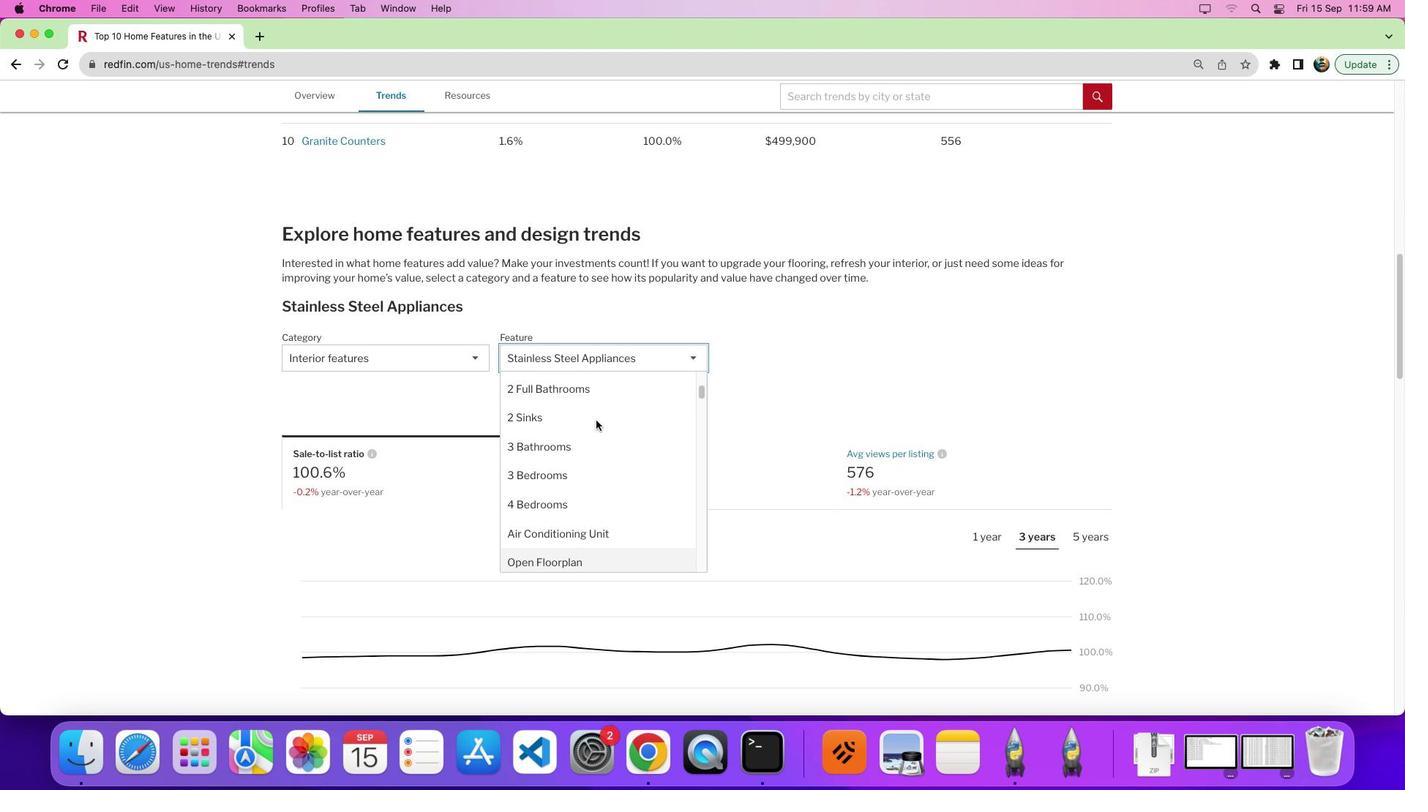 
Action: Mouse moved to (599, 438)
Screenshot: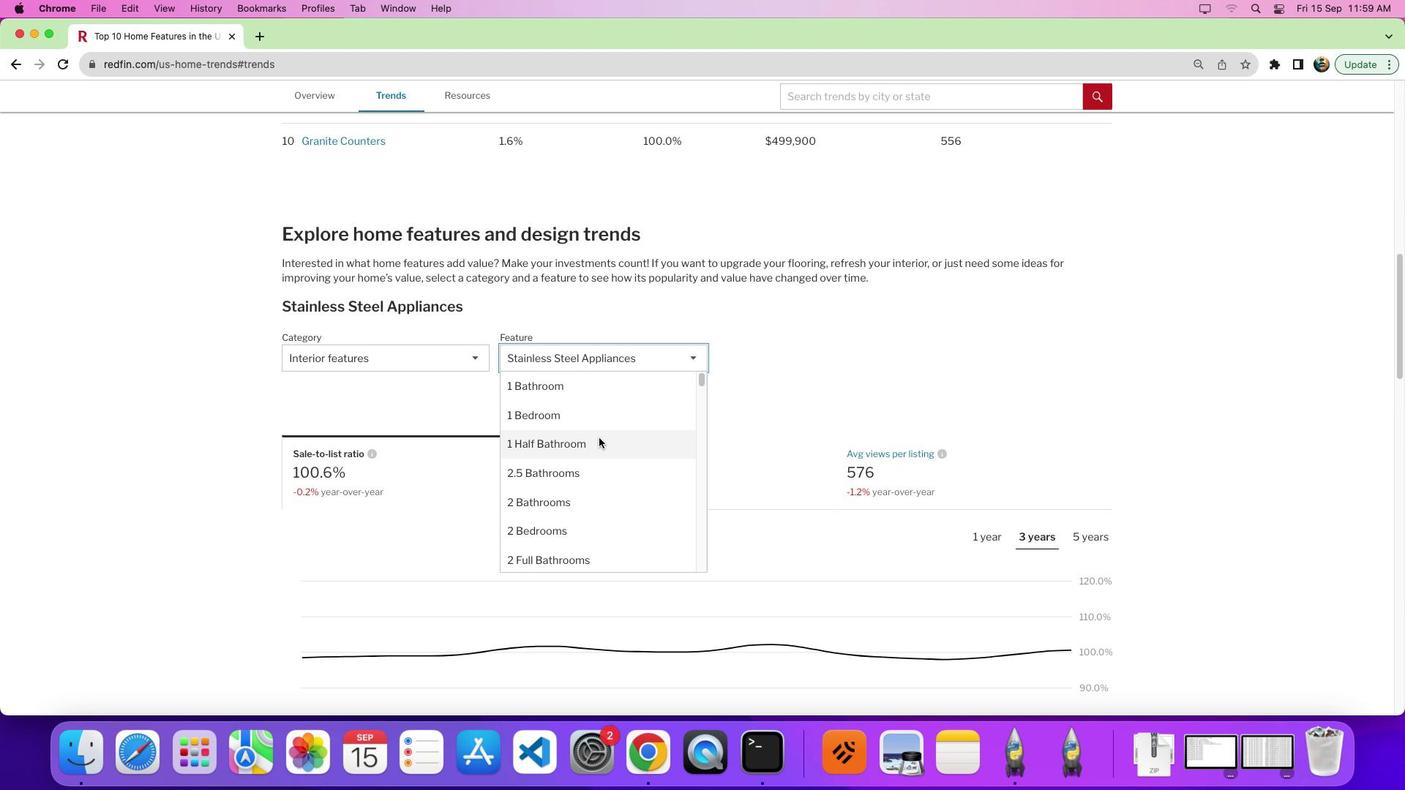 
Action: Mouse scrolled (599, 438) with delta (0, 0)
Screenshot: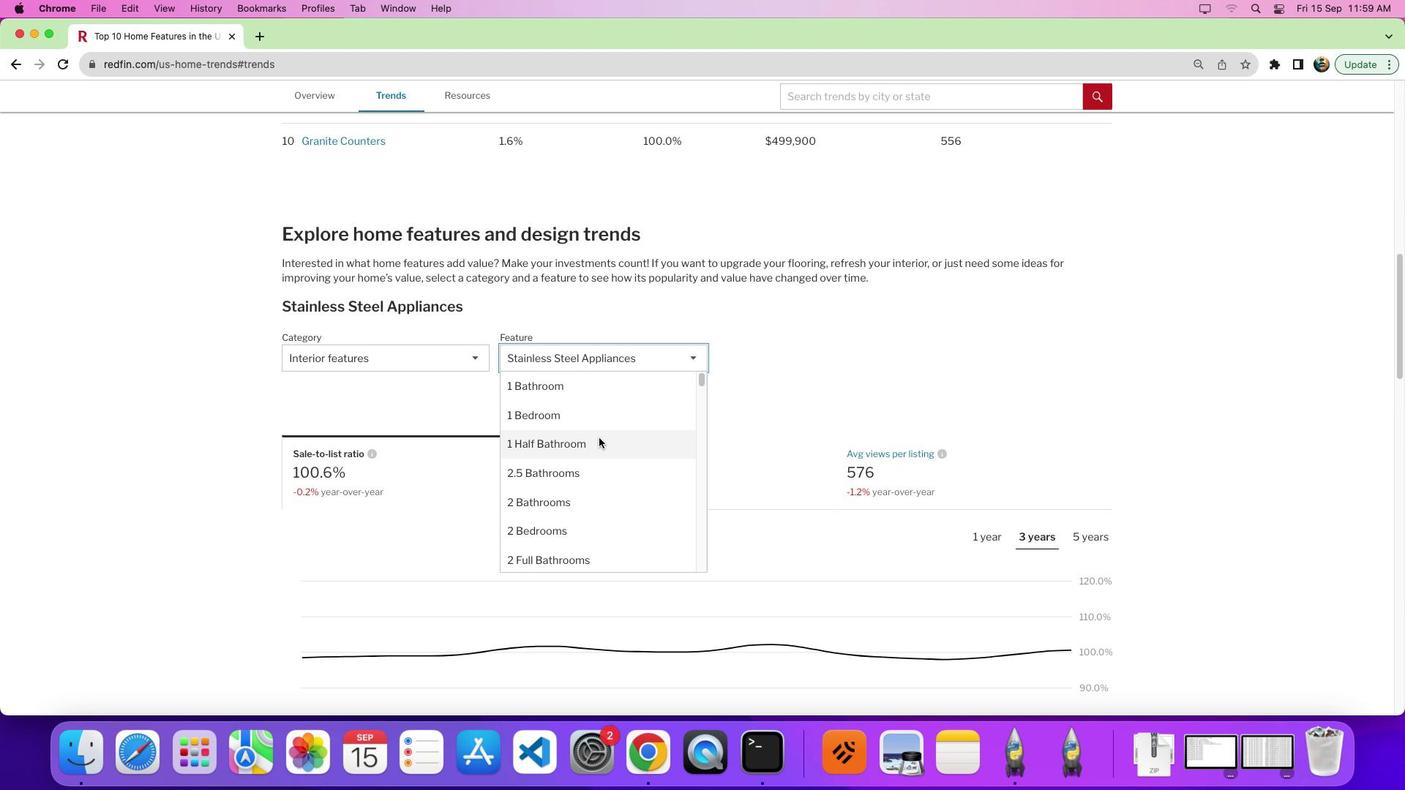 
Action: Mouse scrolled (599, 438) with delta (0, 0)
Screenshot: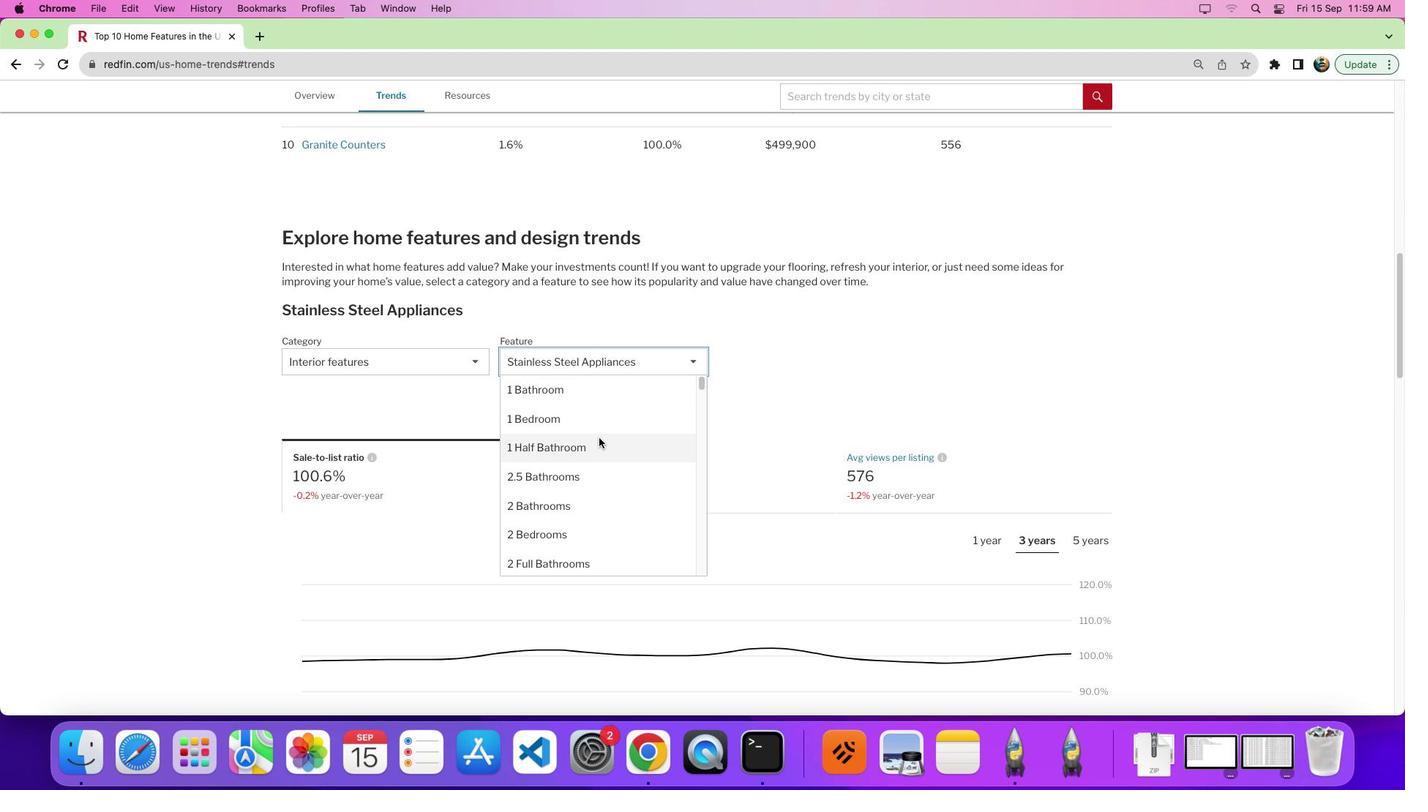 
Action: Mouse scrolled (599, 438) with delta (0, 5)
Screenshot: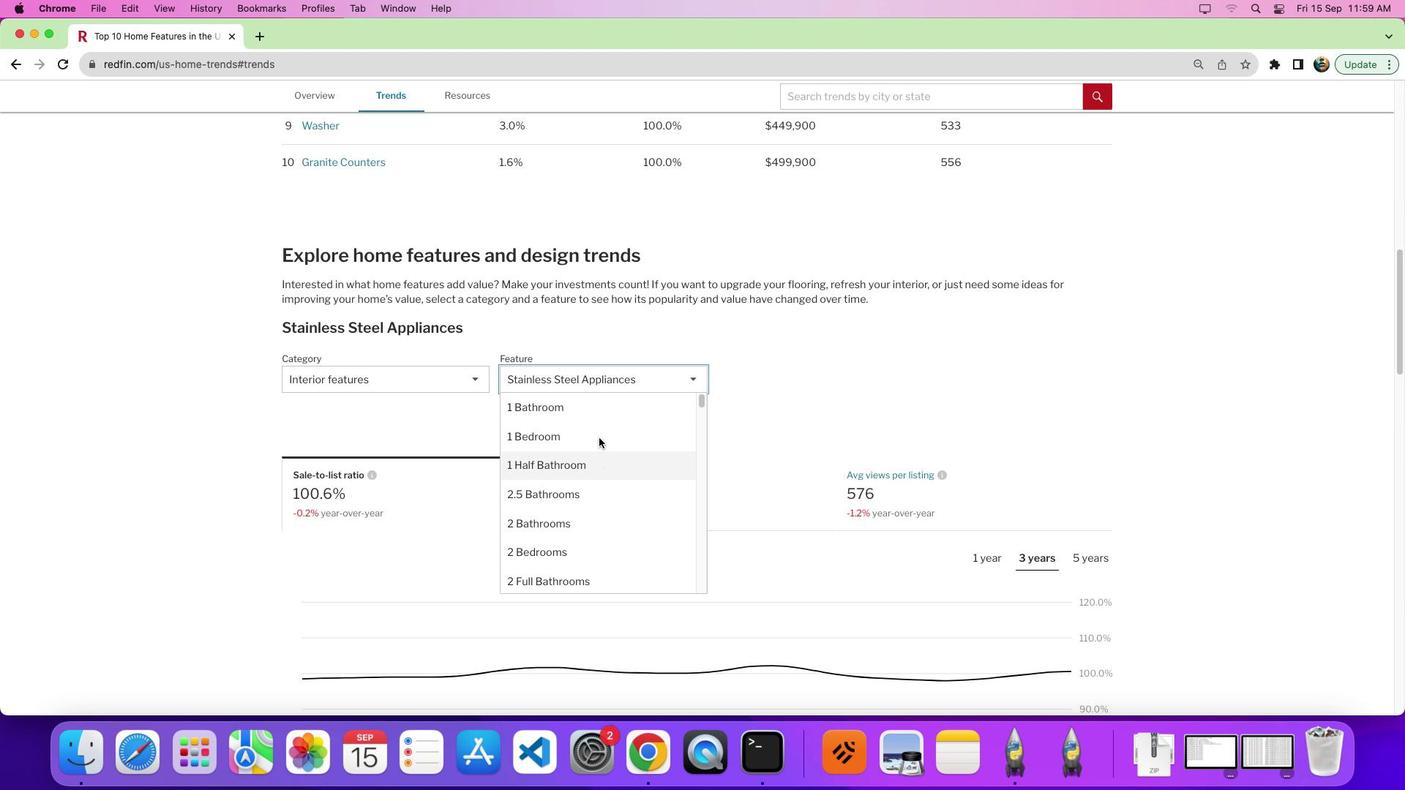 
Action: Mouse scrolled (599, 438) with delta (0, 0)
Screenshot: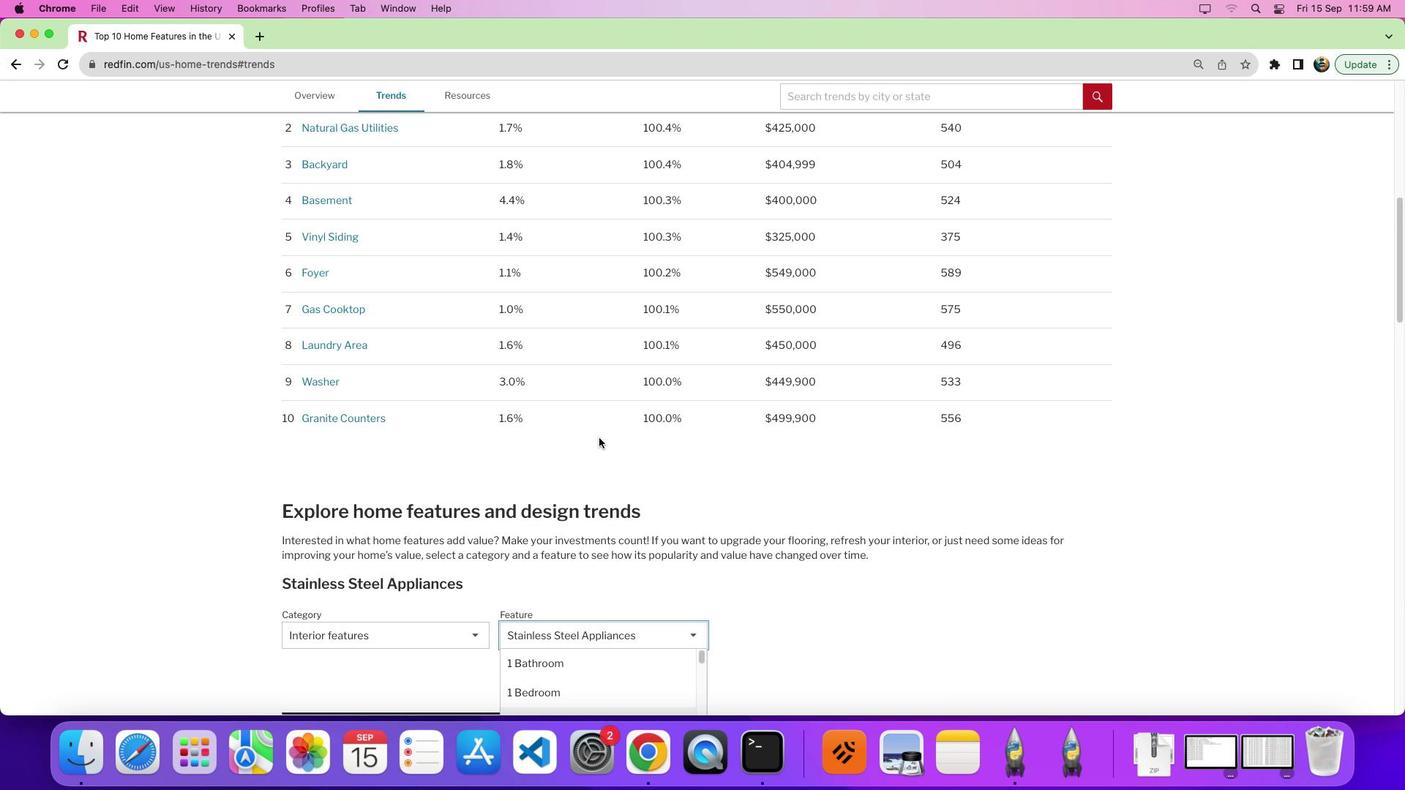 
Action: Mouse scrolled (599, 438) with delta (0, 0)
Screenshot: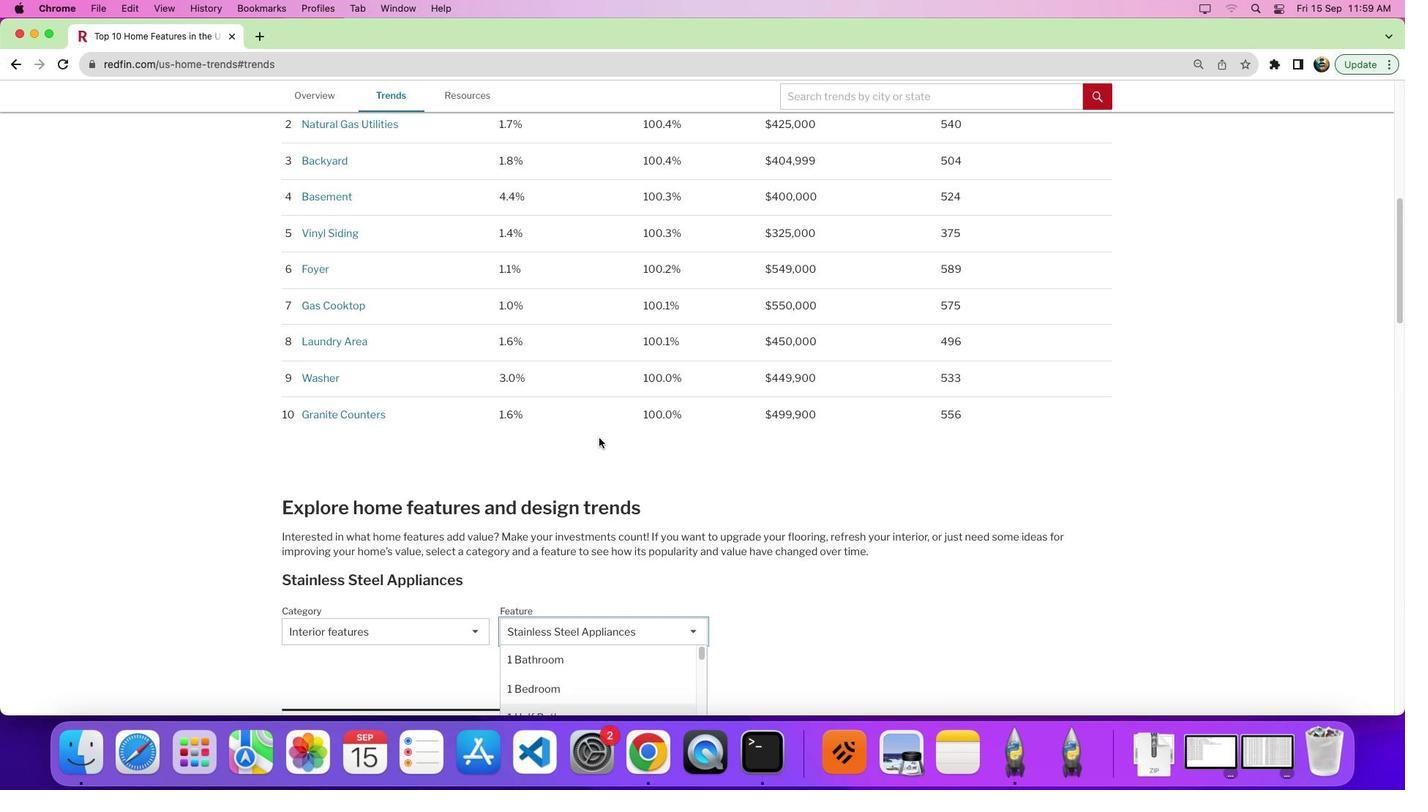 
Action: Mouse scrolled (599, 438) with delta (0, -4)
Screenshot: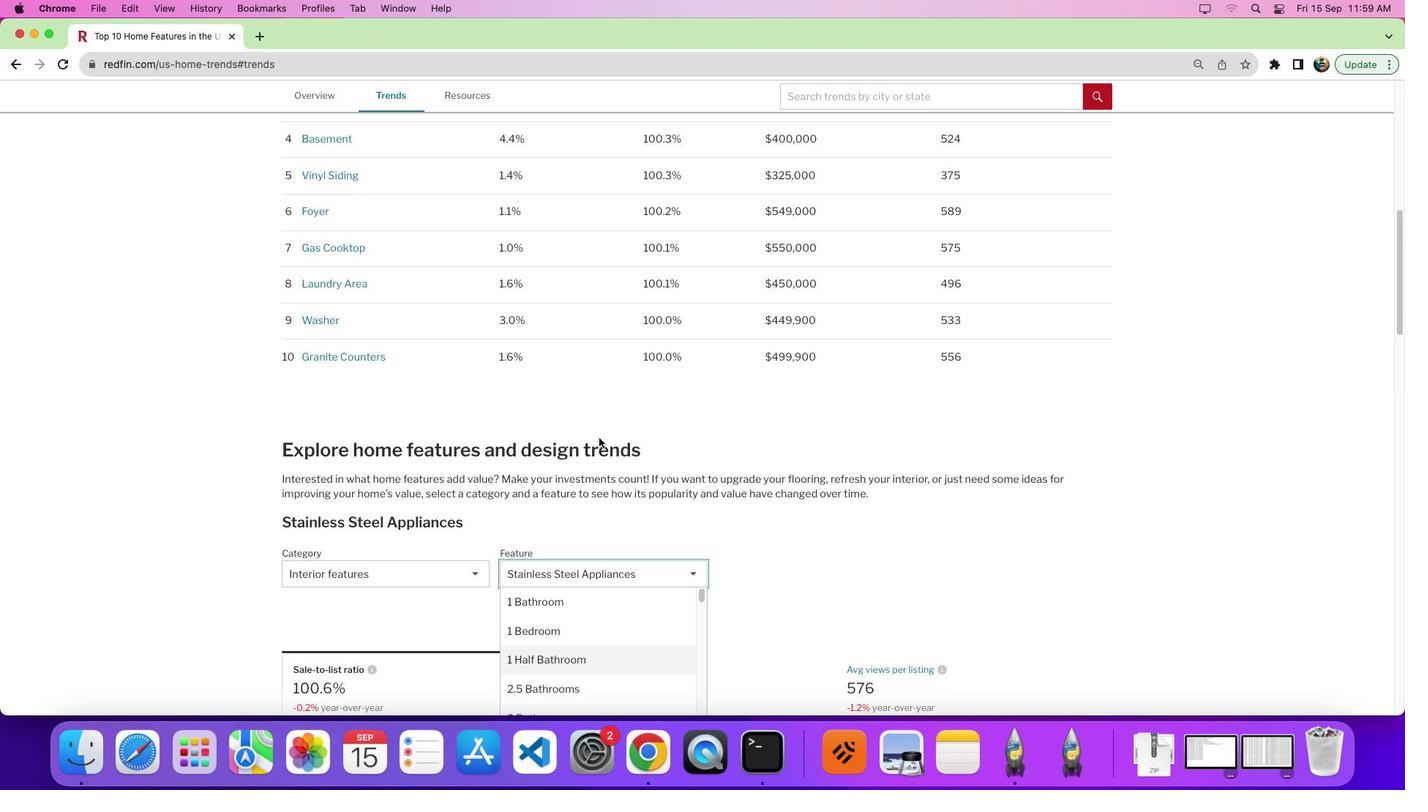 
Action: Mouse scrolled (599, 438) with delta (0, 0)
Screenshot: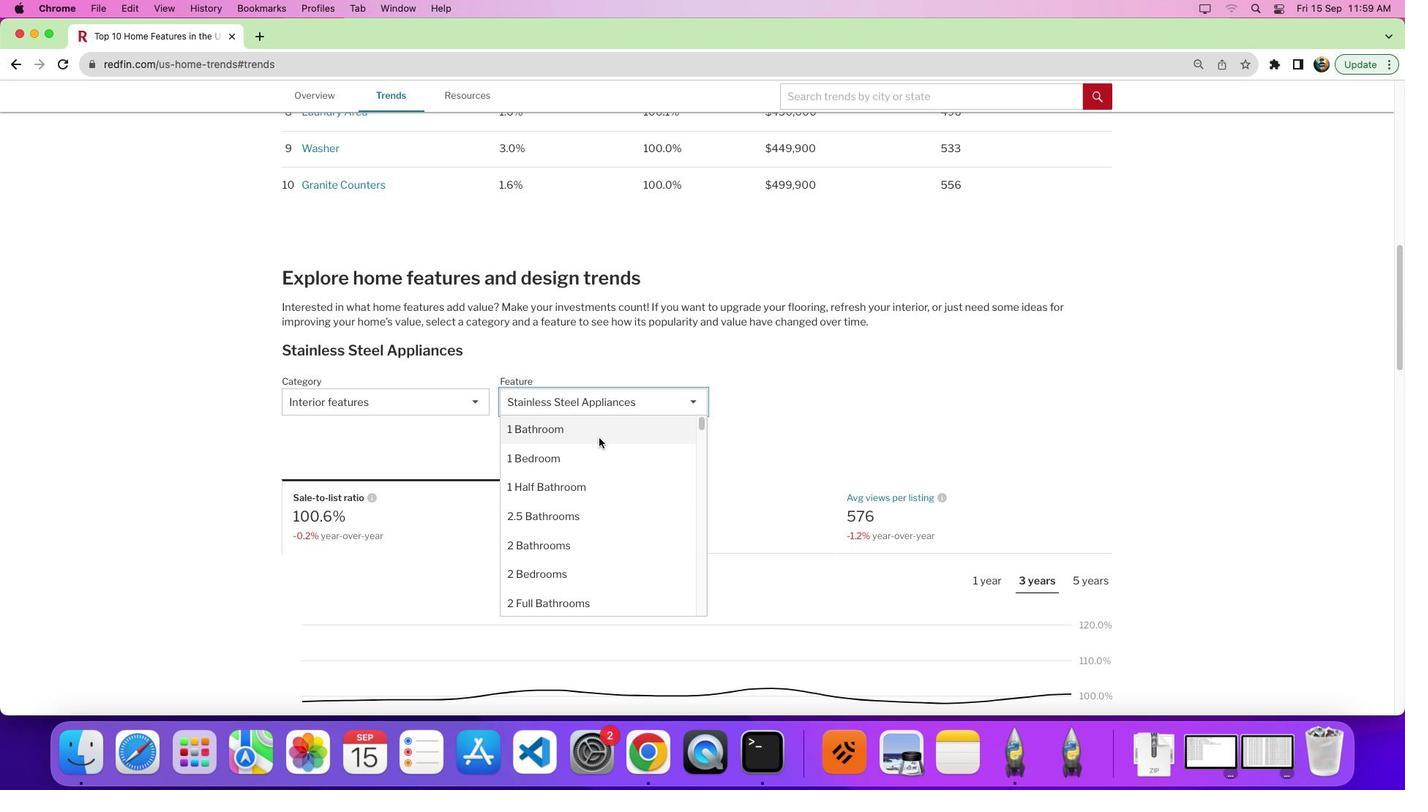 
Action: Mouse scrolled (599, 438) with delta (0, 0)
Screenshot: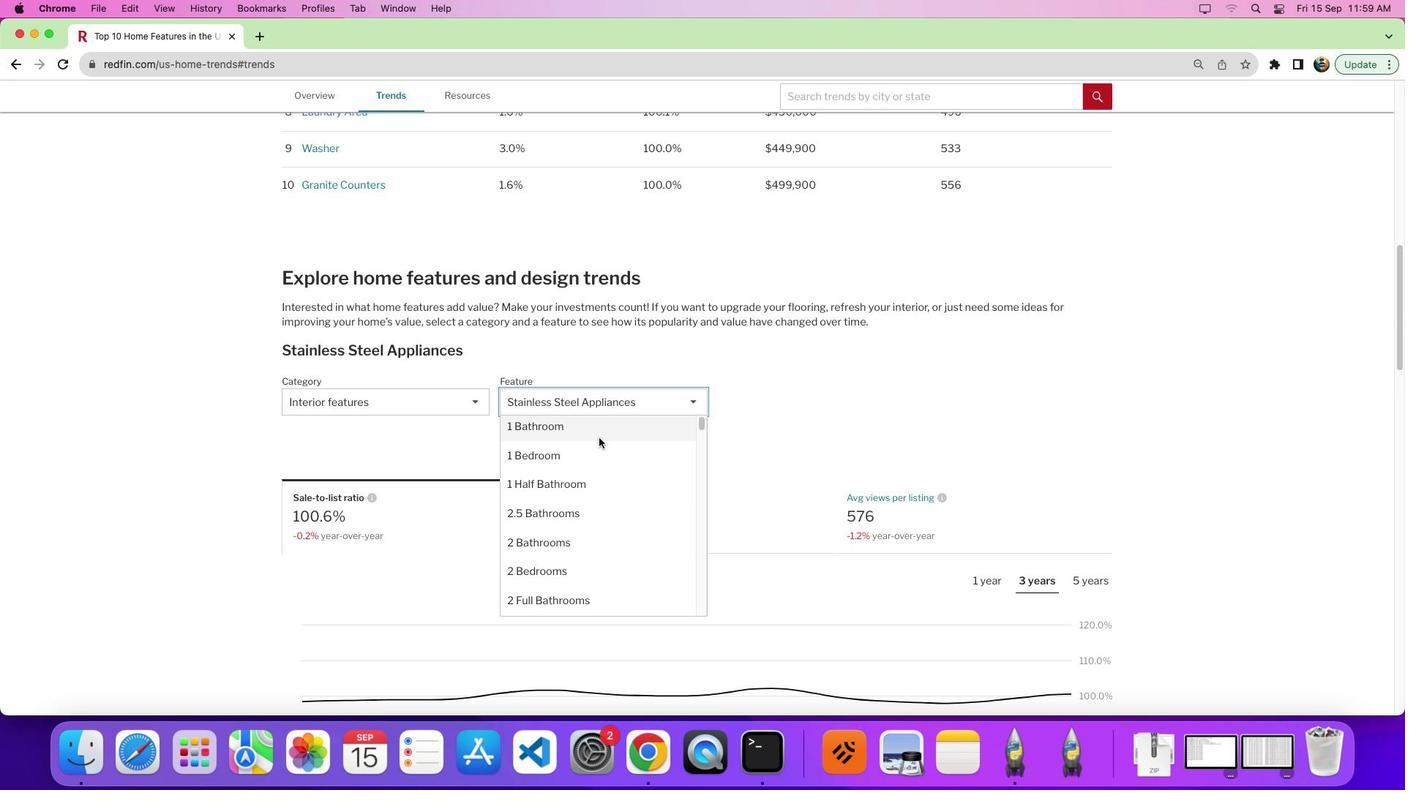 
Action: Mouse scrolled (599, 438) with delta (0, 0)
Screenshot: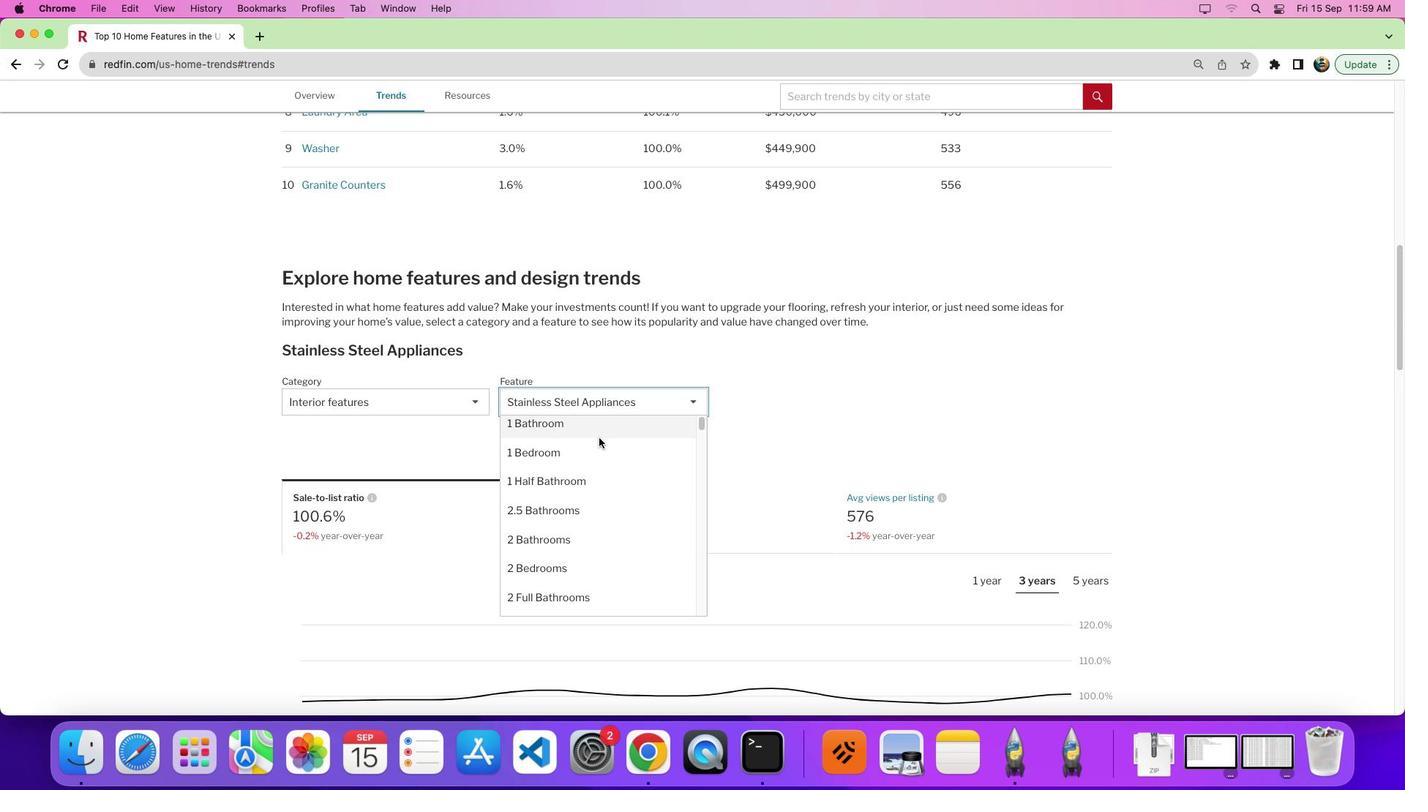 
Action: Mouse scrolled (599, 438) with delta (0, 0)
Screenshot: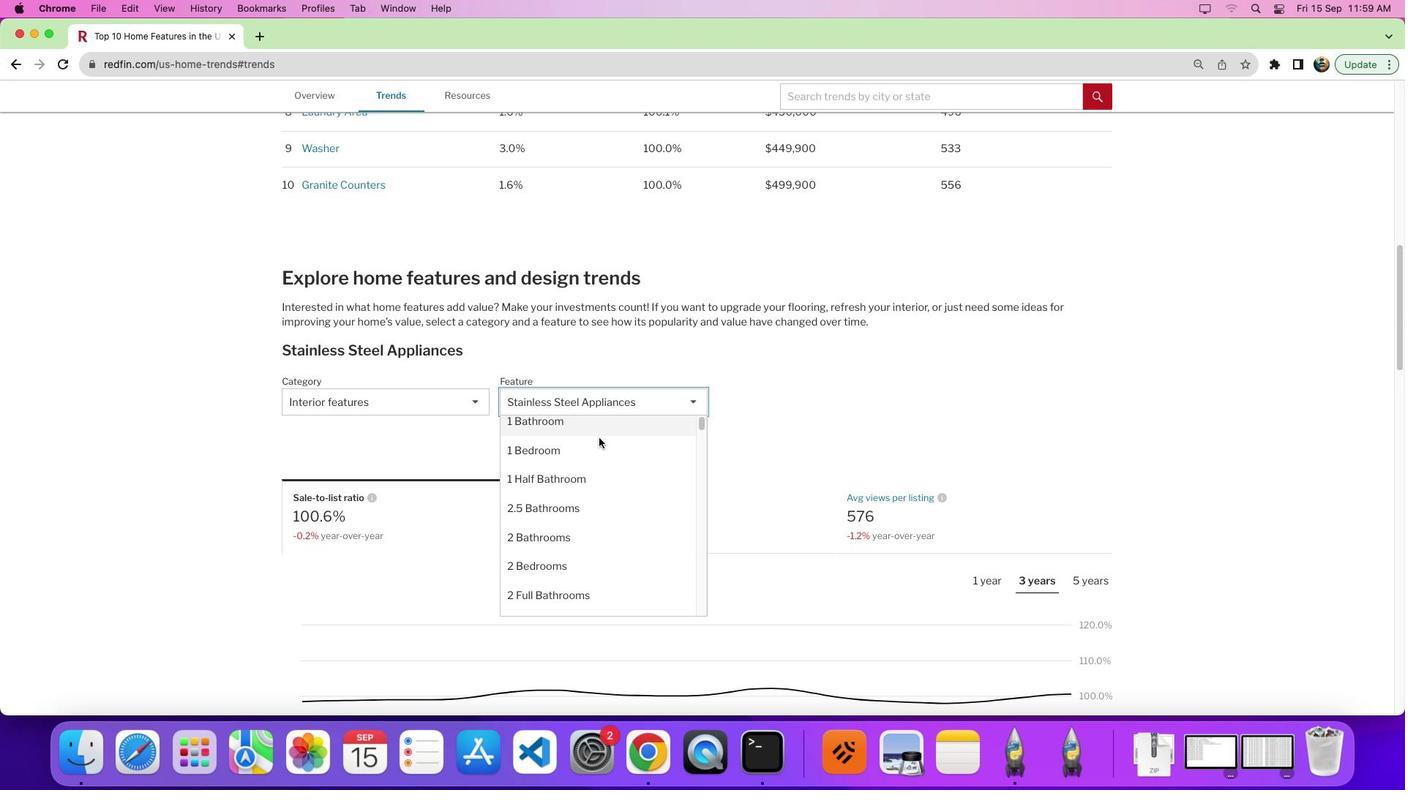 
Action: Mouse scrolled (599, 438) with delta (0, 0)
Screenshot: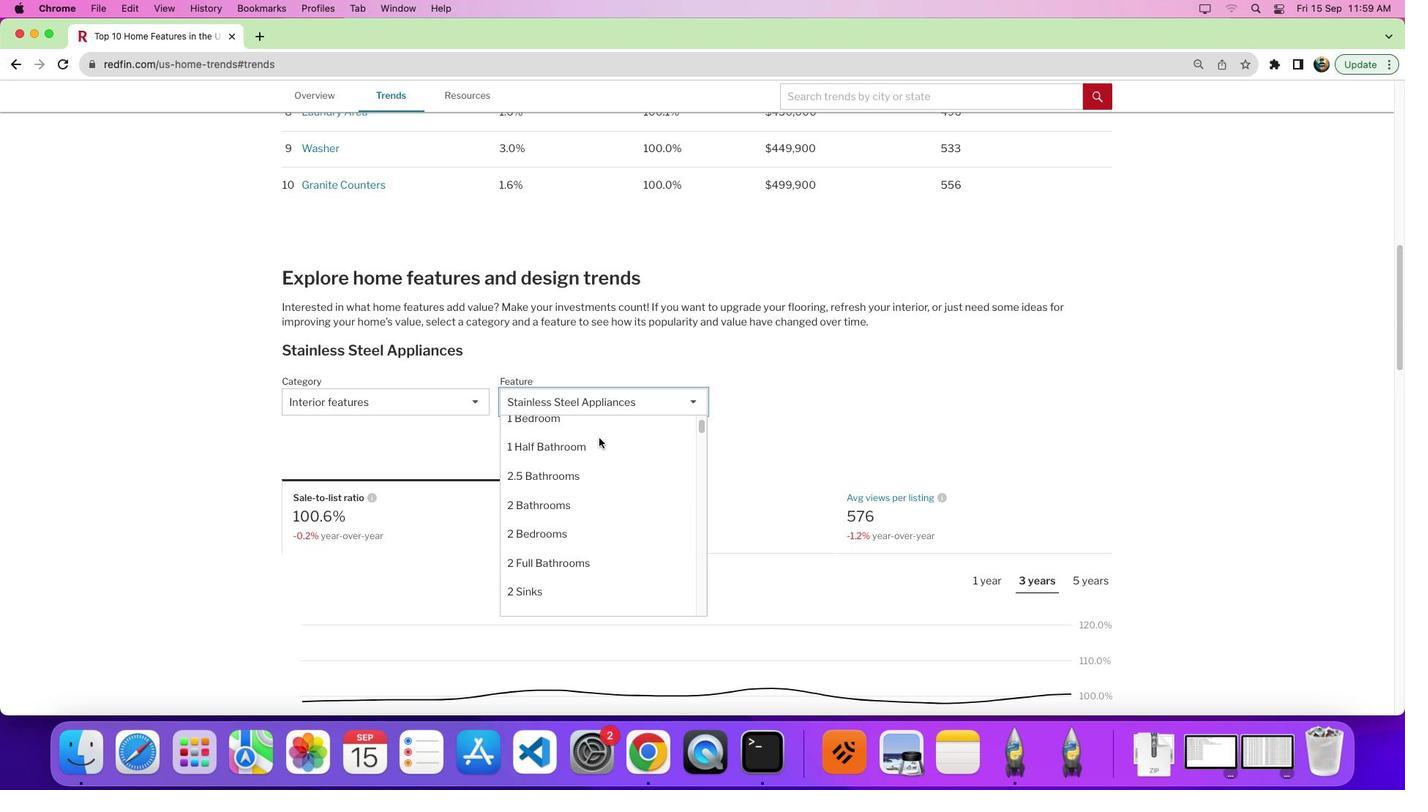 
Action: Mouse scrolled (599, 438) with delta (0, 0)
Screenshot: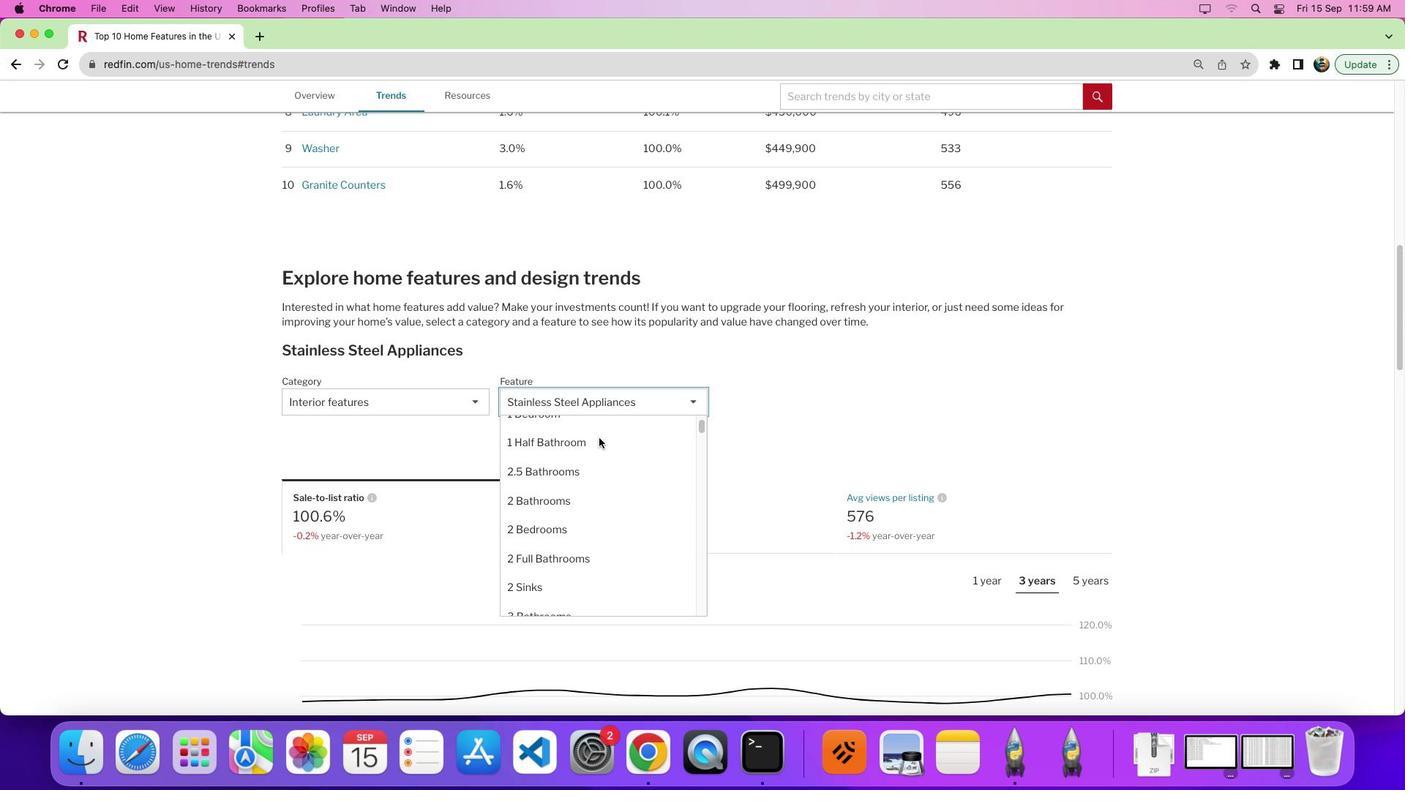 
Action: Mouse moved to (575, 554)
Screenshot: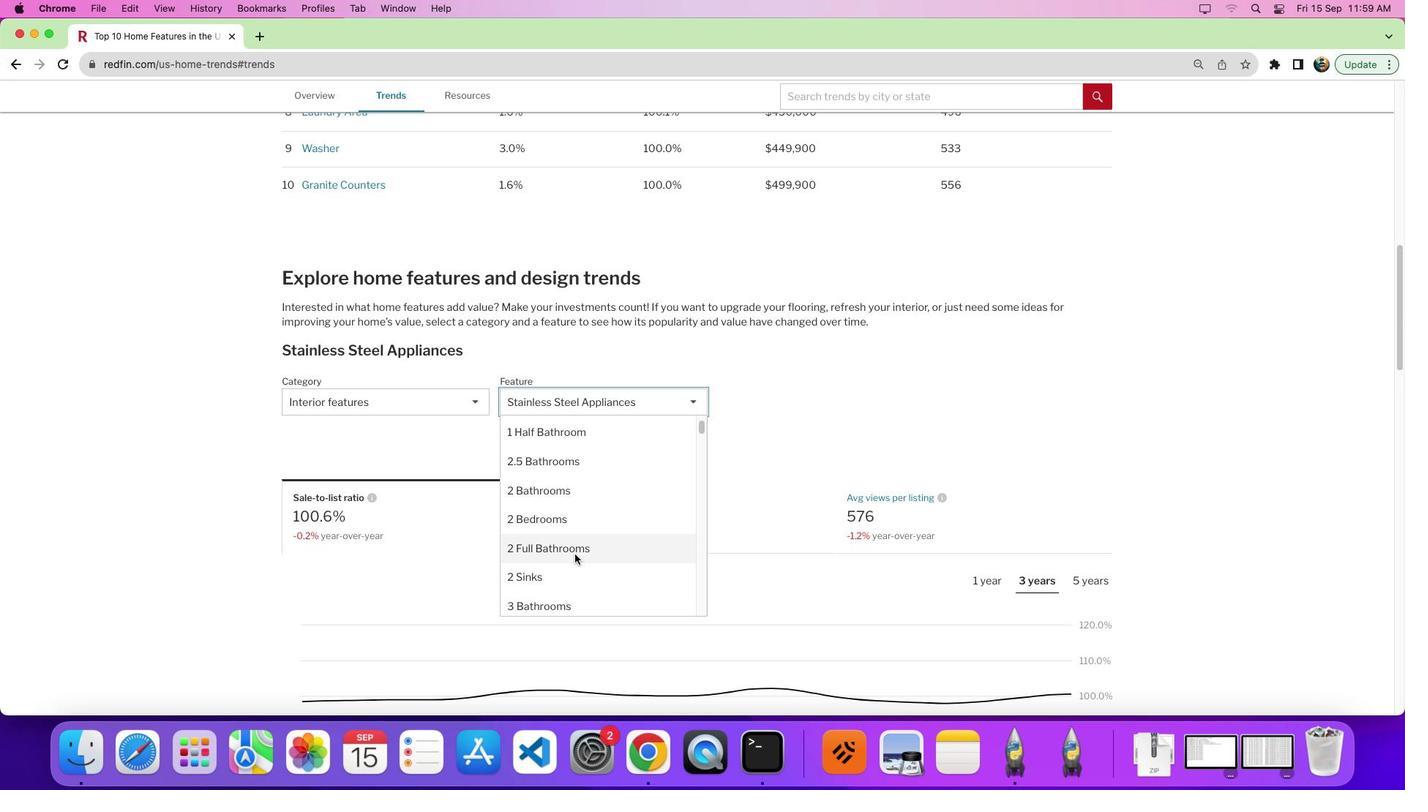 
Action: Mouse pressed left at (575, 554)
Screenshot: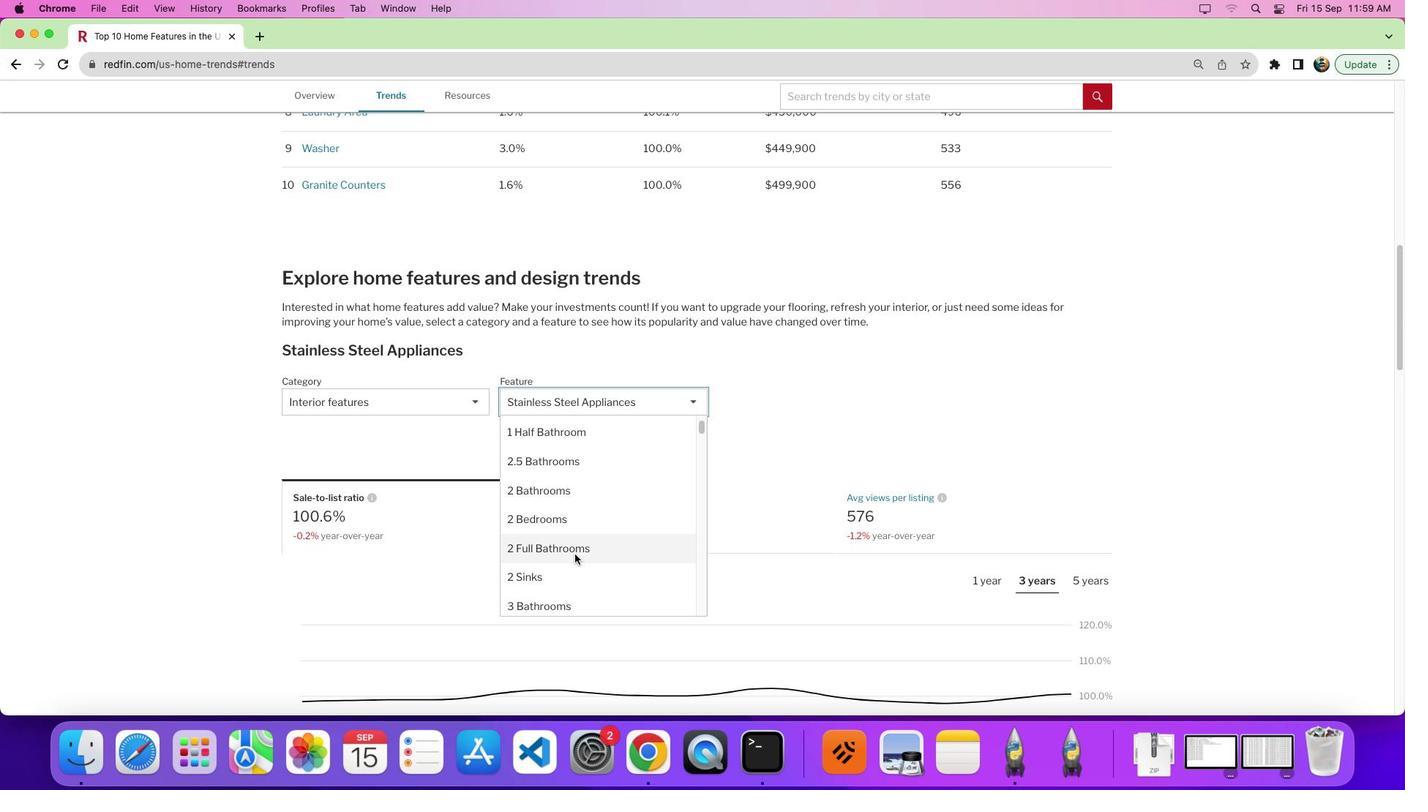 
Action: Mouse moved to (757, 484)
Screenshot: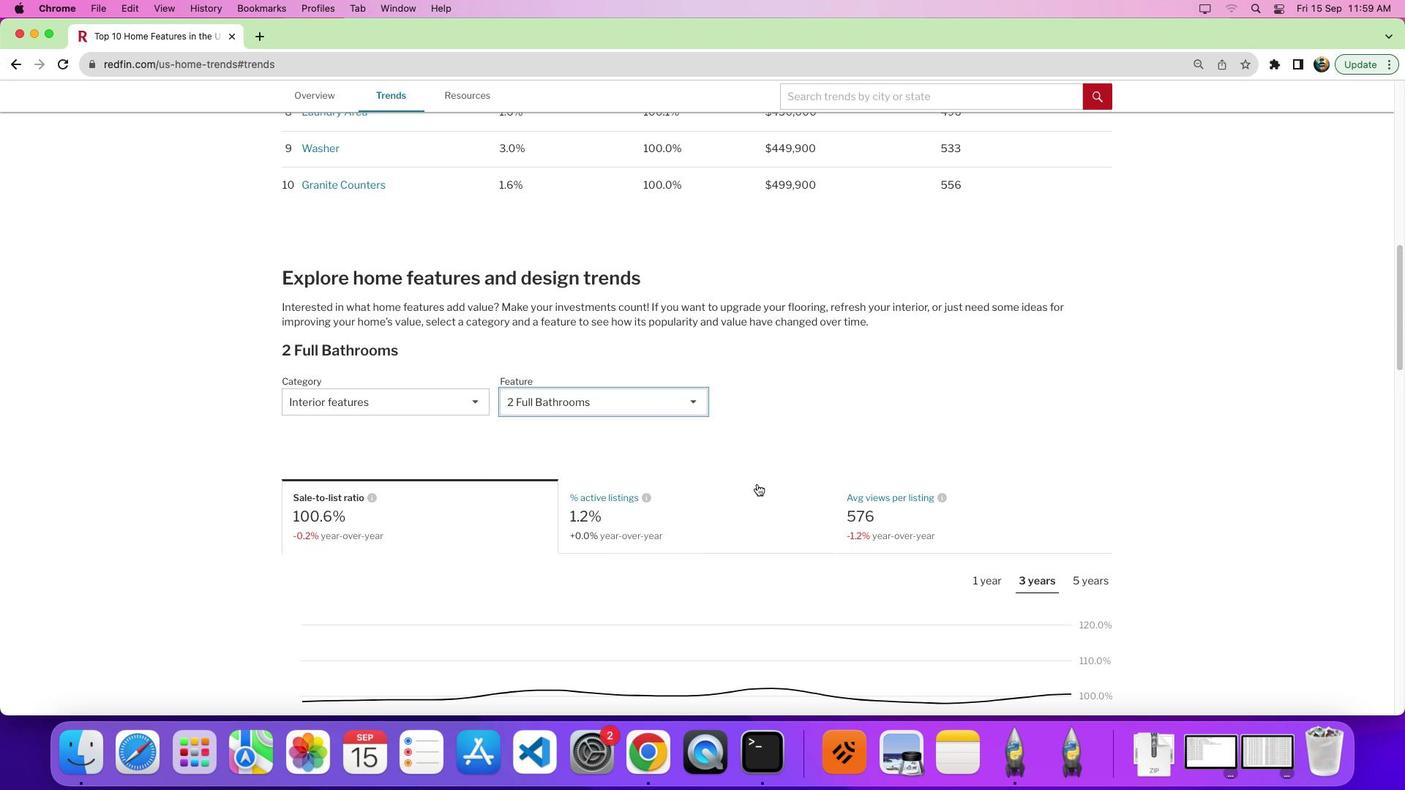 
Action: Mouse scrolled (757, 484) with delta (0, 0)
Screenshot: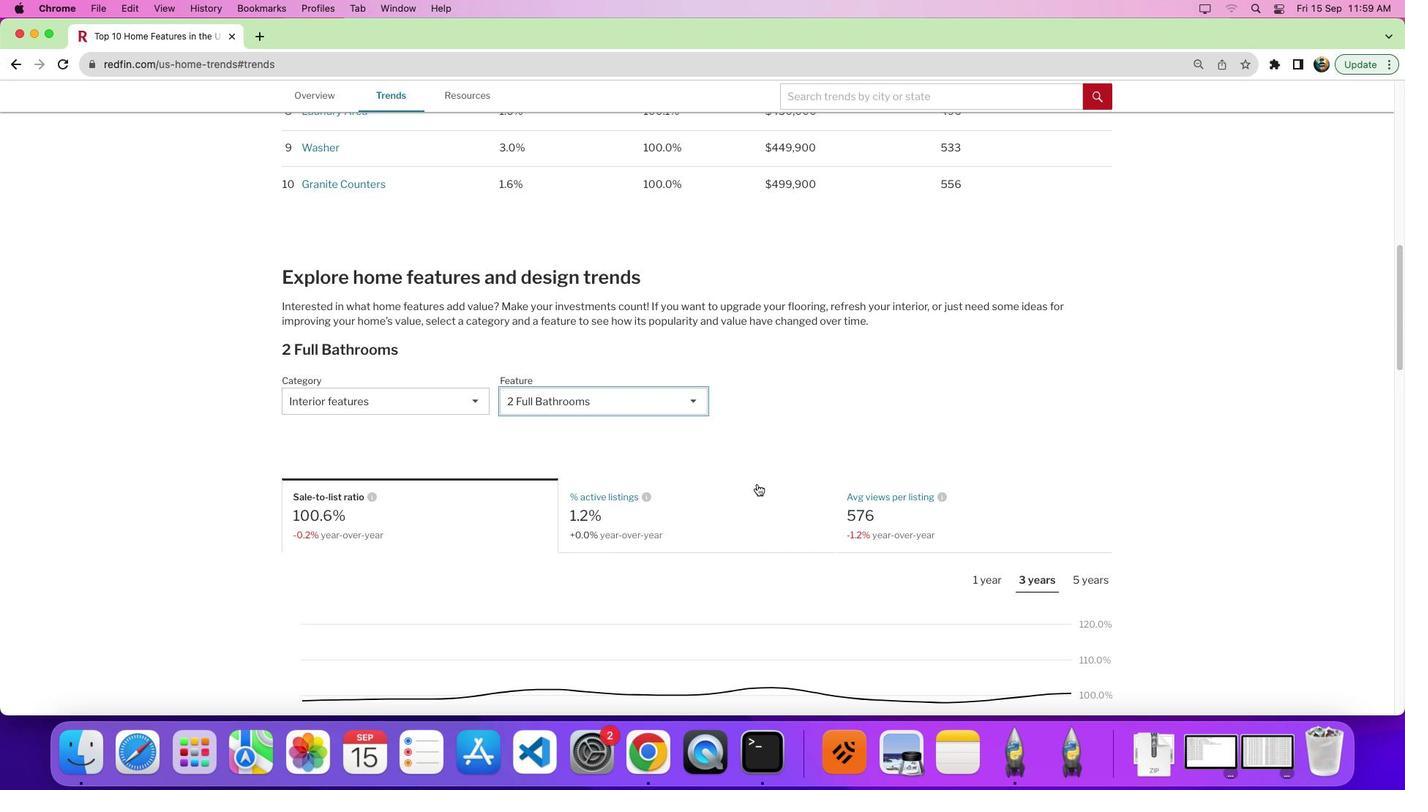 
Action: Mouse scrolled (757, 484) with delta (0, 0)
Screenshot: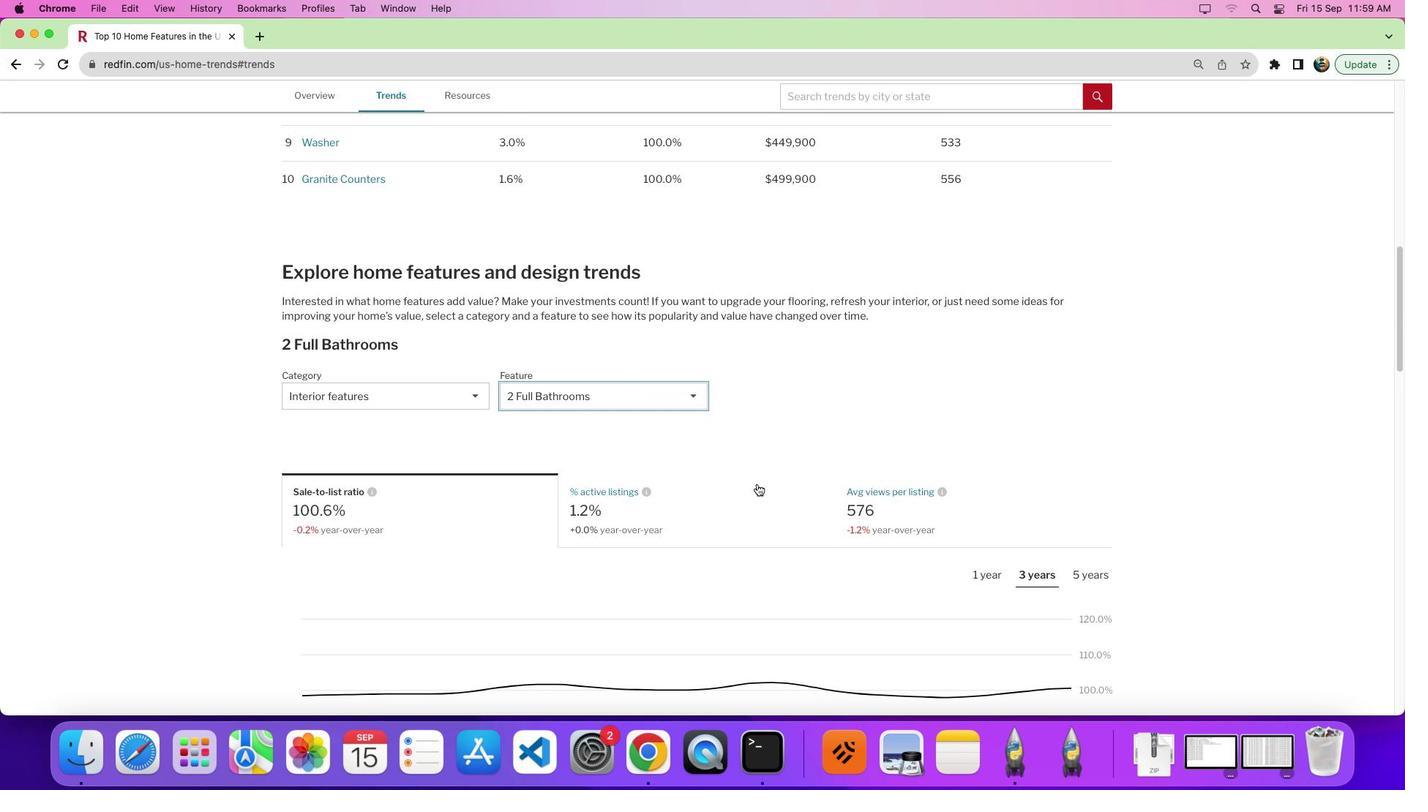 
Action: Mouse moved to (754, 481)
Screenshot: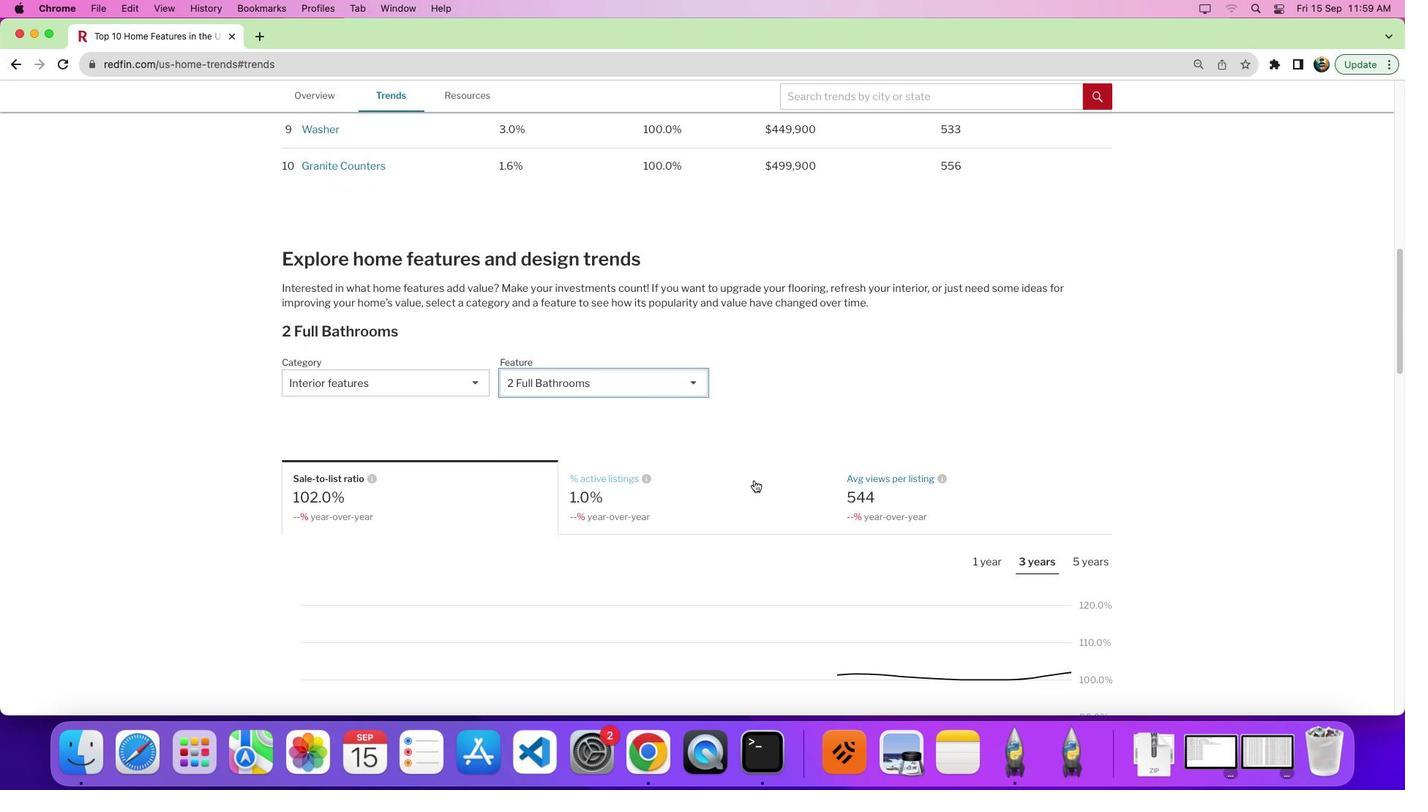 
Action: Mouse scrolled (754, 481) with delta (0, 0)
Screenshot: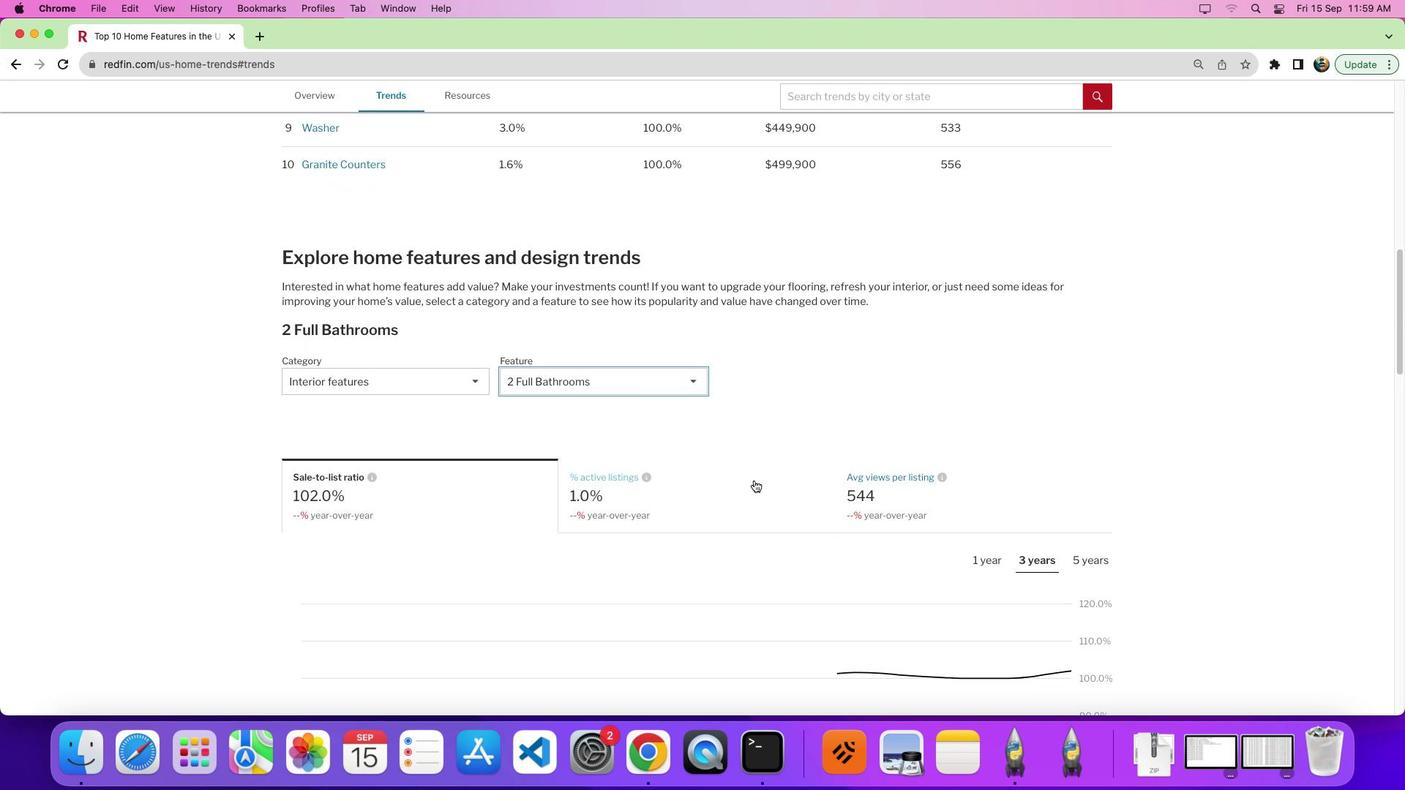
Action: Mouse scrolled (754, 481) with delta (0, 0)
Screenshot: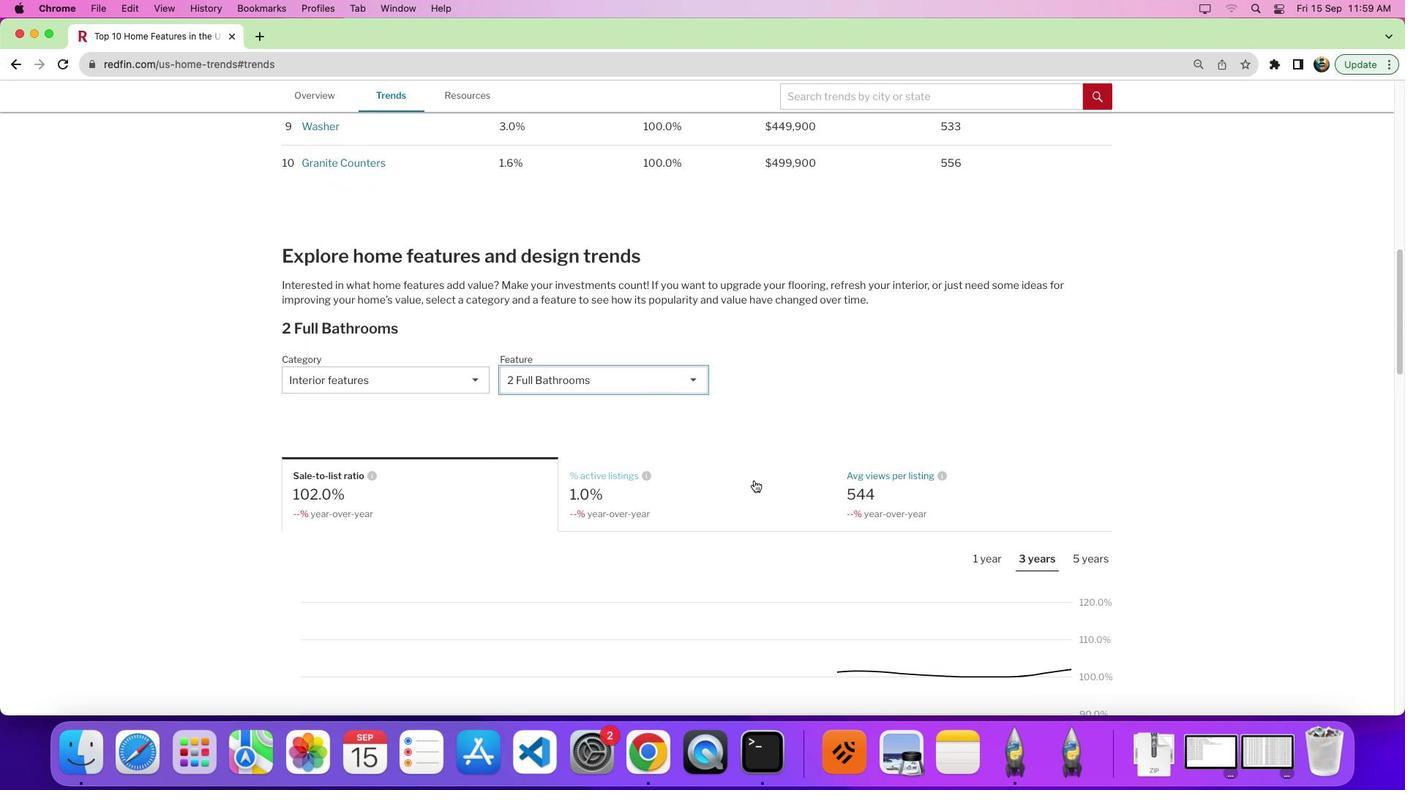 
Action: Mouse scrolled (754, 481) with delta (0, 0)
Screenshot: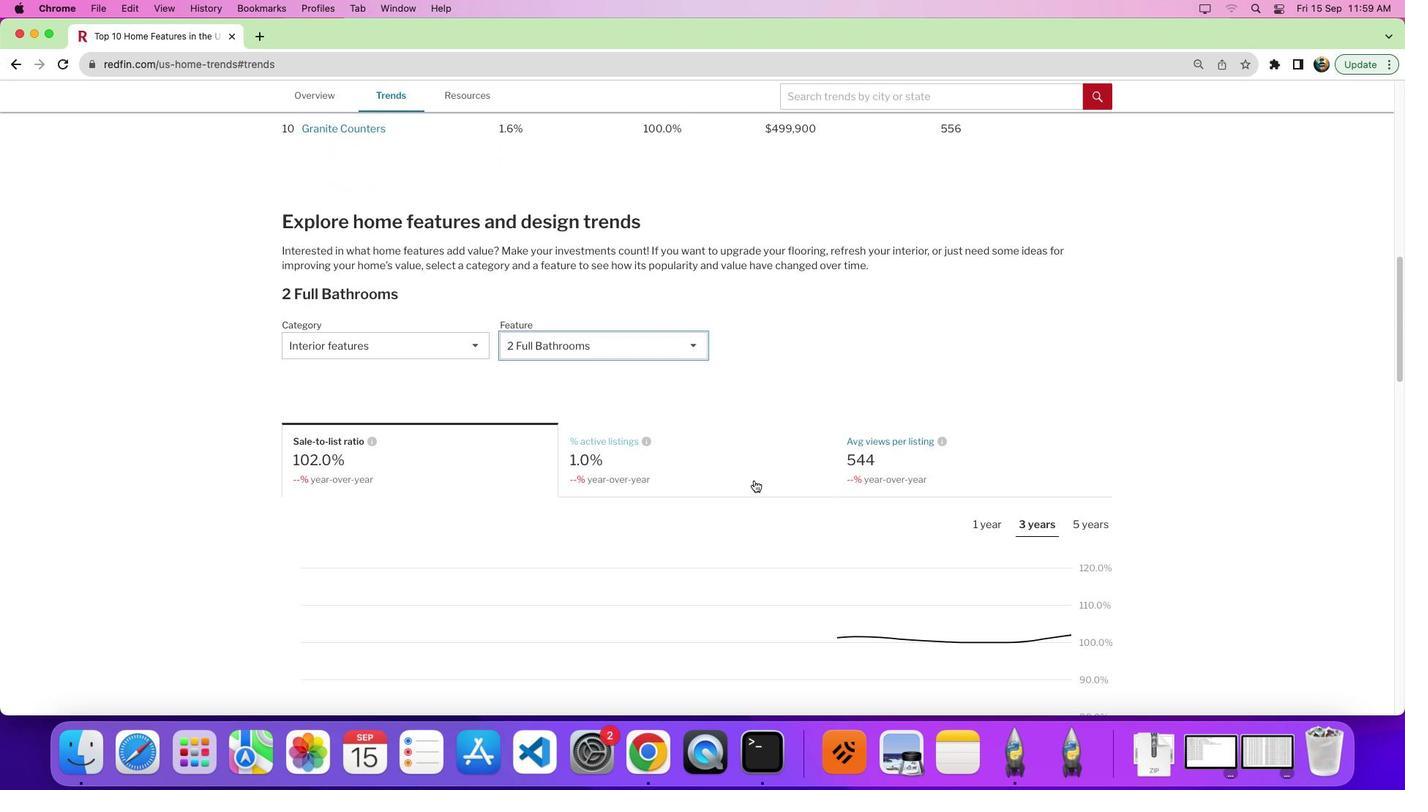 
Action: Mouse scrolled (754, 481) with delta (0, 0)
Screenshot: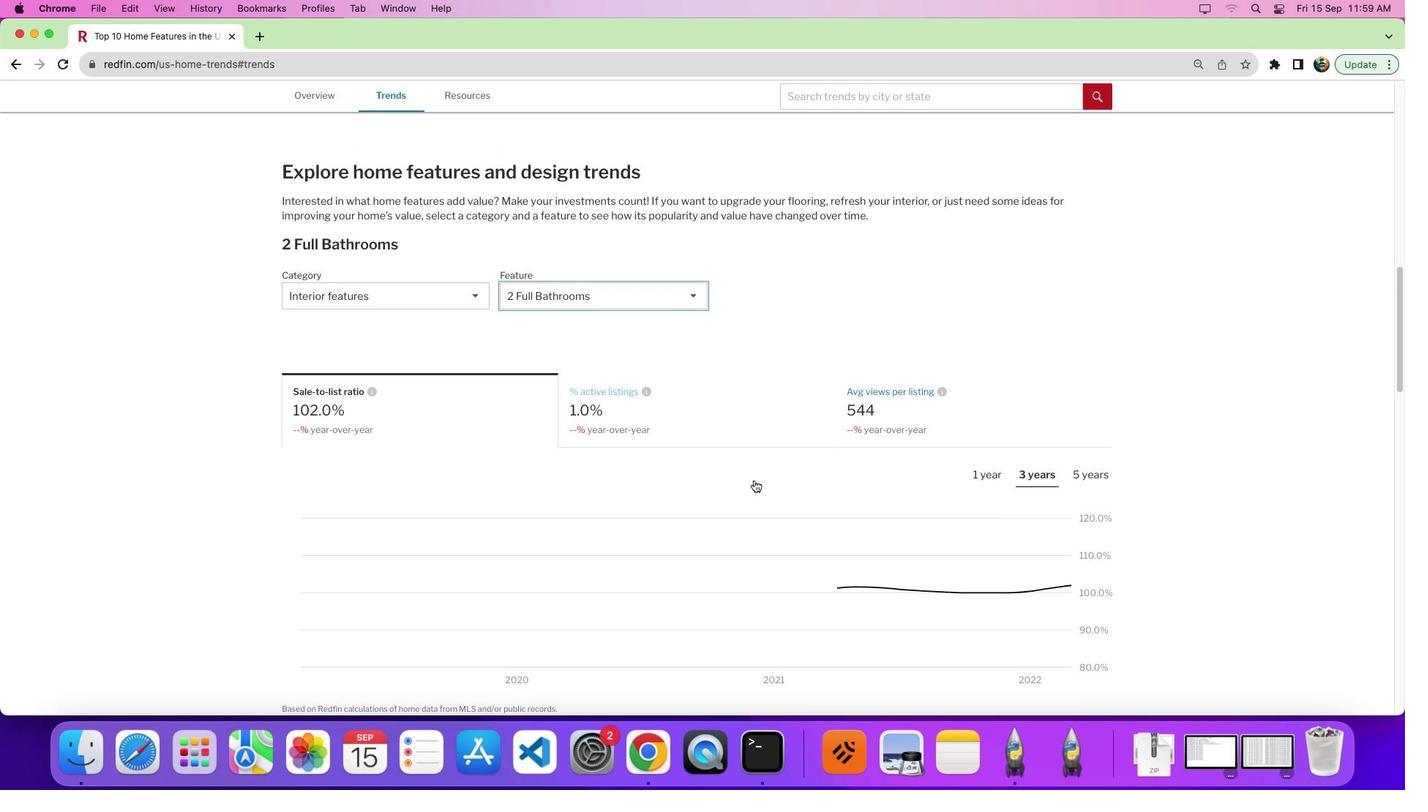 
Action: Mouse scrolled (754, 481) with delta (0, 0)
Screenshot: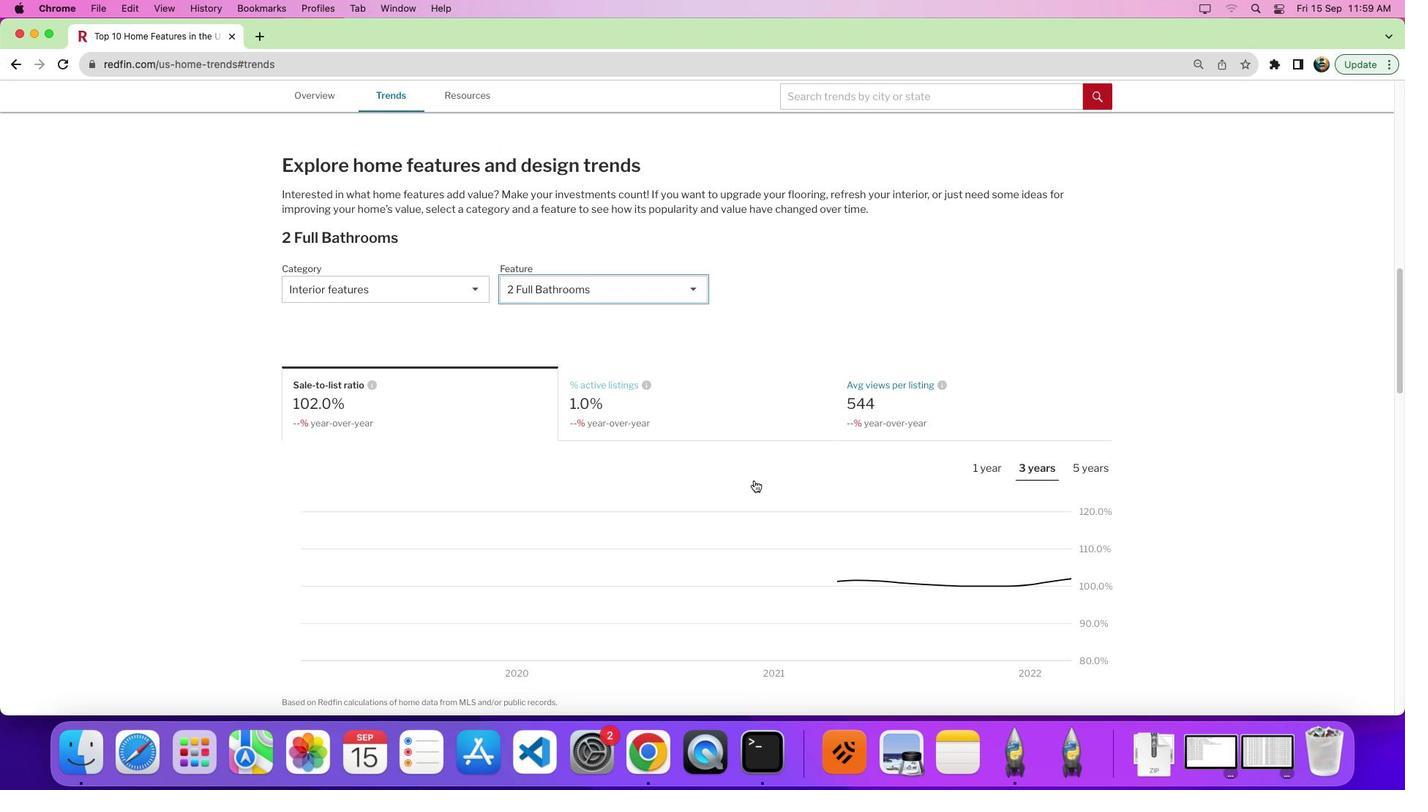 
Action: Mouse moved to (919, 500)
Screenshot: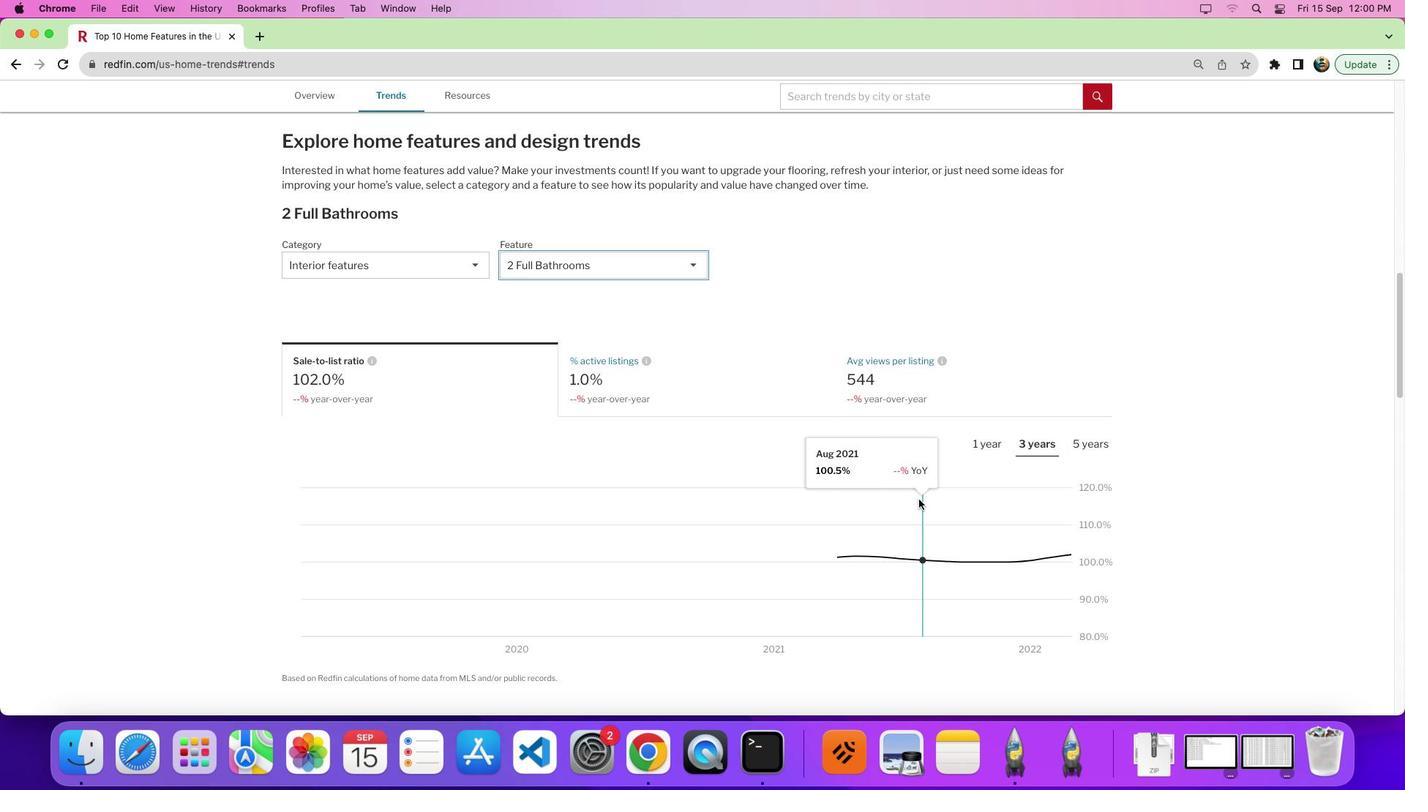 
Action: Mouse scrolled (919, 500) with delta (0, 0)
Screenshot: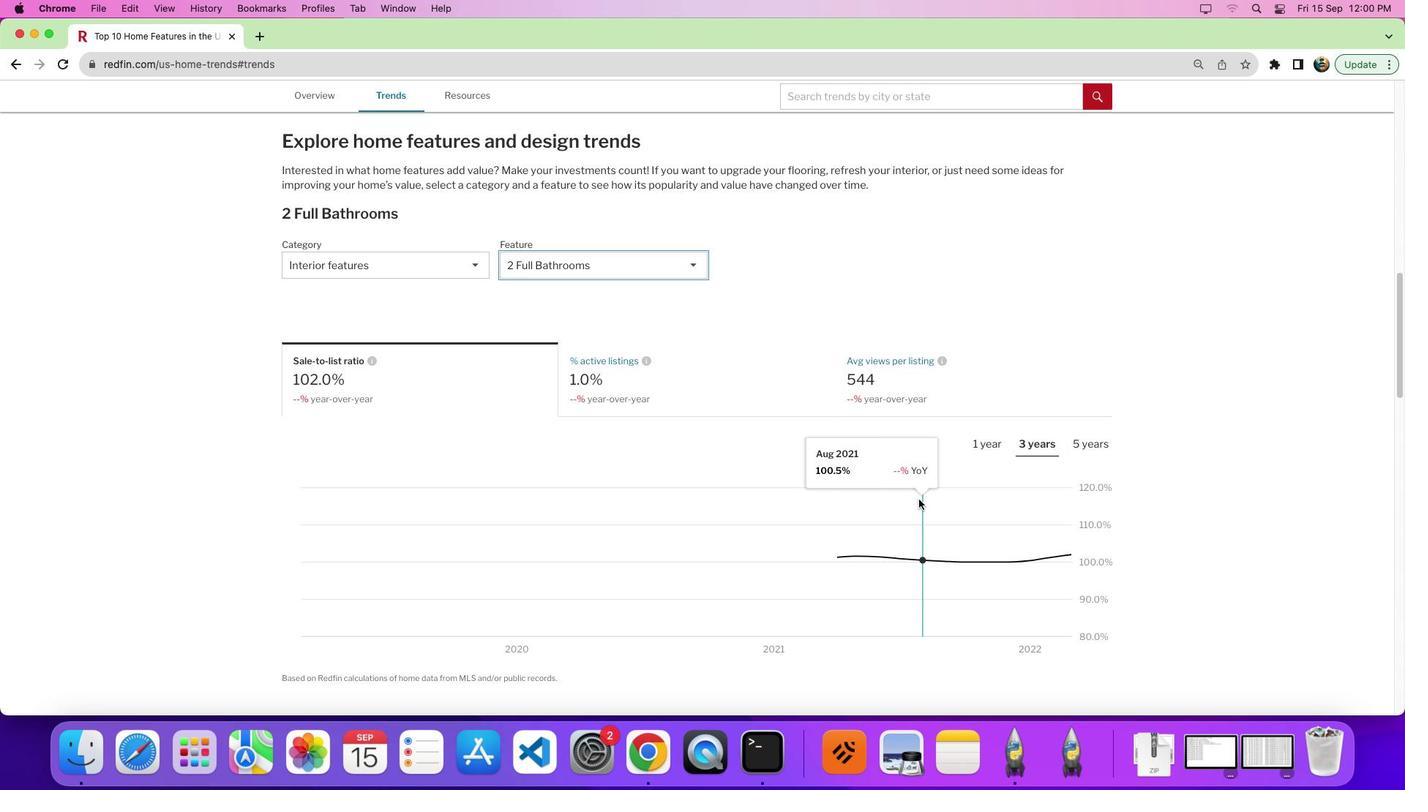 
Action: Mouse moved to (919, 495)
Screenshot: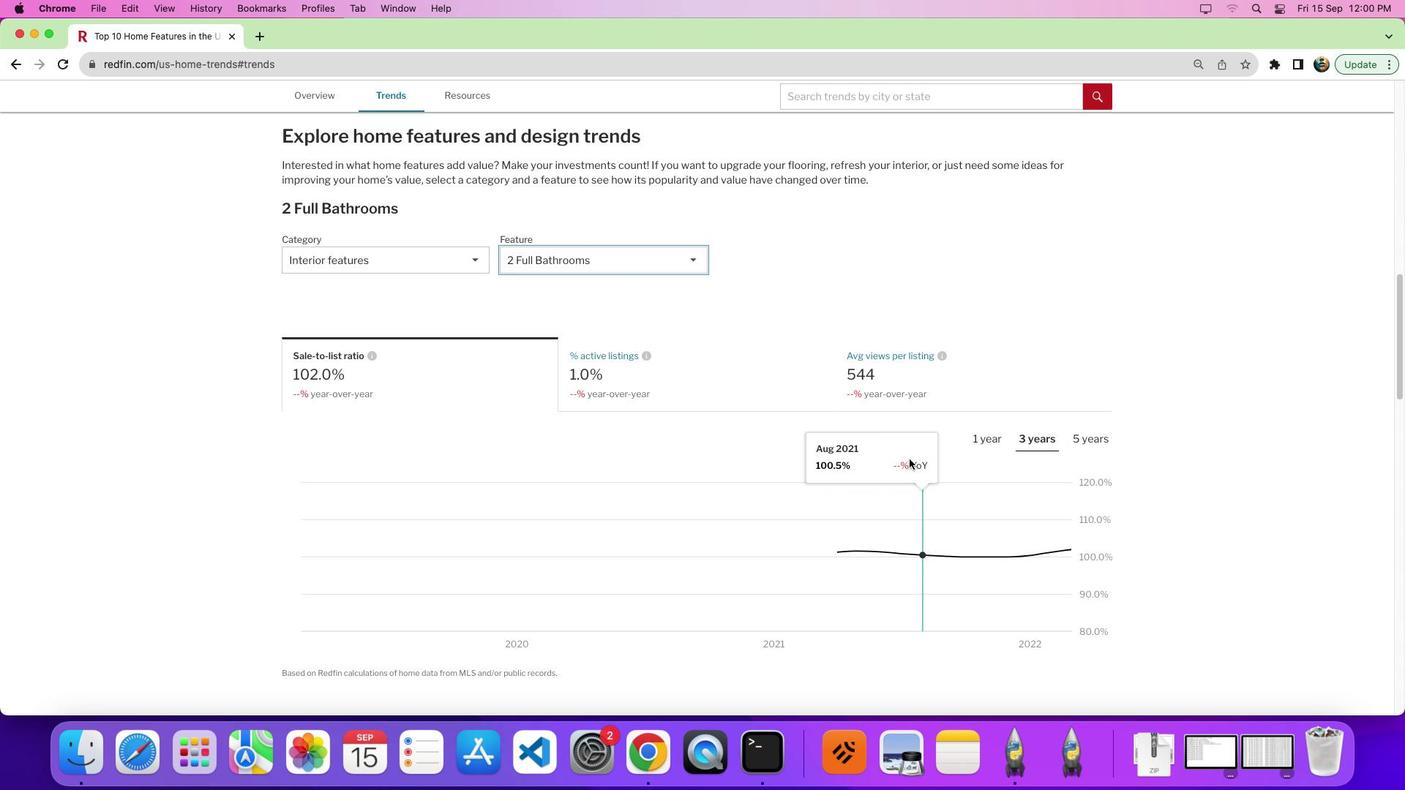 
Action: Mouse scrolled (919, 495) with delta (0, 0)
Screenshot: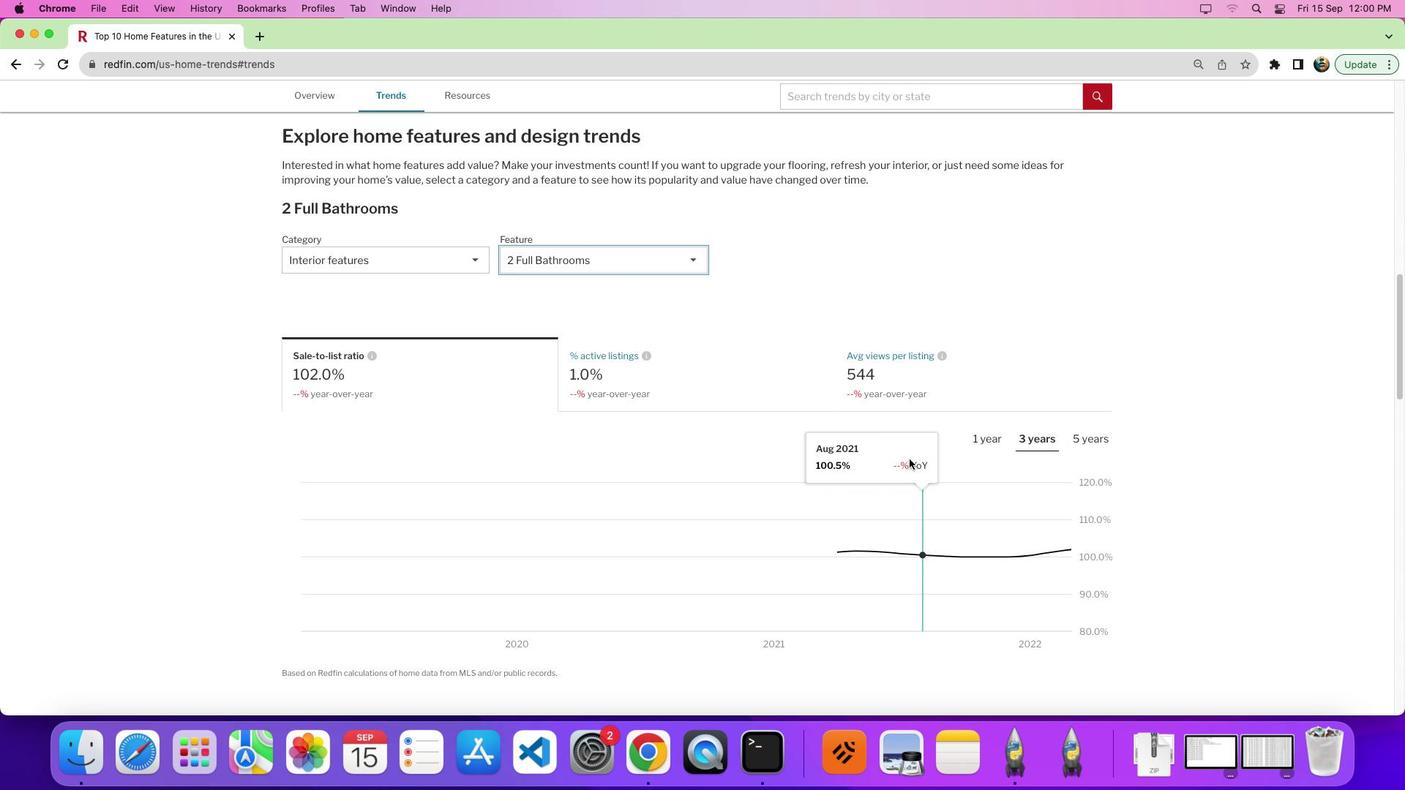 
Action: Mouse moved to (824, 444)
Screenshot: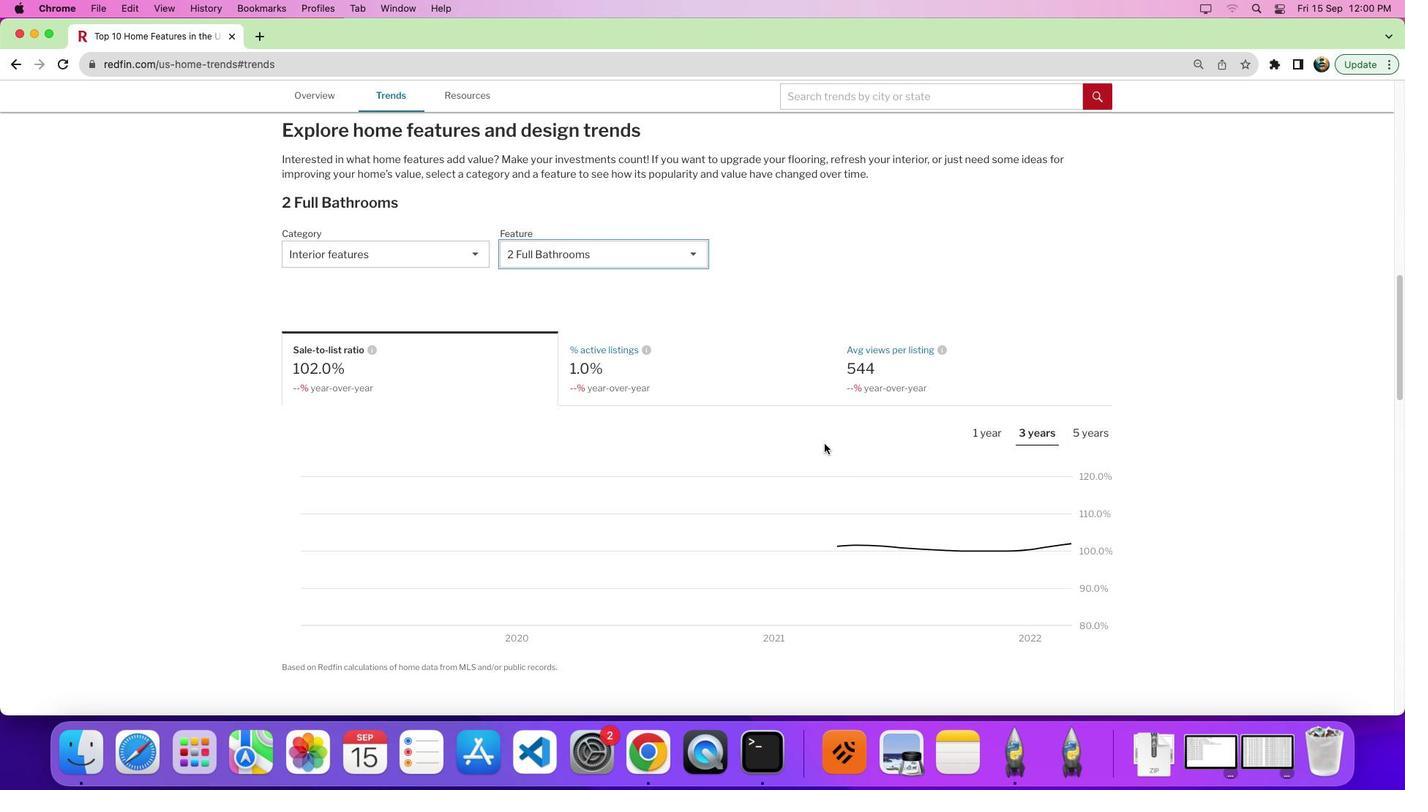 
Action: Mouse scrolled (824, 444) with delta (0, 0)
Screenshot: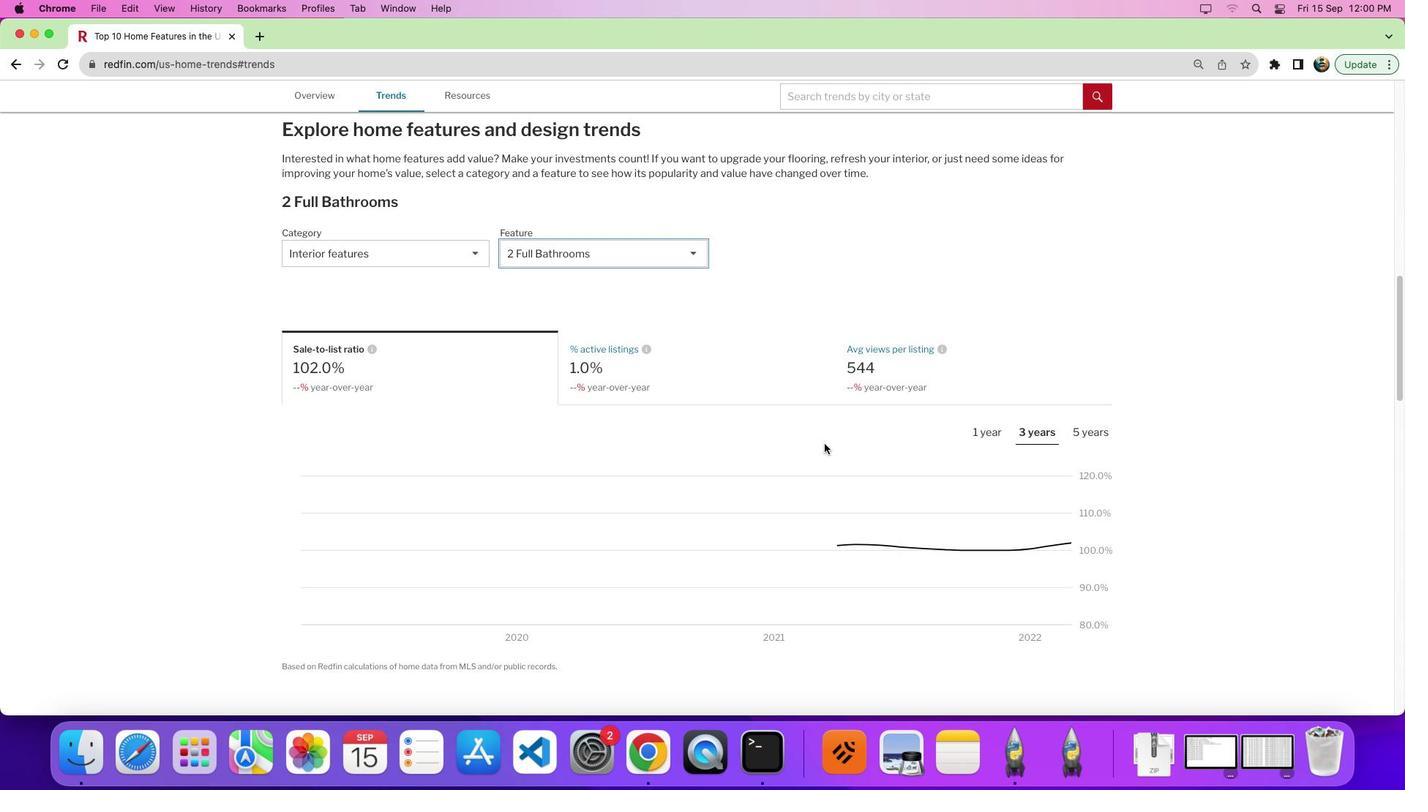 
Action: Mouse scrolled (824, 444) with delta (0, 0)
Screenshot: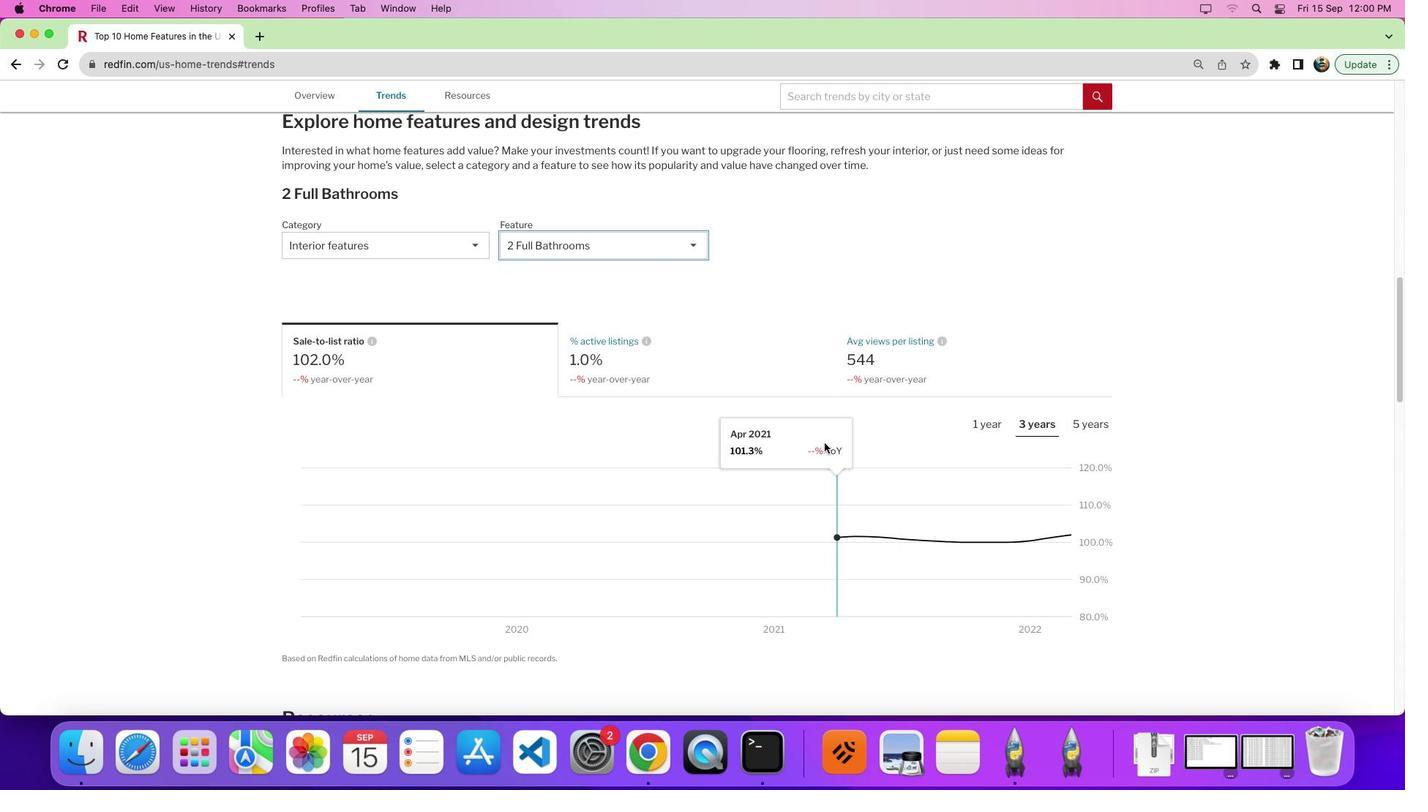 
Action: Mouse moved to (824, 443)
Screenshot: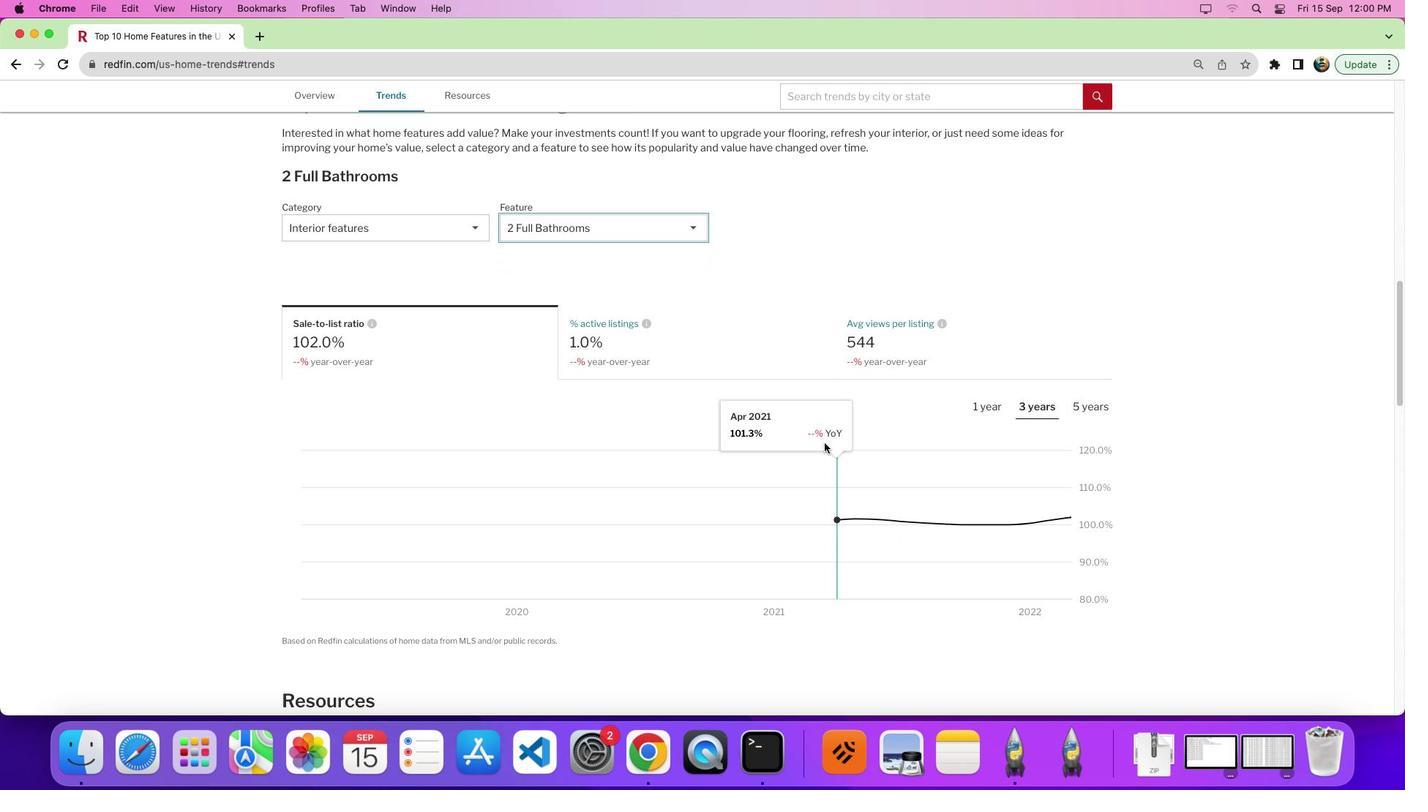 
Action: Mouse scrolled (824, 443) with delta (0, 0)
Screenshot: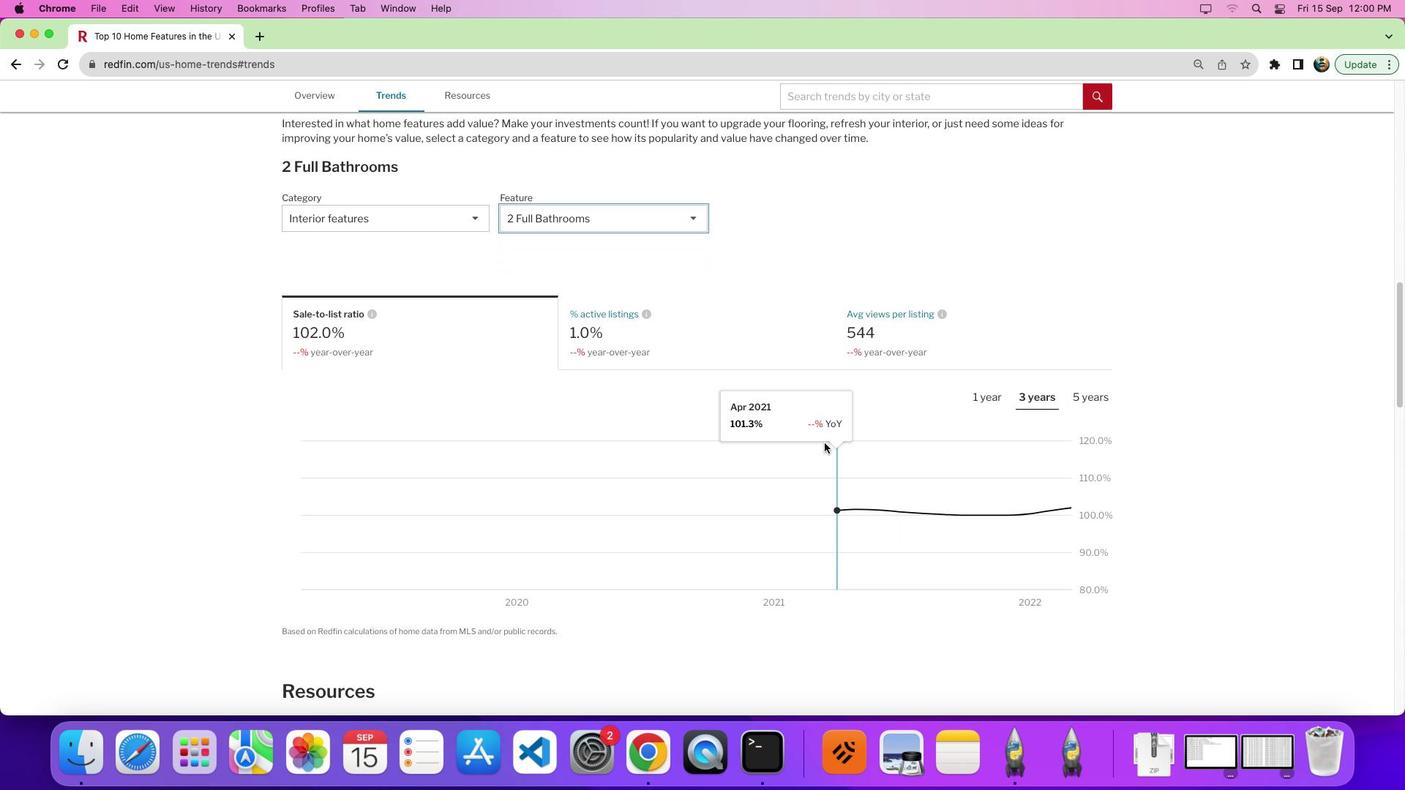 
Action: Mouse moved to (824, 427)
Screenshot: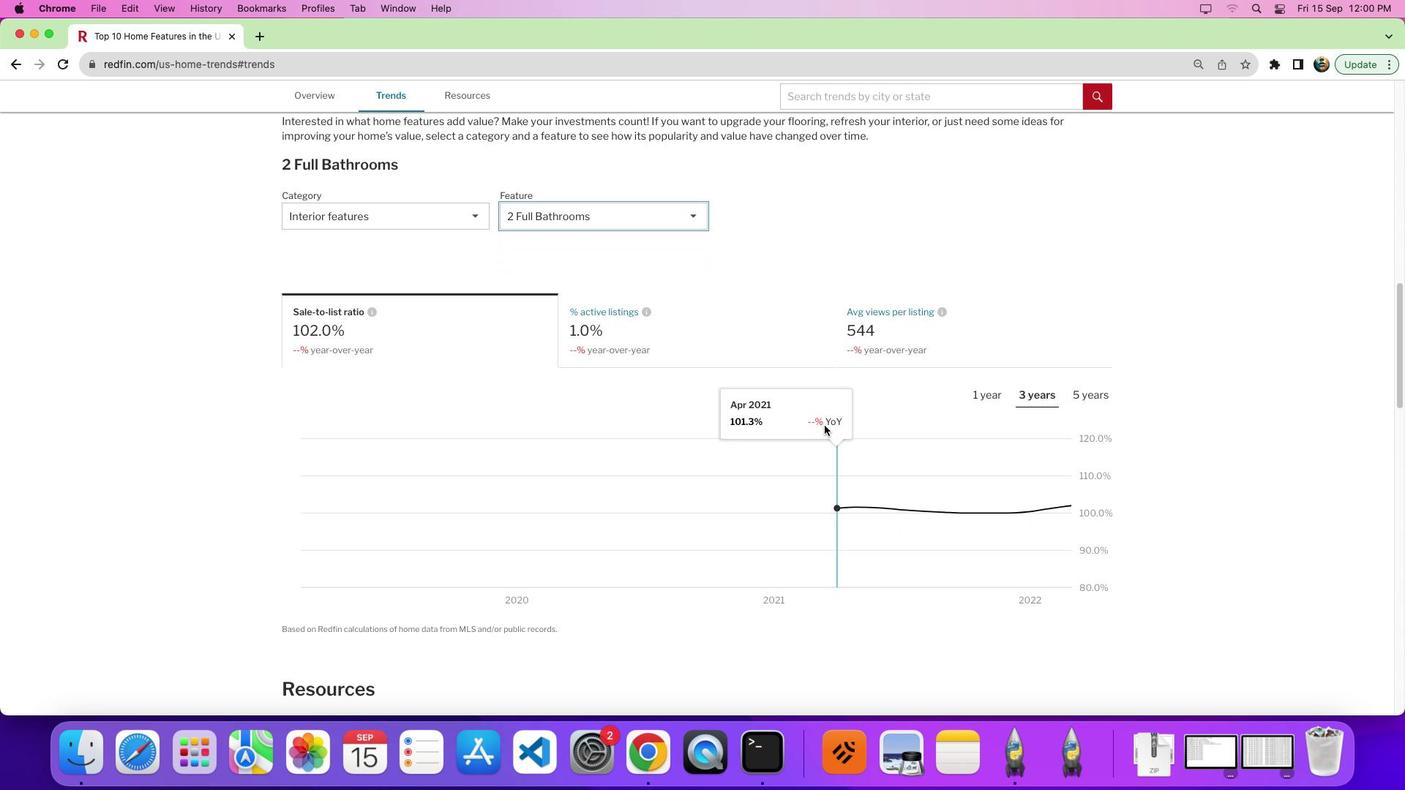 
